 Task: Create a magazine about sustainable development.
Action: Mouse pressed left at (367, 351)
Screenshot: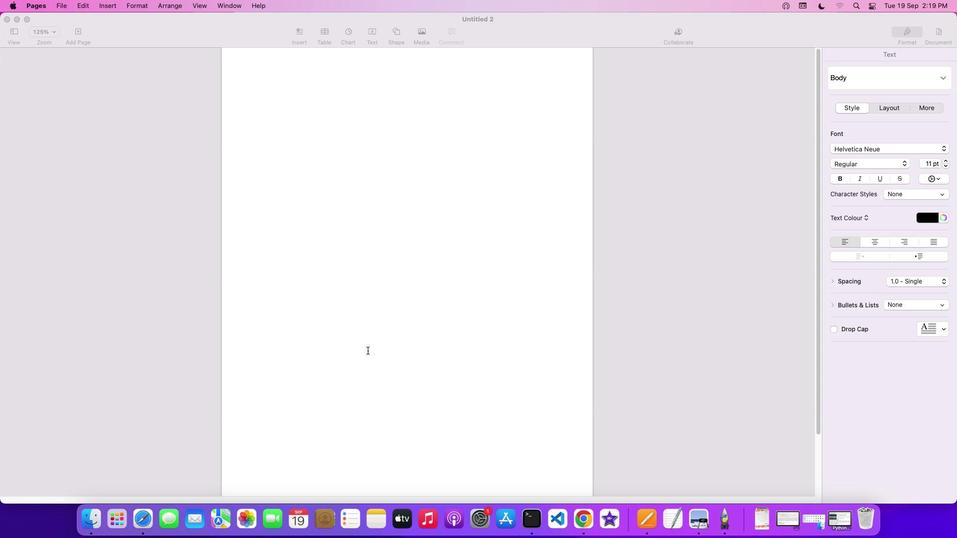 
Action: Mouse moved to (934, 29)
Screenshot: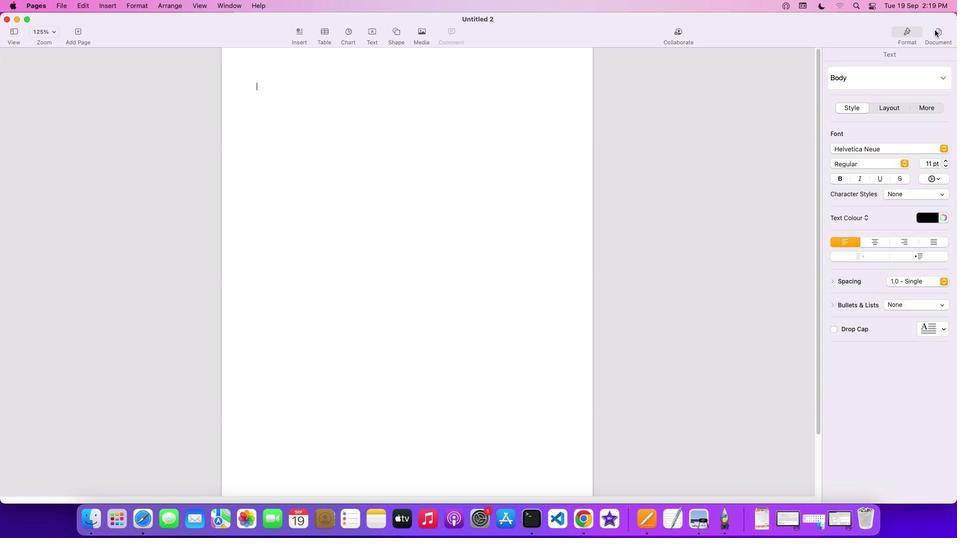 
Action: Mouse pressed left at (934, 29)
Screenshot: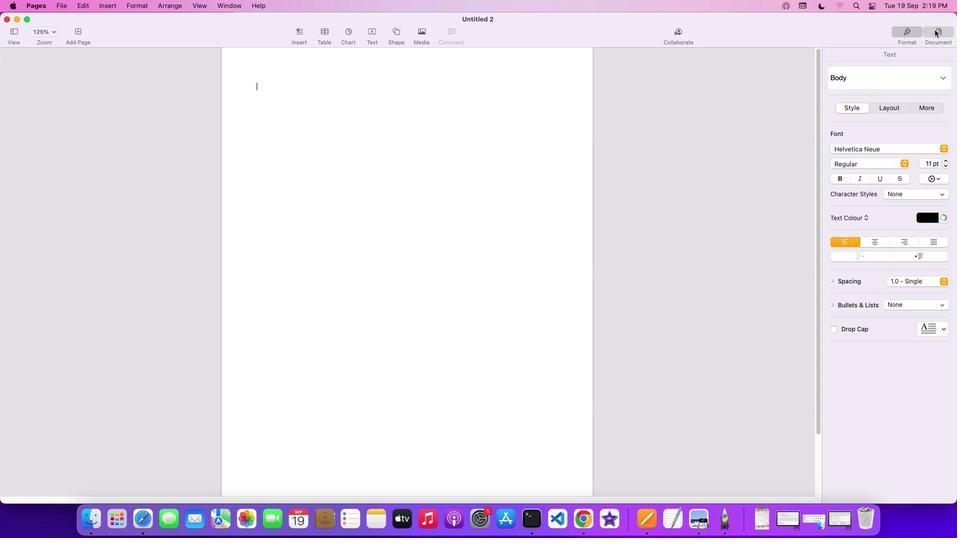
Action: Mouse moved to (945, 102)
Screenshot: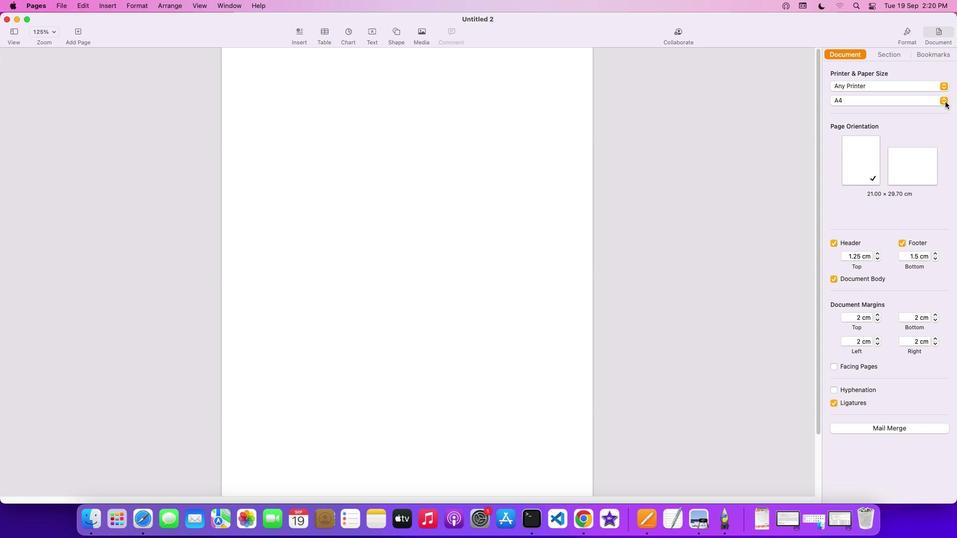 
Action: Mouse pressed left at (945, 102)
Screenshot: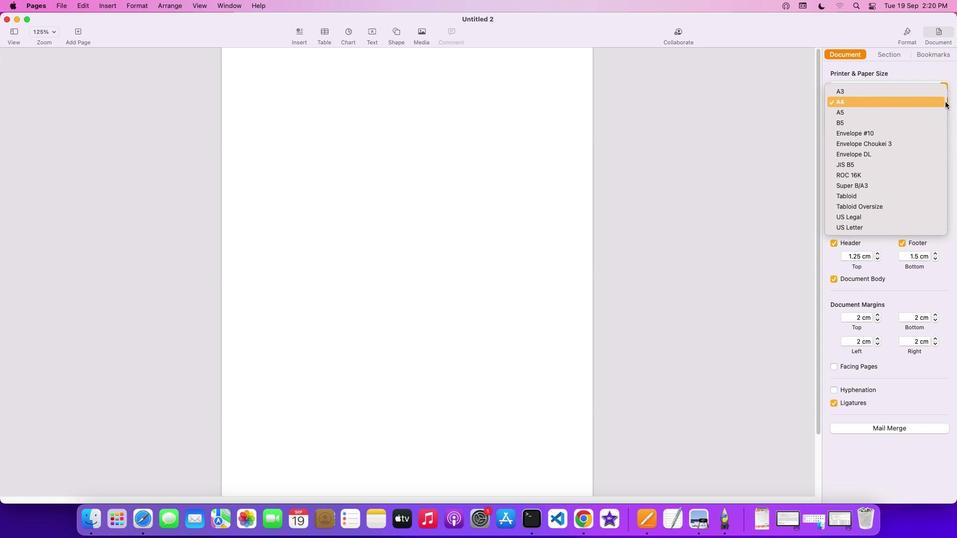 
Action: Mouse moved to (895, 91)
Screenshot: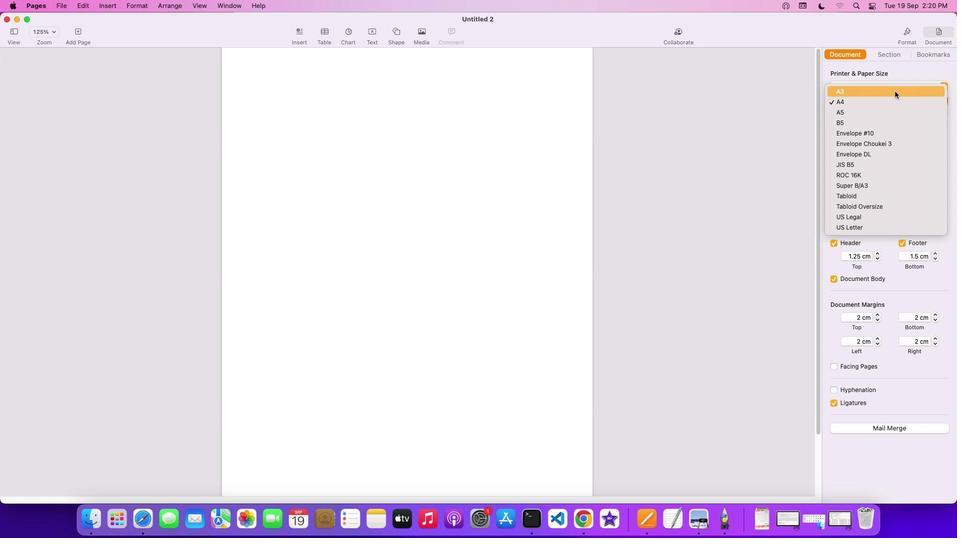 
Action: Mouse pressed left at (895, 91)
Screenshot: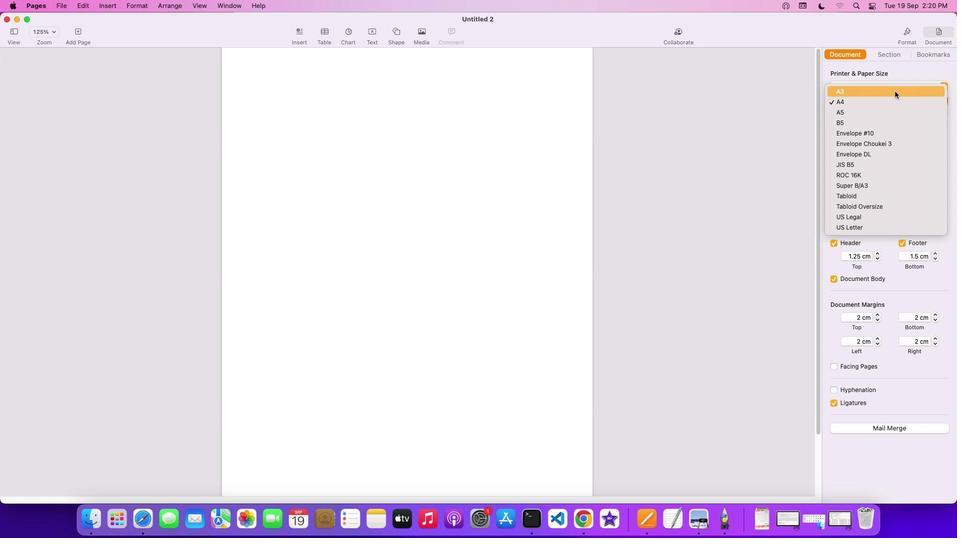
Action: Mouse moved to (531, 170)
Screenshot: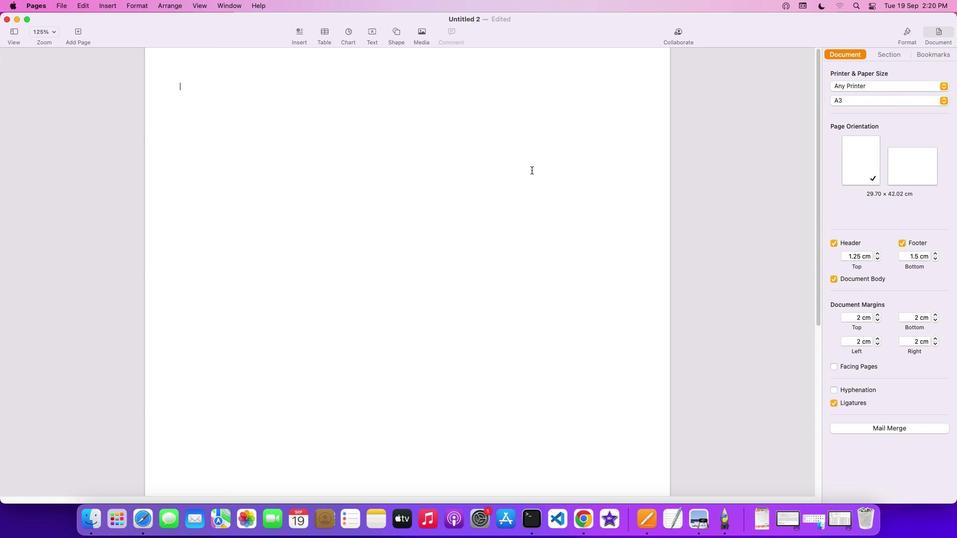 
Action: Mouse pressed left at (531, 170)
Screenshot: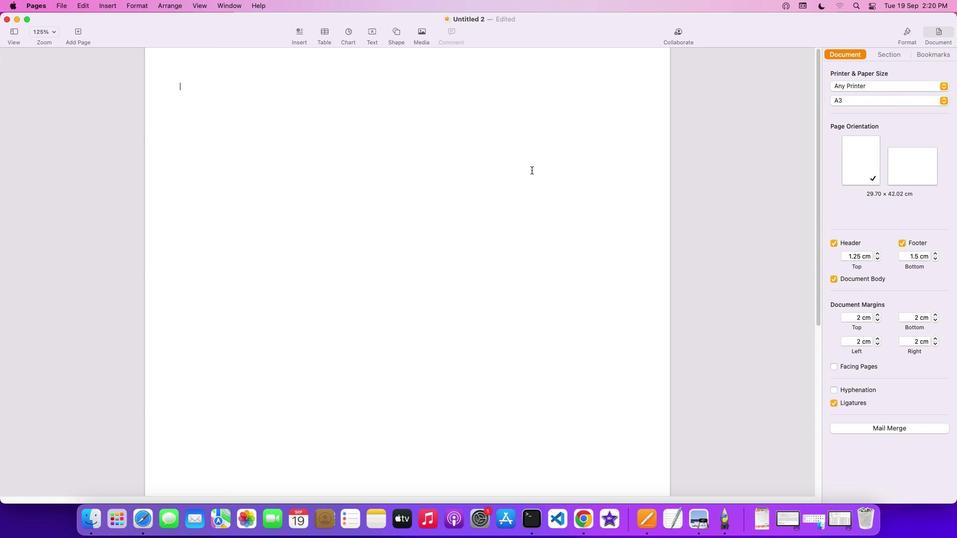 
Action: Mouse moved to (371, 31)
Screenshot: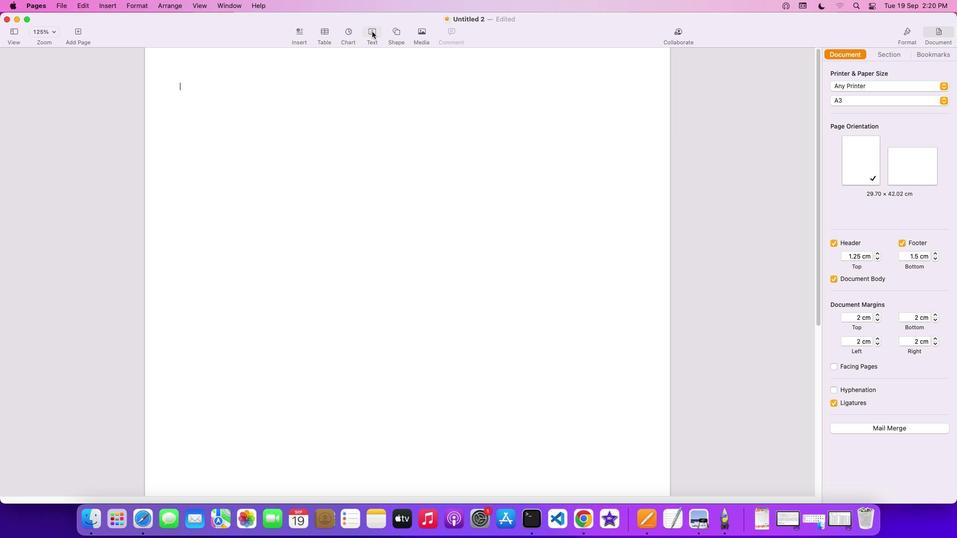 
Action: Mouse pressed left at (371, 31)
Screenshot: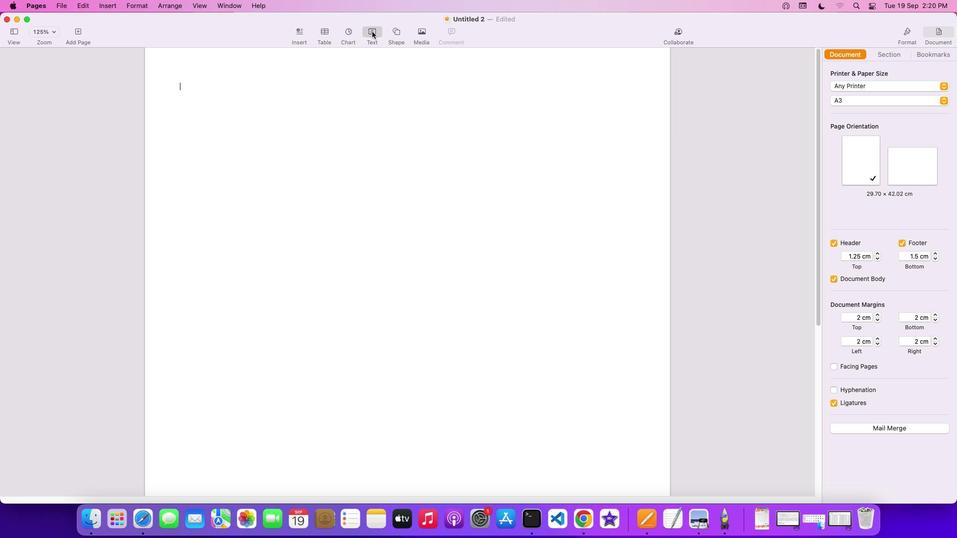 
Action: Mouse moved to (382, 89)
Screenshot: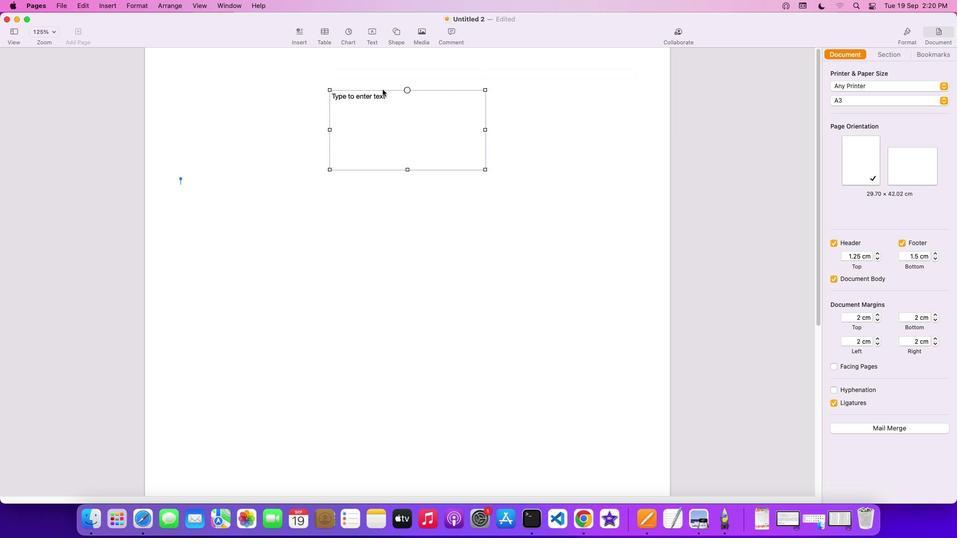 
Action: Key pressed Key.backspace
Screenshot: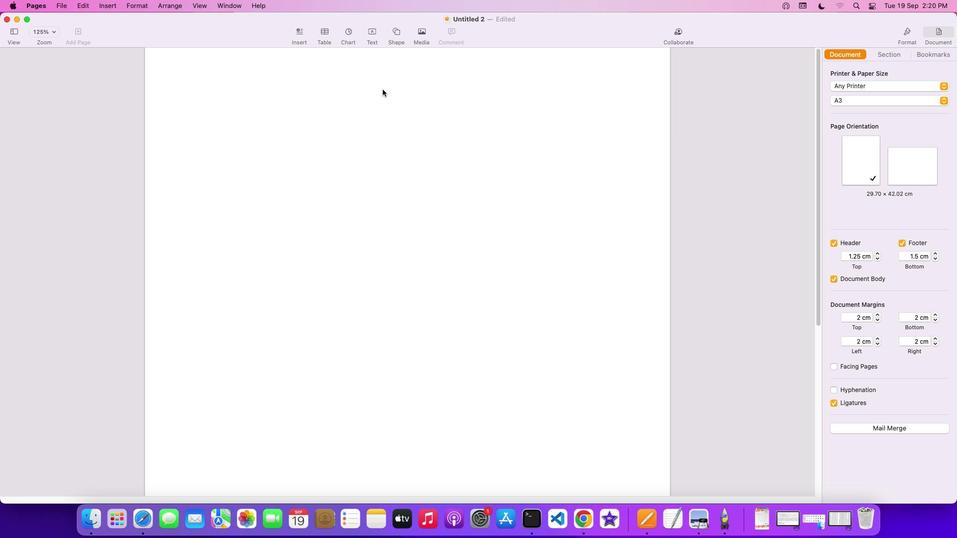 
Action: Mouse moved to (393, 38)
Screenshot: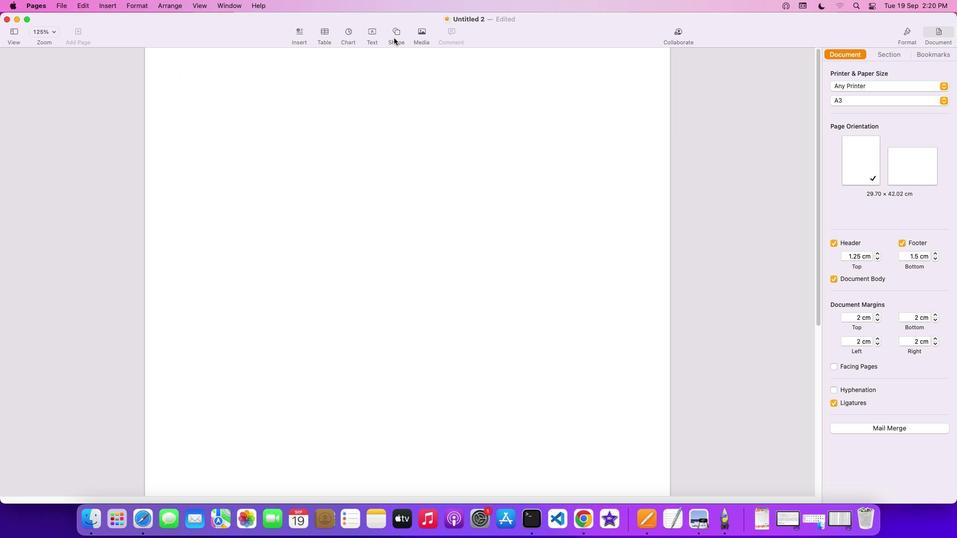 
Action: Mouse pressed left at (393, 38)
Screenshot: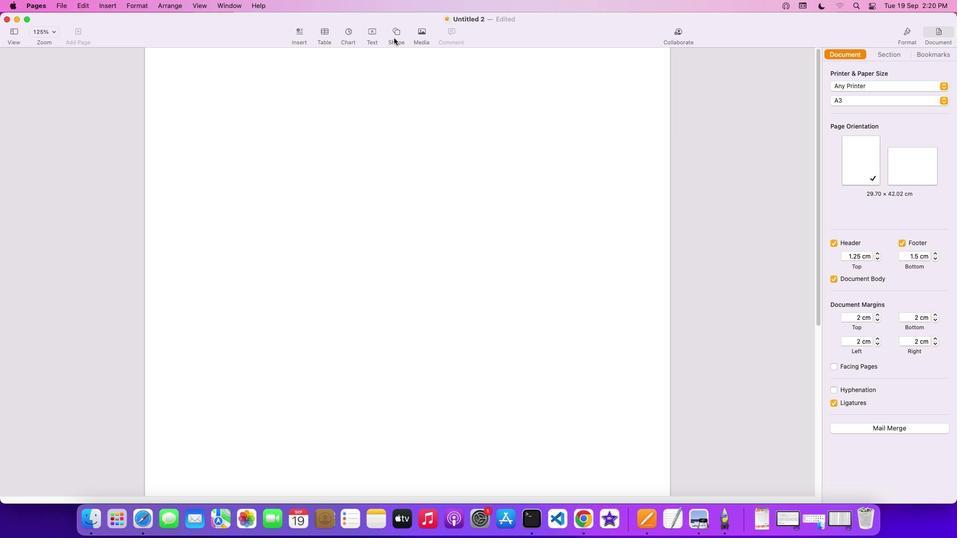 
Action: Mouse moved to (397, 34)
Screenshot: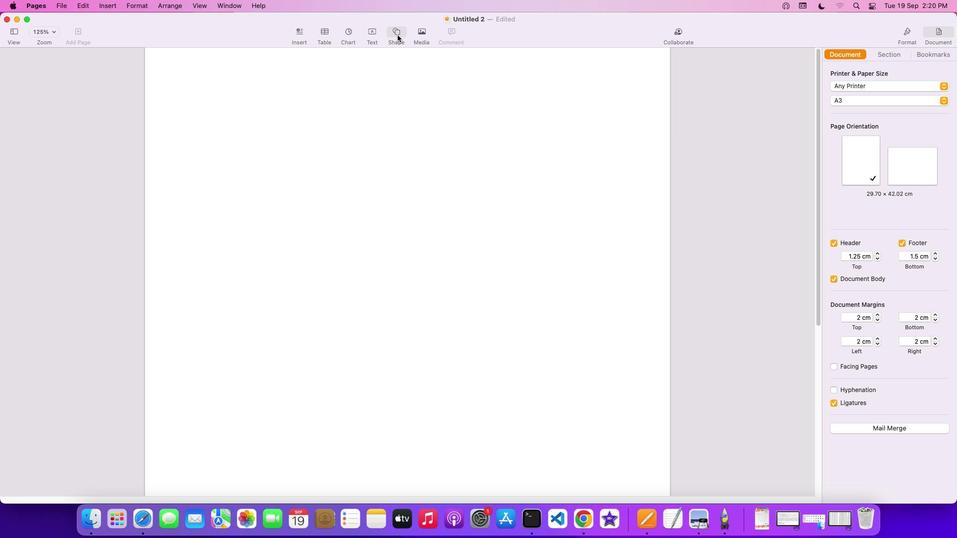 
Action: Mouse pressed left at (397, 34)
Screenshot: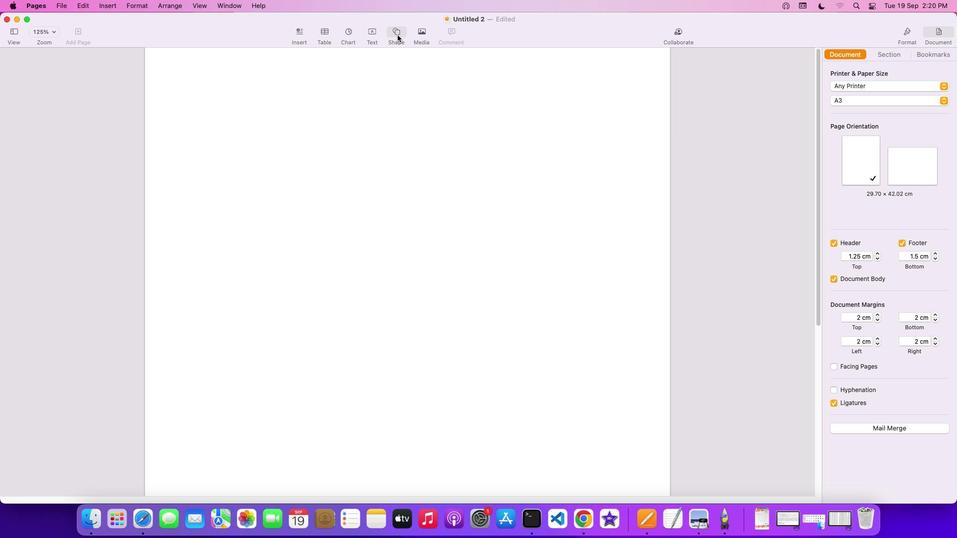 
Action: Mouse moved to (438, 112)
Screenshot: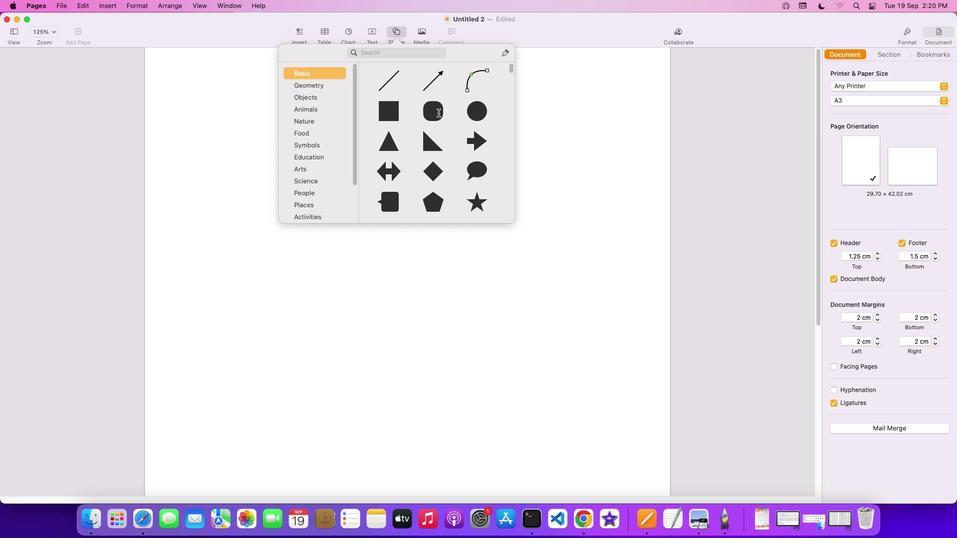 
Action: Mouse pressed left at (438, 112)
Screenshot: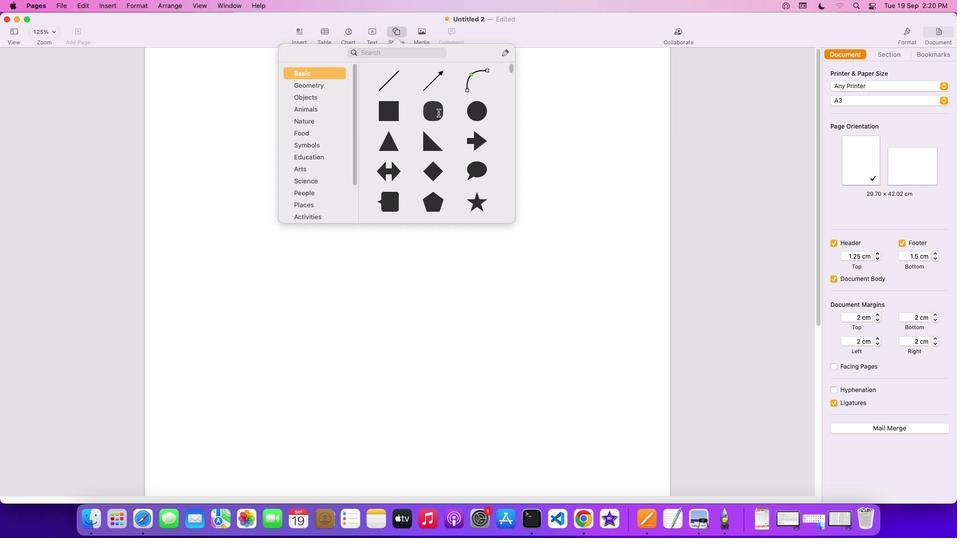 
Action: Mouse moved to (438, 240)
Screenshot: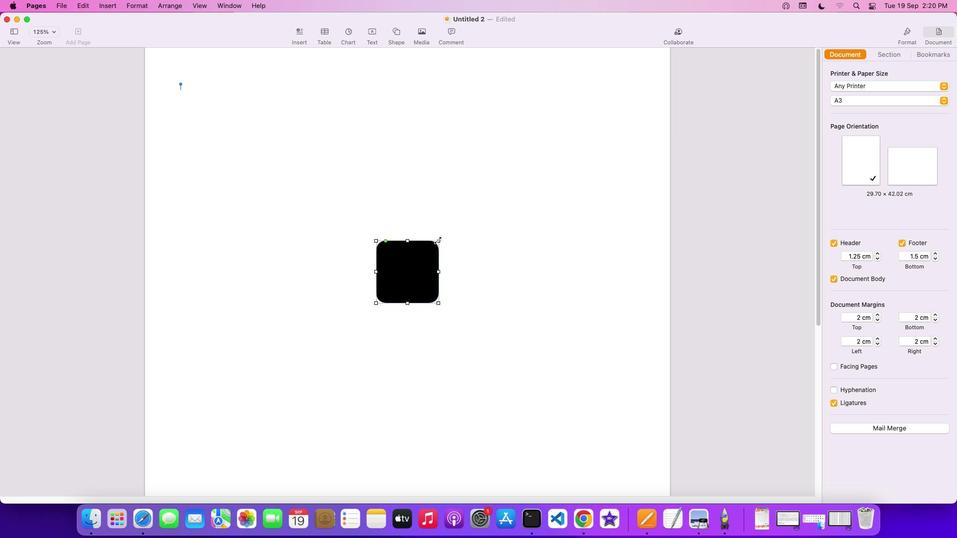 
Action: Mouse pressed left at (438, 240)
Screenshot: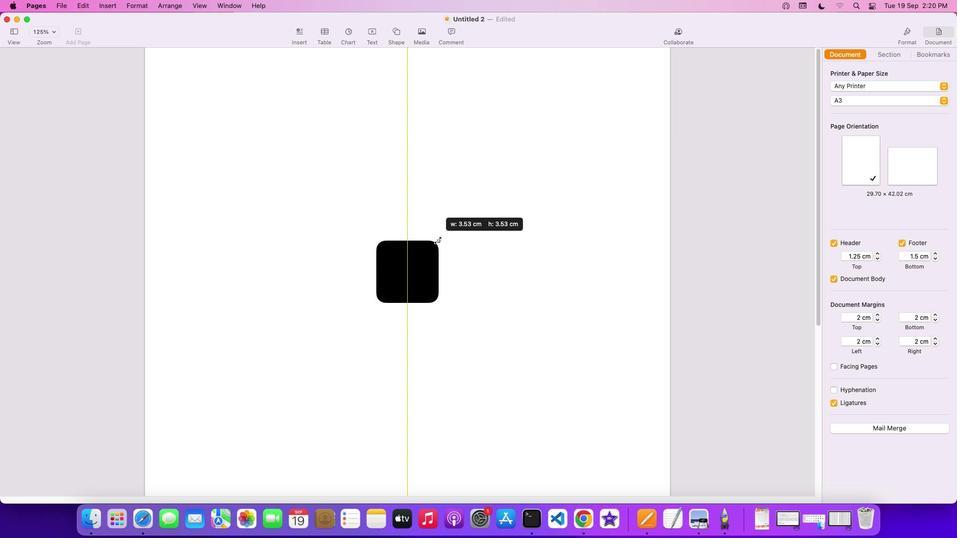 
Action: Mouse moved to (516, 164)
Screenshot: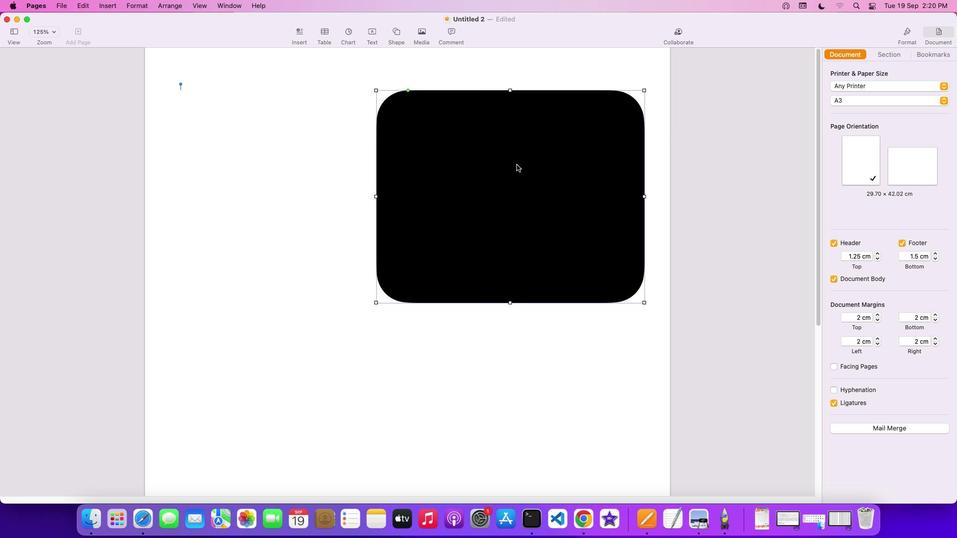 
Action: Mouse pressed left at (516, 164)
Screenshot: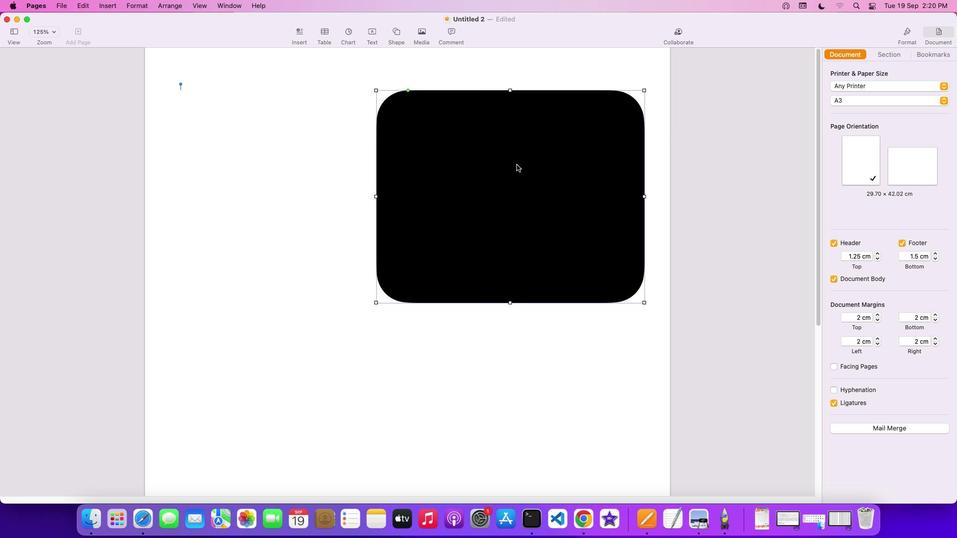 
Action: Mouse moved to (613, 245)
Screenshot: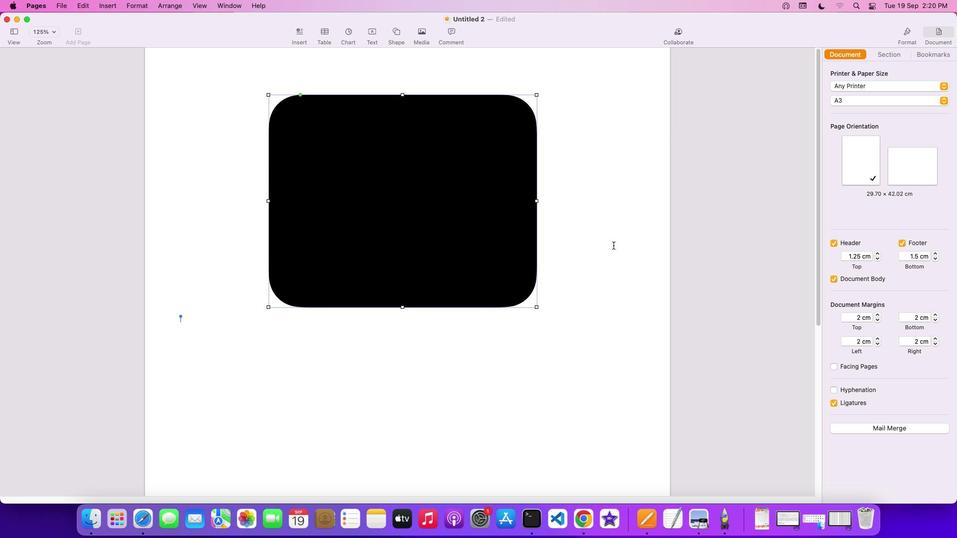 
Action: Mouse pressed left at (613, 245)
Screenshot: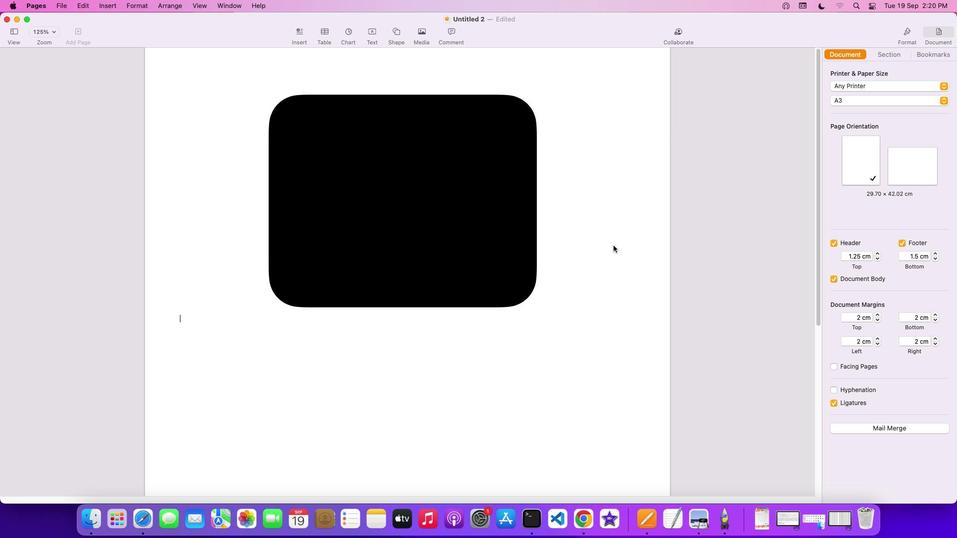 
Action: Mouse moved to (73, 31)
Screenshot: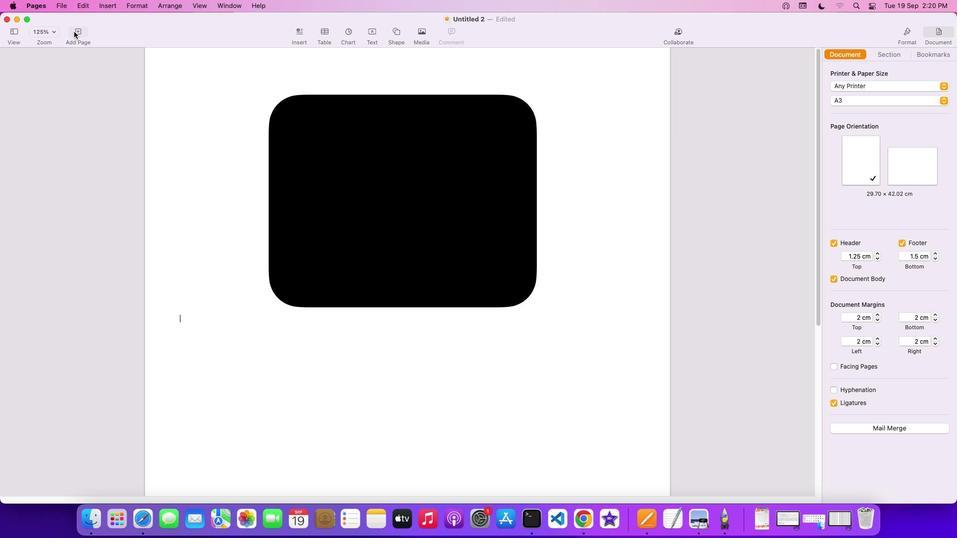 
Action: Mouse pressed left at (73, 31)
Screenshot: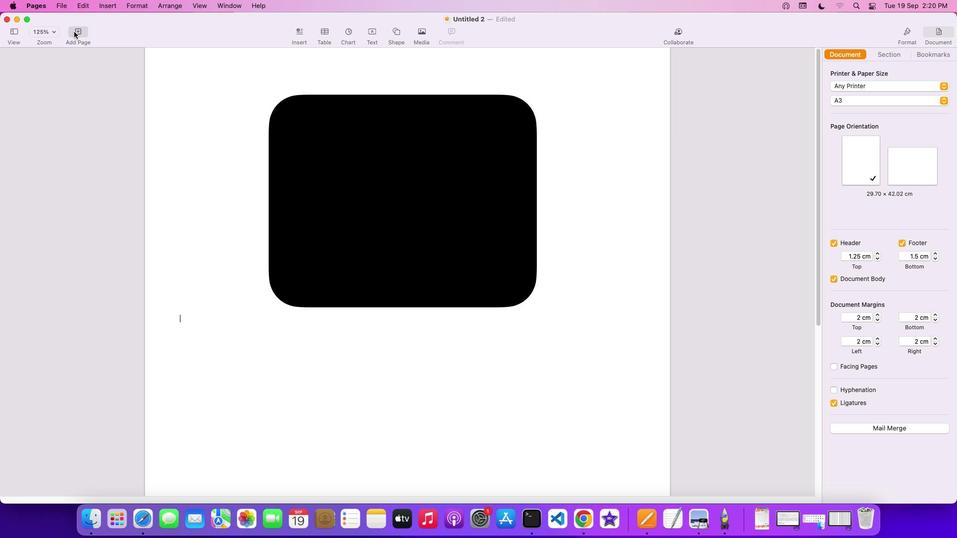 
Action: Mouse pressed left at (73, 31)
Screenshot: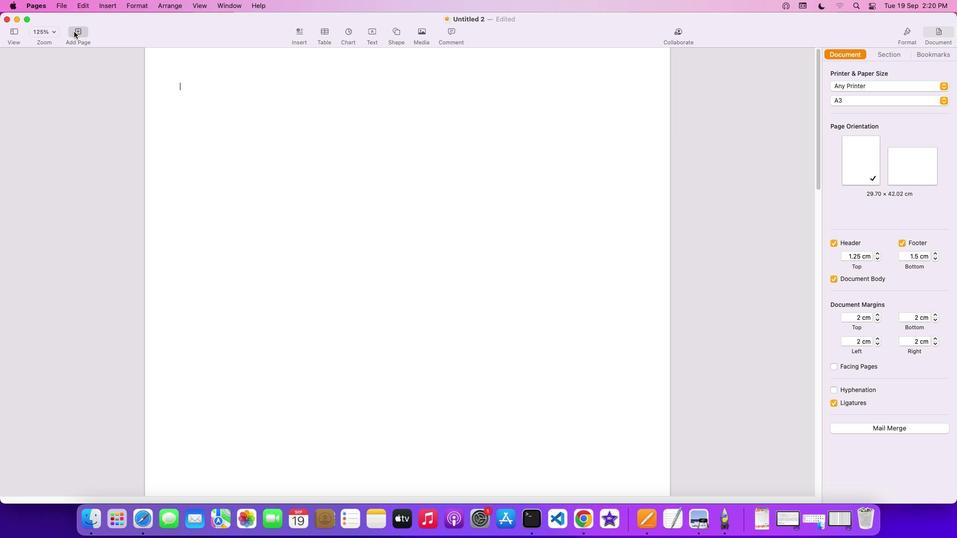 
Action: Mouse pressed left at (73, 31)
Screenshot: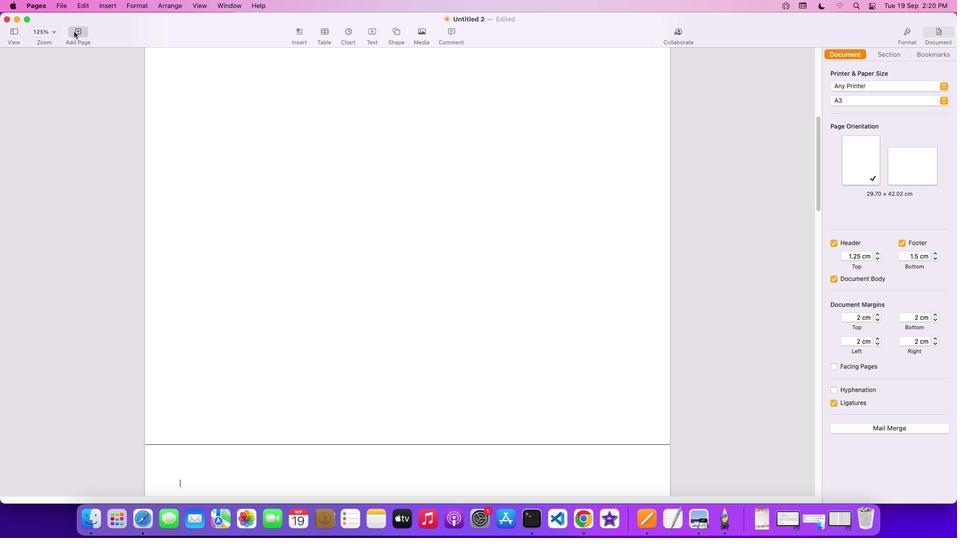 
Action: Mouse pressed left at (73, 31)
Screenshot: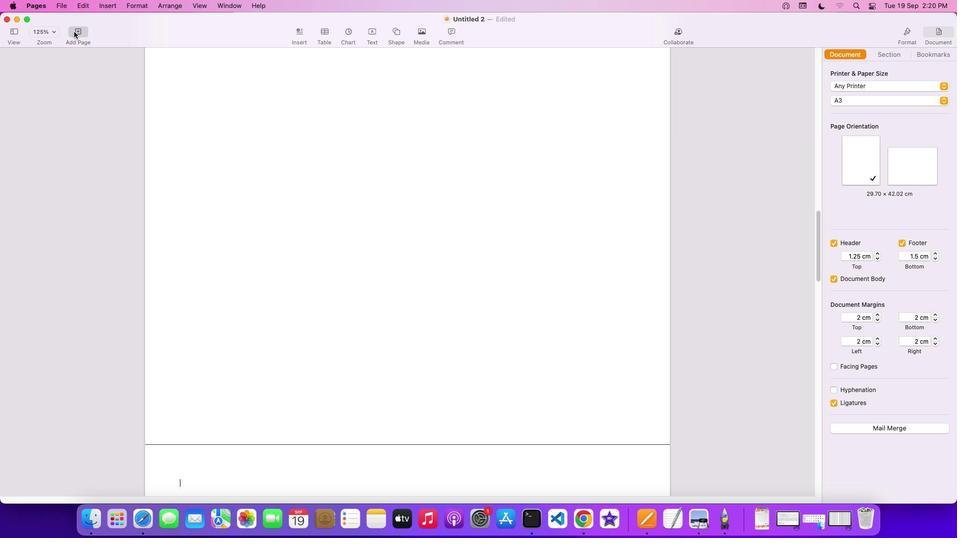 
Action: Mouse moved to (314, 241)
Screenshot: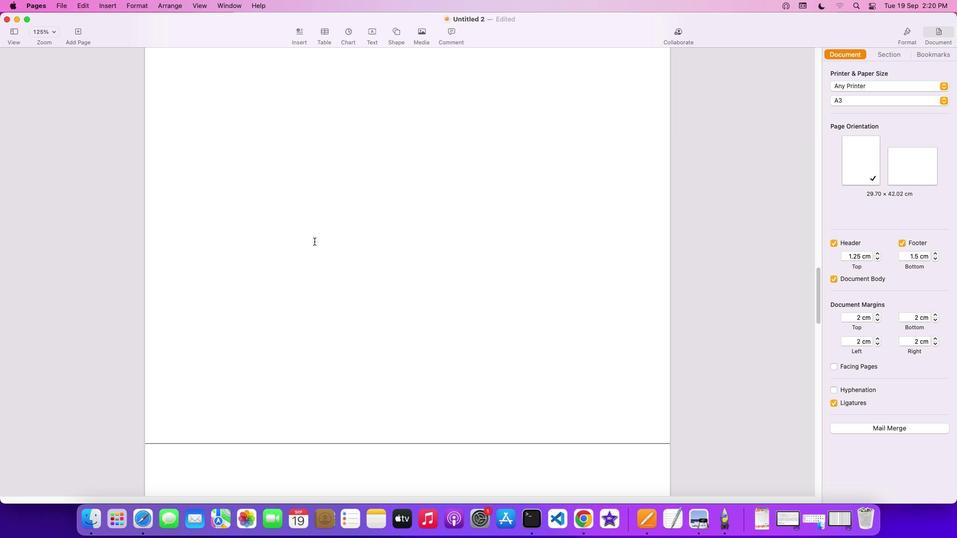 
Action: Mouse scrolled (314, 241) with delta (0, 0)
Screenshot: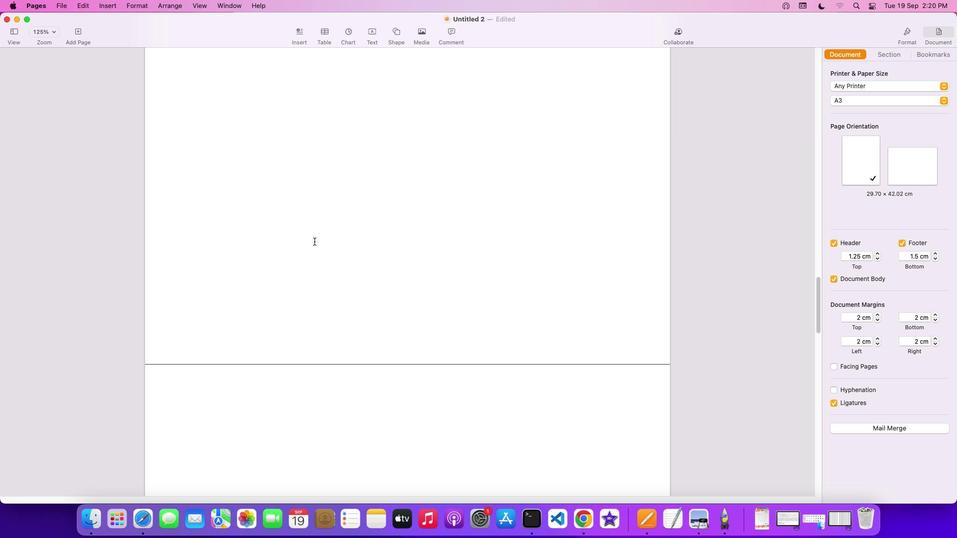 
Action: Mouse scrolled (314, 241) with delta (0, 0)
Screenshot: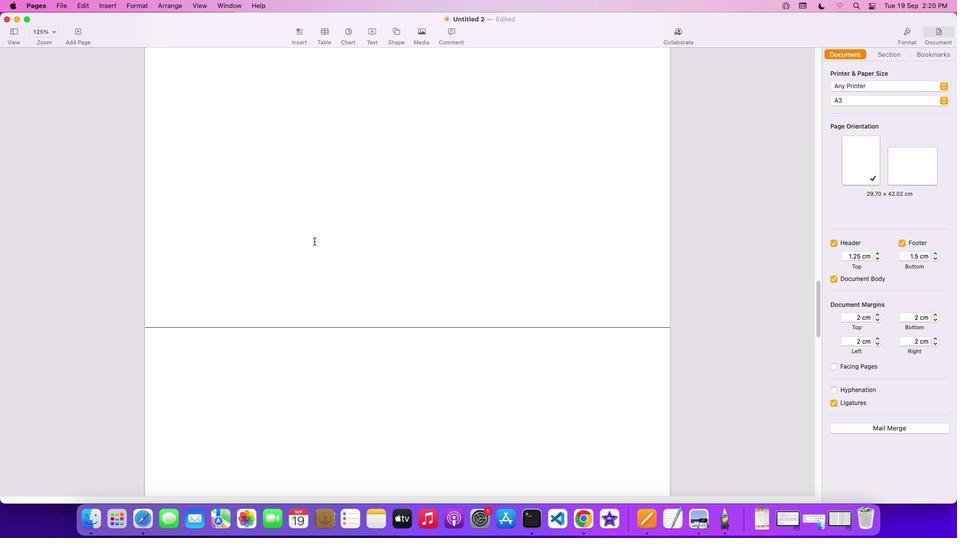 
Action: Mouse moved to (314, 241)
Screenshot: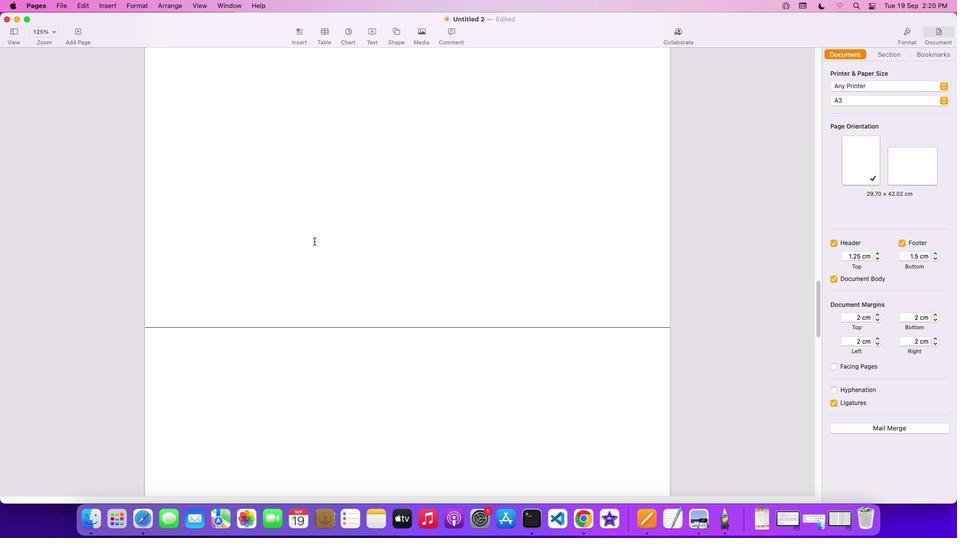
Action: Mouse scrolled (314, 241) with delta (0, -1)
Screenshot: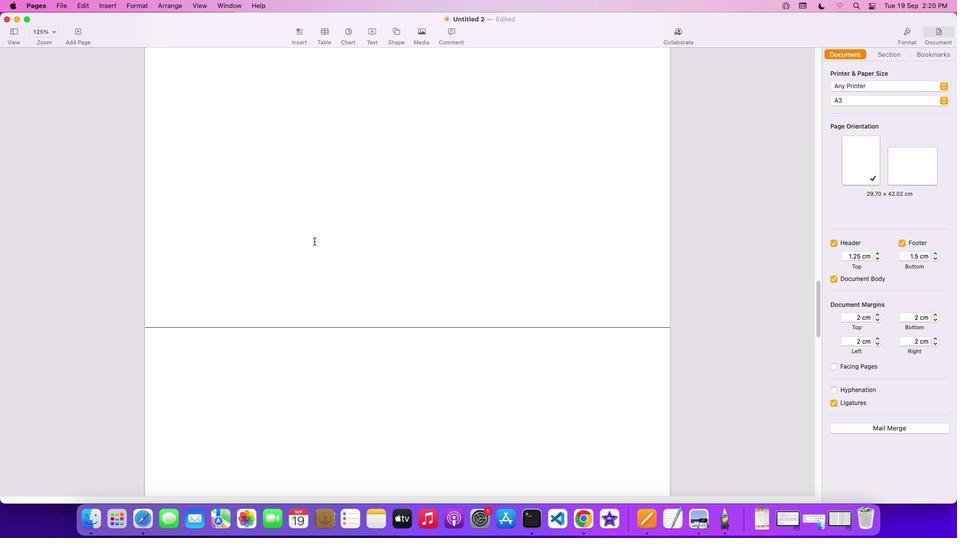 
Action: Mouse scrolled (314, 241) with delta (0, -2)
Screenshot: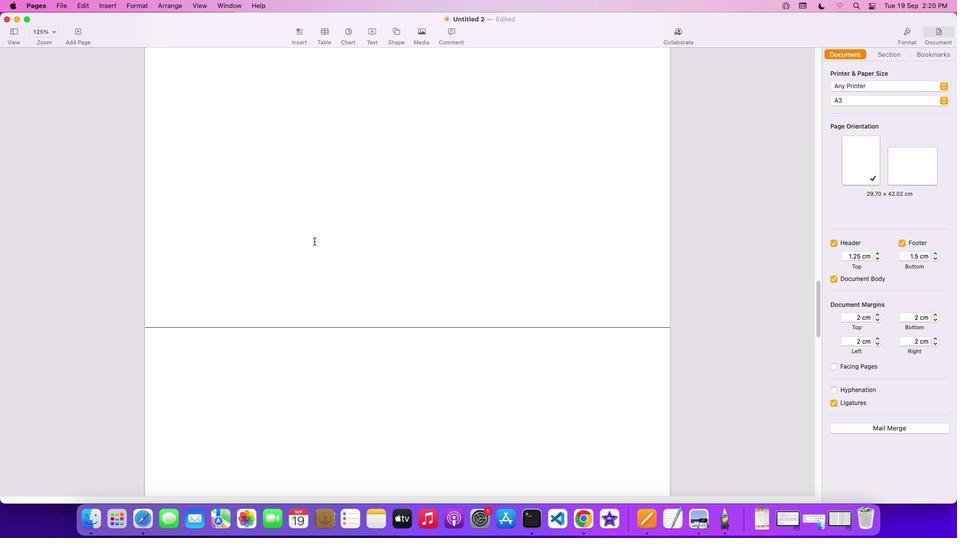 
Action: Mouse scrolled (314, 241) with delta (0, -2)
Screenshot: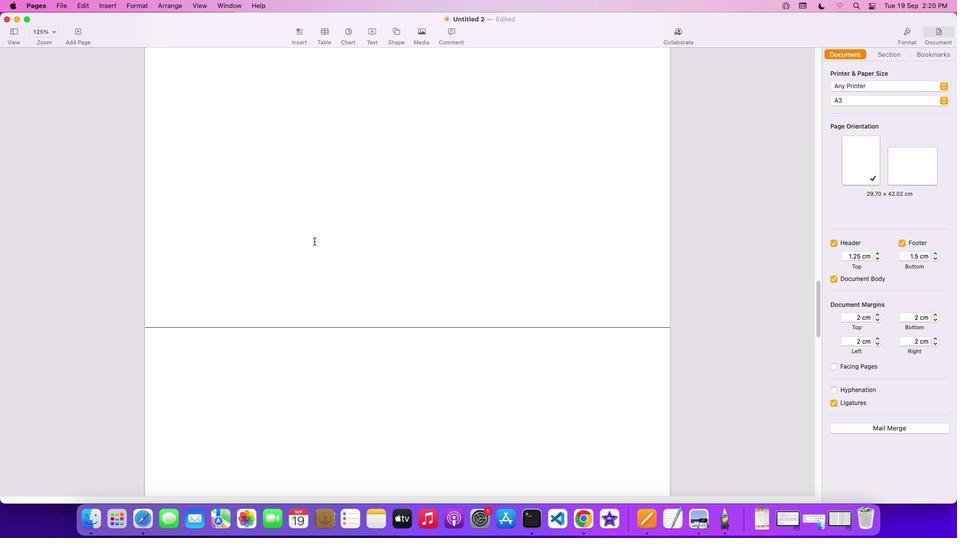 
Action: Mouse scrolled (314, 241) with delta (0, -3)
Screenshot: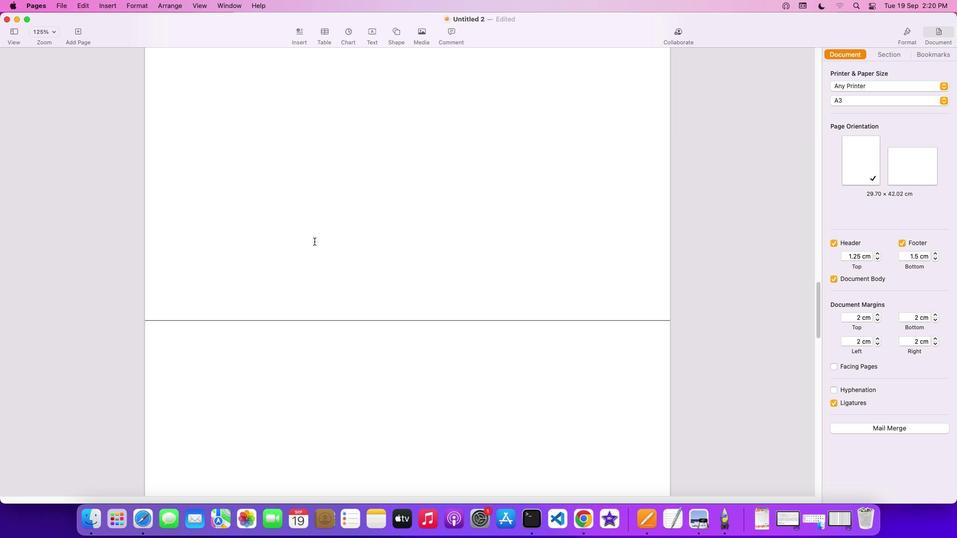 
Action: Mouse moved to (313, 242)
Screenshot: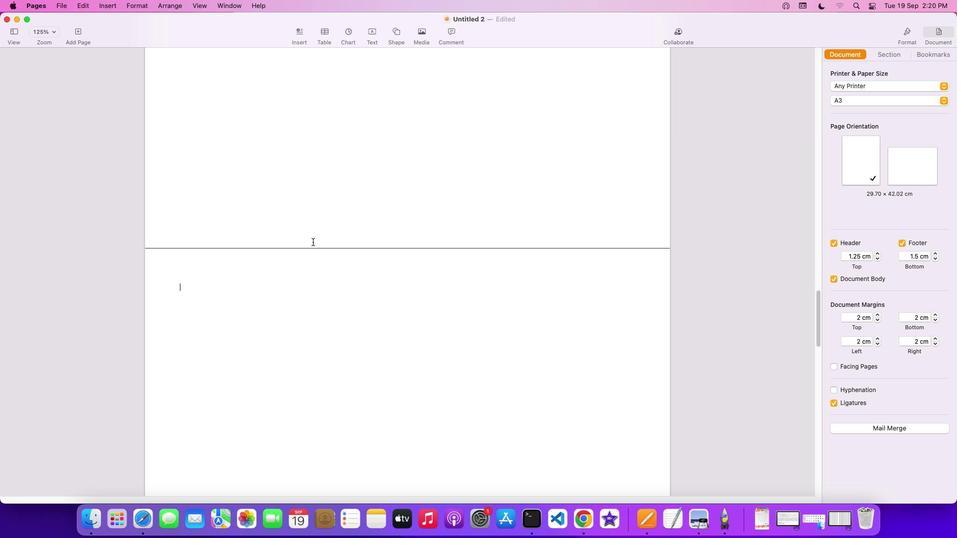 
Action: Mouse scrolled (313, 242) with delta (0, 0)
Screenshot: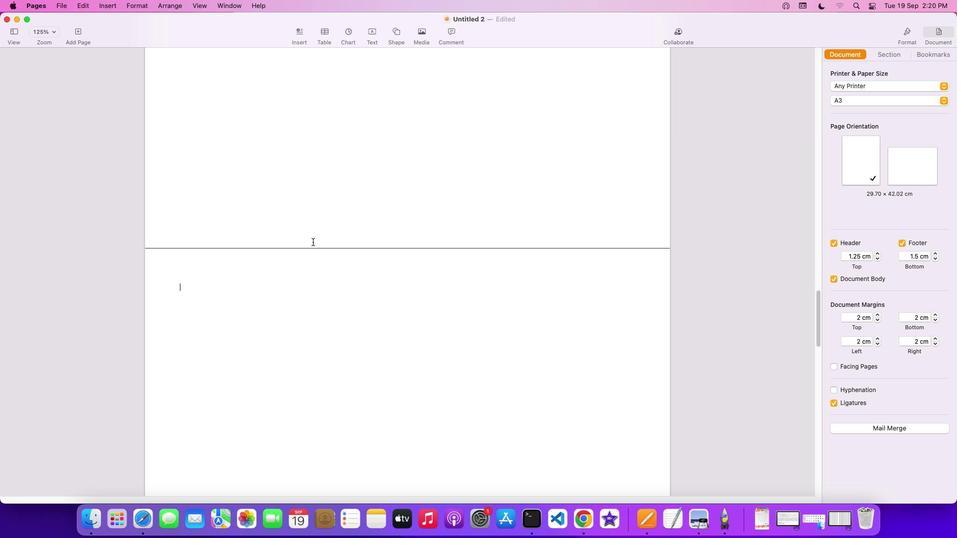 
Action: Mouse scrolled (313, 242) with delta (0, 0)
Screenshot: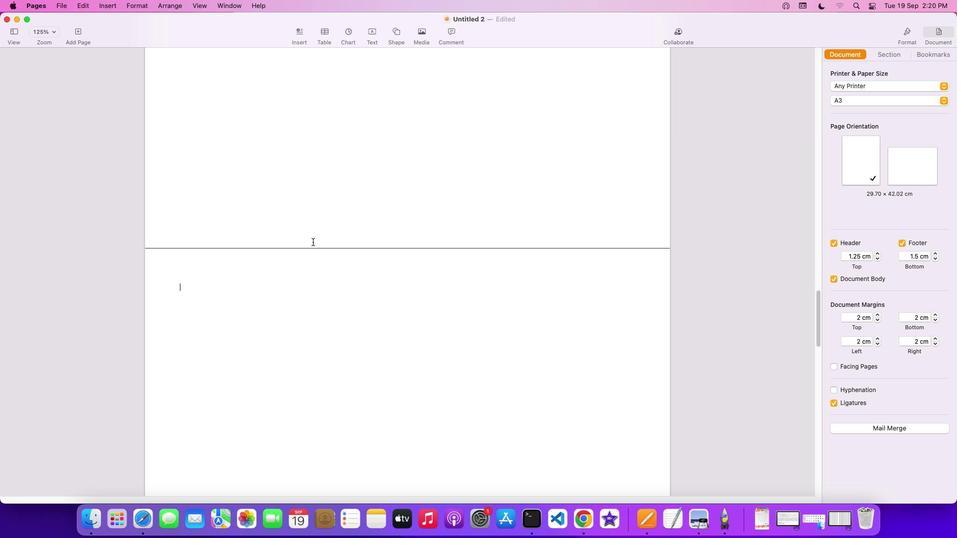
Action: Mouse scrolled (313, 242) with delta (0, -1)
Screenshot: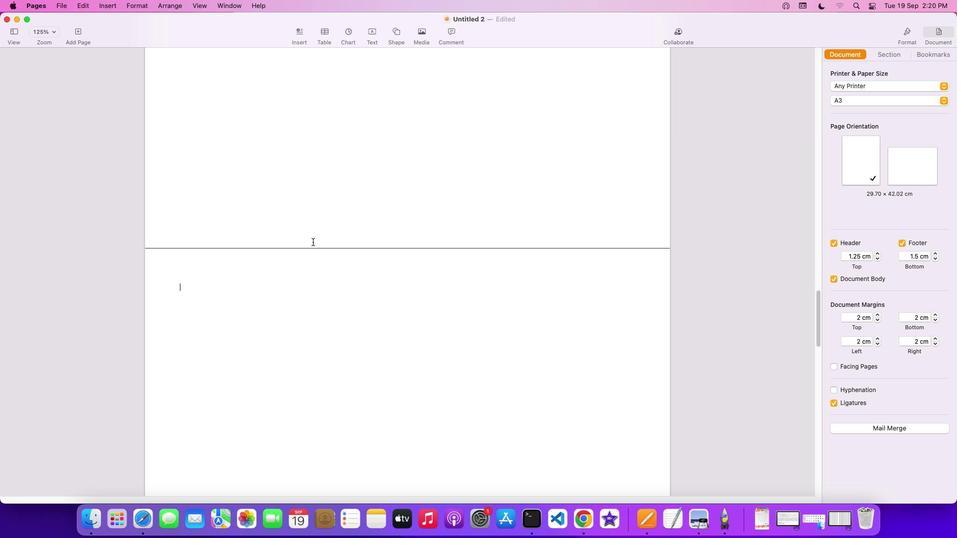 
Action: Mouse moved to (313, 242)
Screenshot: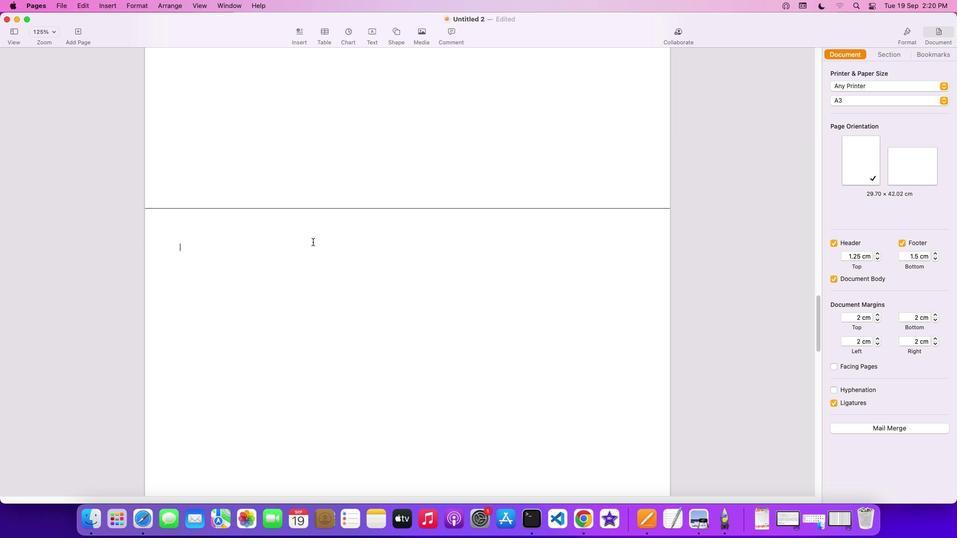 
Action: Mouse scrolled (313, 242) with delta (0, -2)
Screenshot: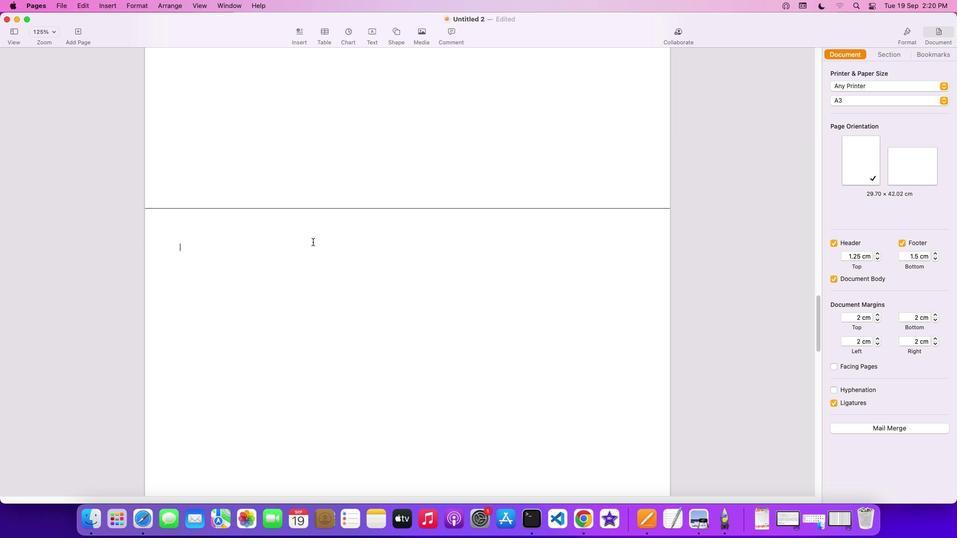 
Action: Mouse scrolled (313, 242) with delta (0, -2)
Screenshot: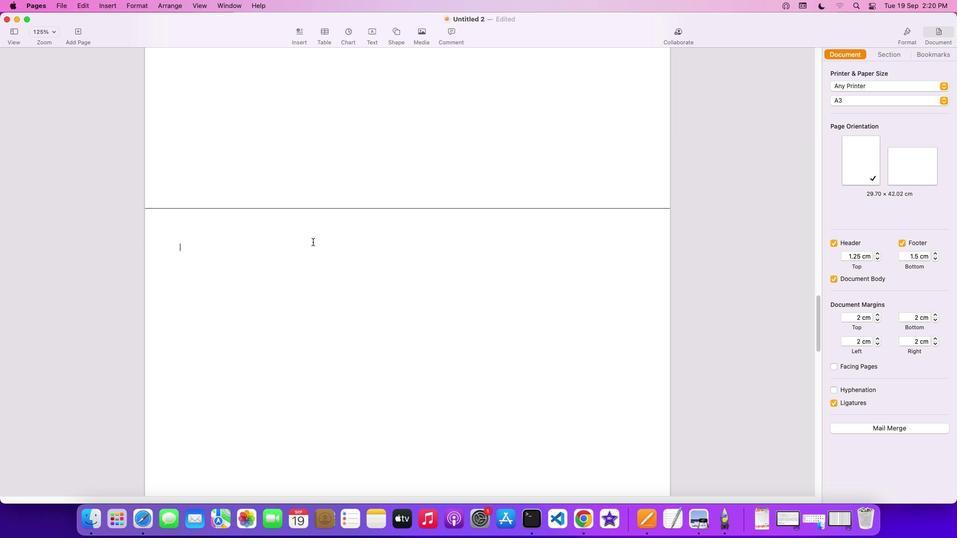 
Action: Mouse scrolled (313, 242) with delta (0, -3)
Screenshot: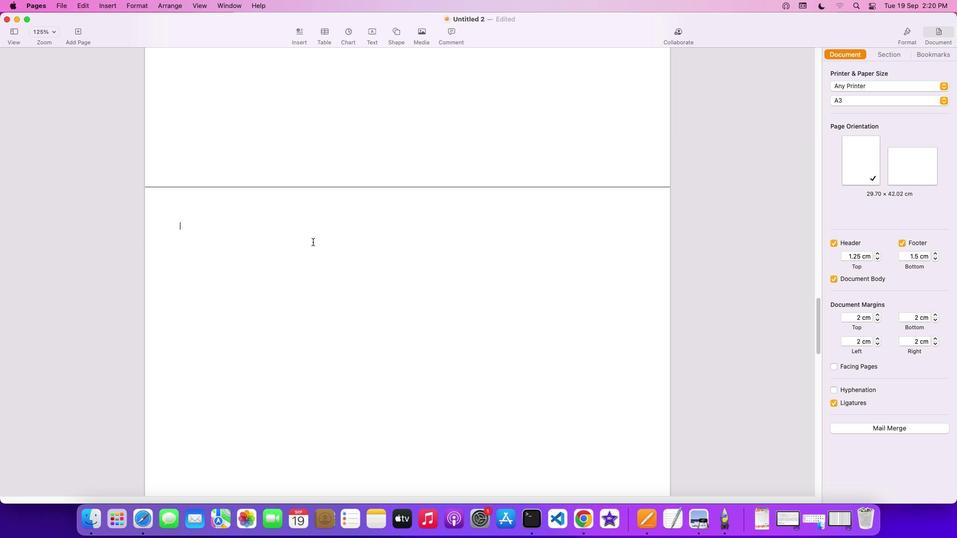 
Action: Mouse scrolled (313, 242) with delta (0, -3)
Screenshot: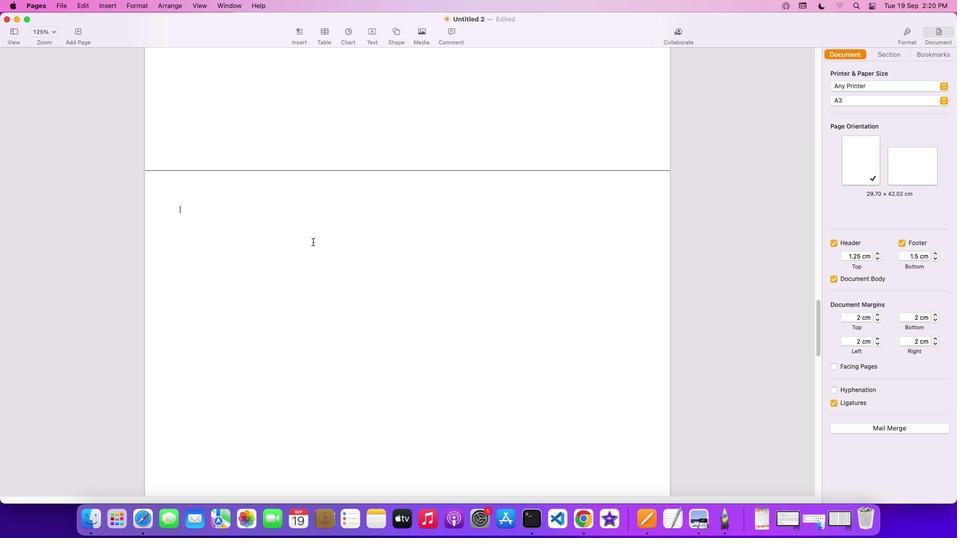 
Action: Mouse moved to (311, 243)
Screenshot: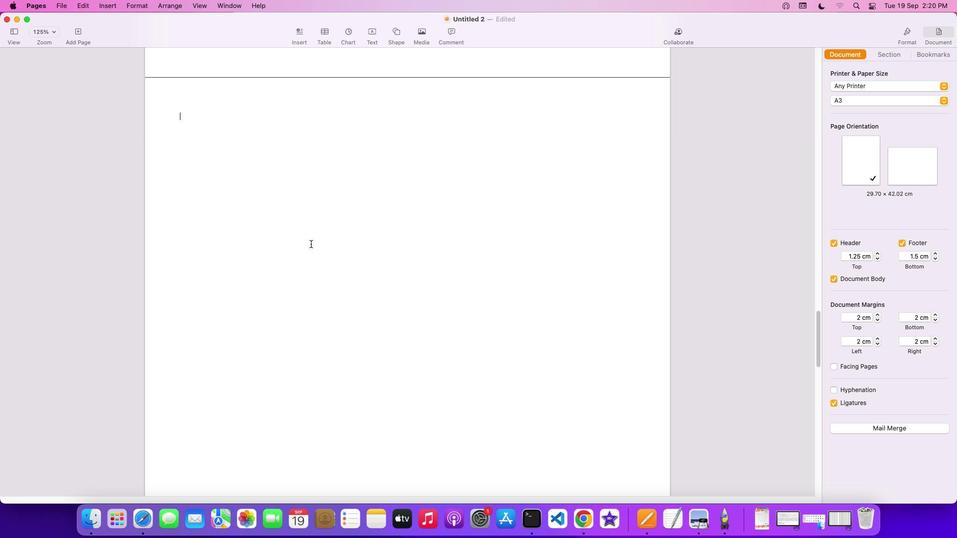 
Action: Mouse scrolled (311, 243) with delta (0, 0)
Screenshot: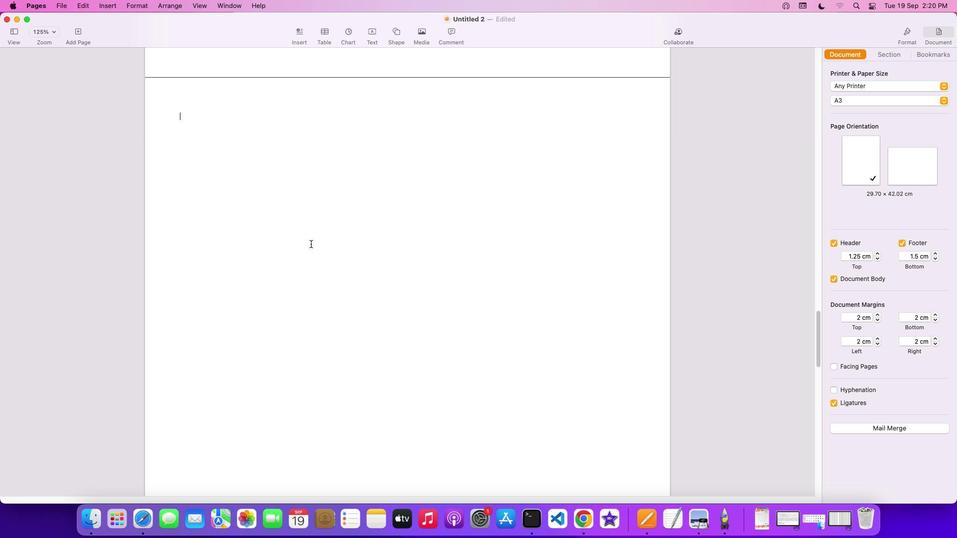 
Action: Mouse moved to (311, 243)
Screenshot: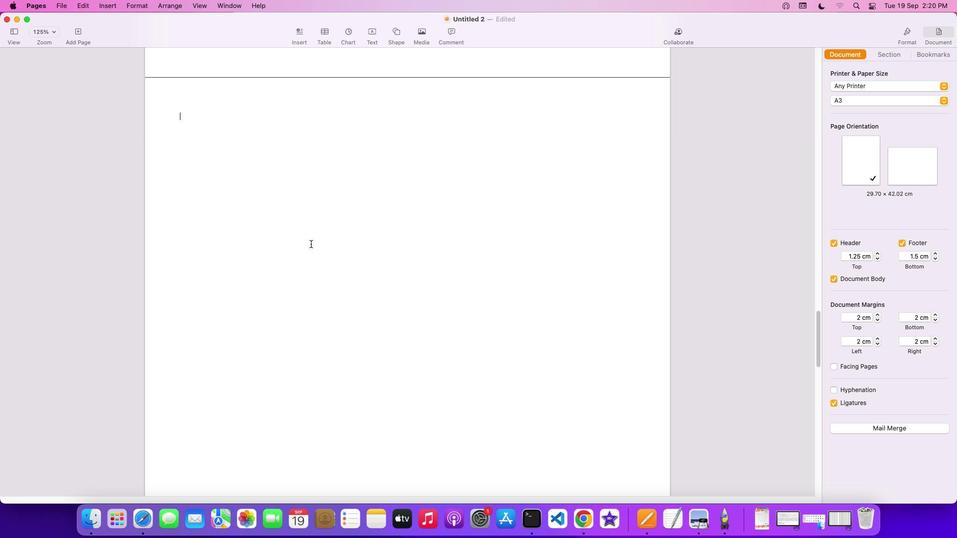 
Action: Mouse scrolled (311, 243) with delta (0, 0)
Screenshot: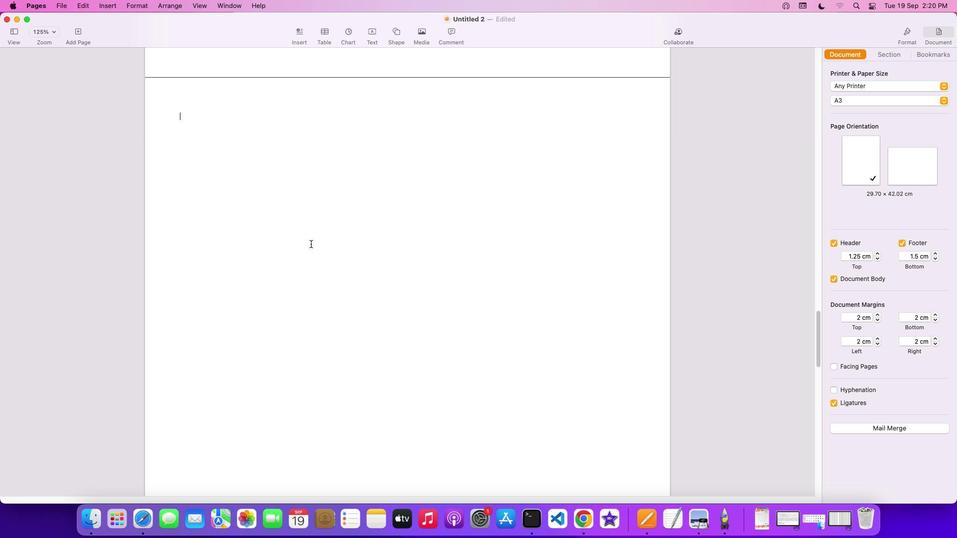 
Action: Mouse moved to (311, 243)
Screenshot: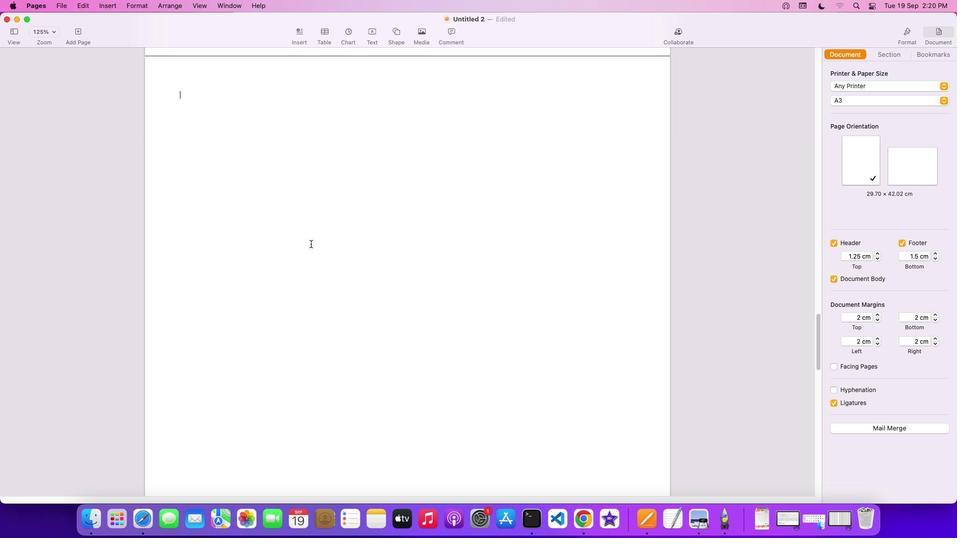 
Action: Mouse scrolled (311, 243) with delta (0, -1)
Screenshot: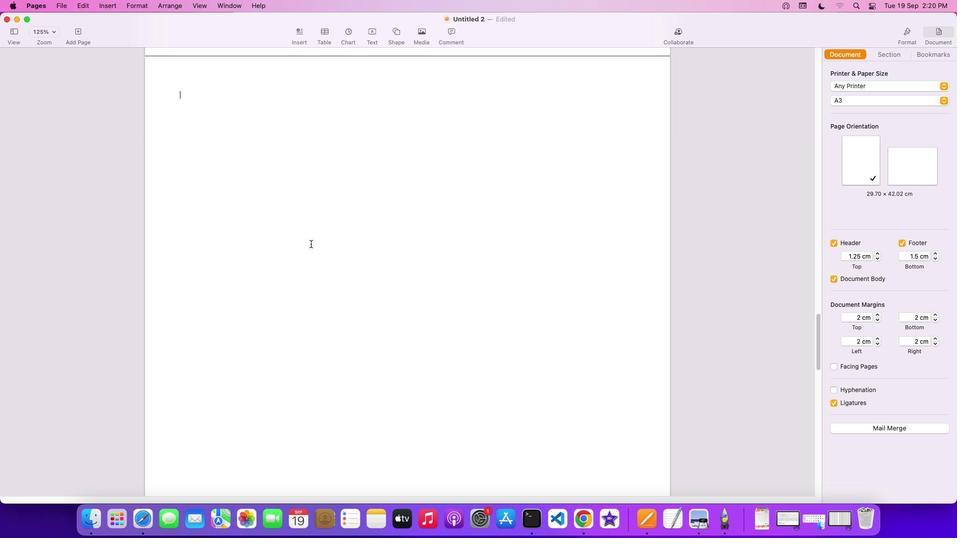 
Action: Mouse moved to (310, 243)
Screenshot: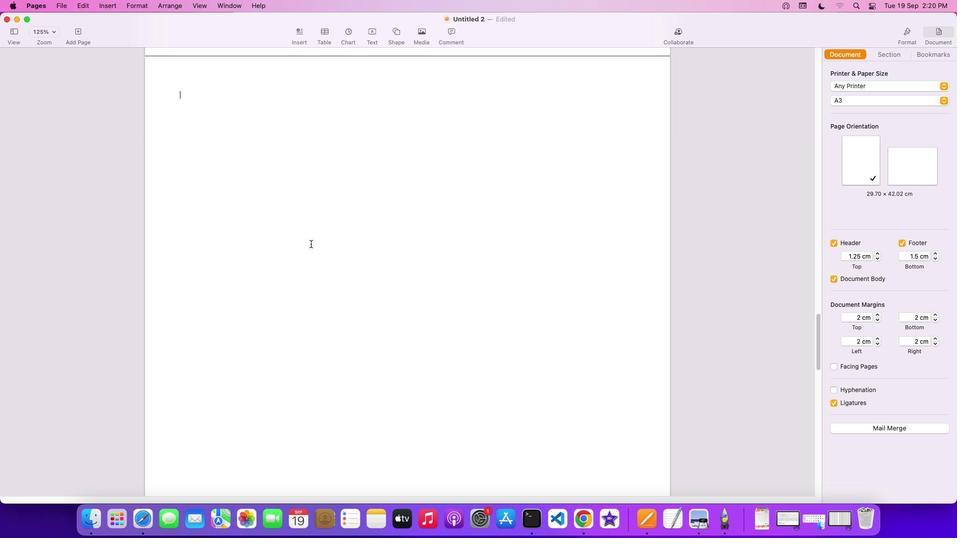 
Action: Mouse scrolled (310, 243) with delta (0, -2)
Screenshot: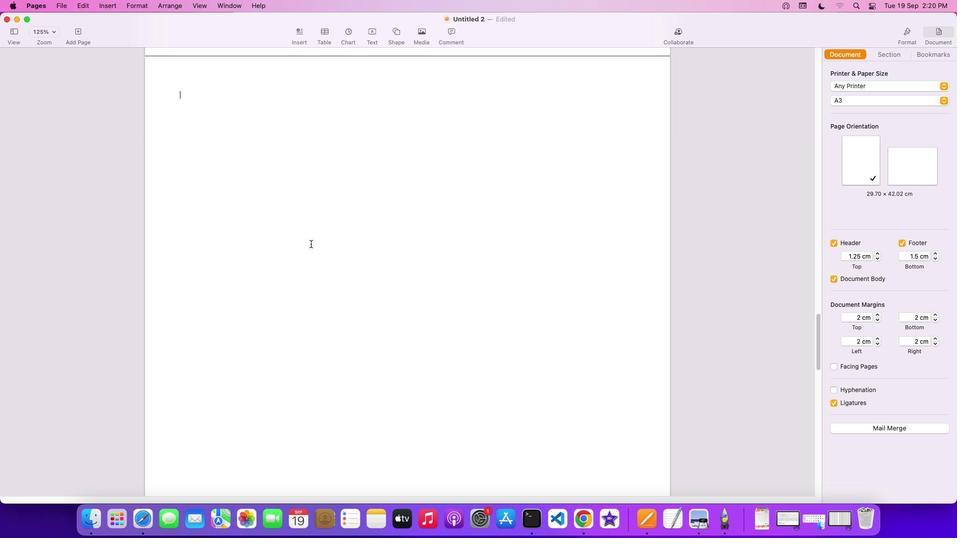 
Action: Mouse moved to (310, 243)
Screenshot: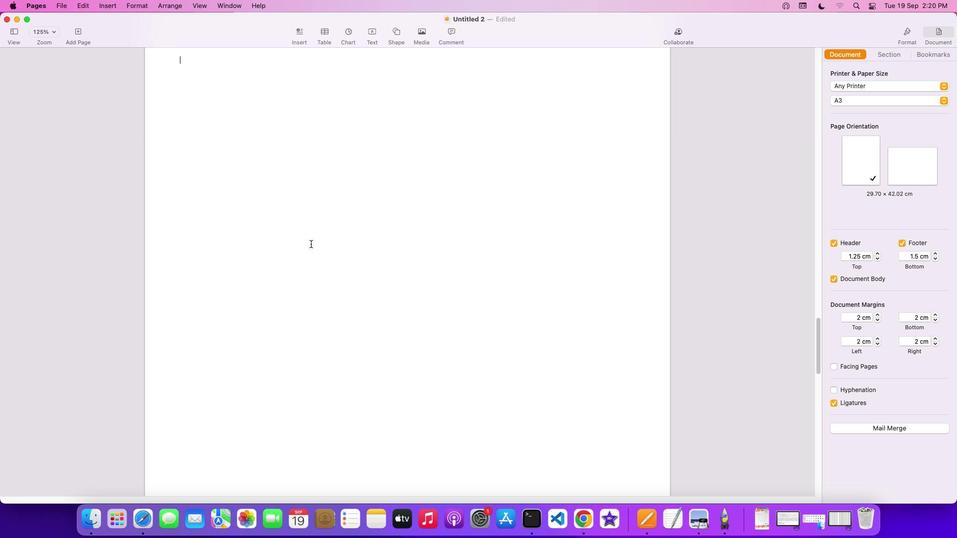 
Action: Mouse scrolled (310, 243) with delta (0, -2)
Screenshot: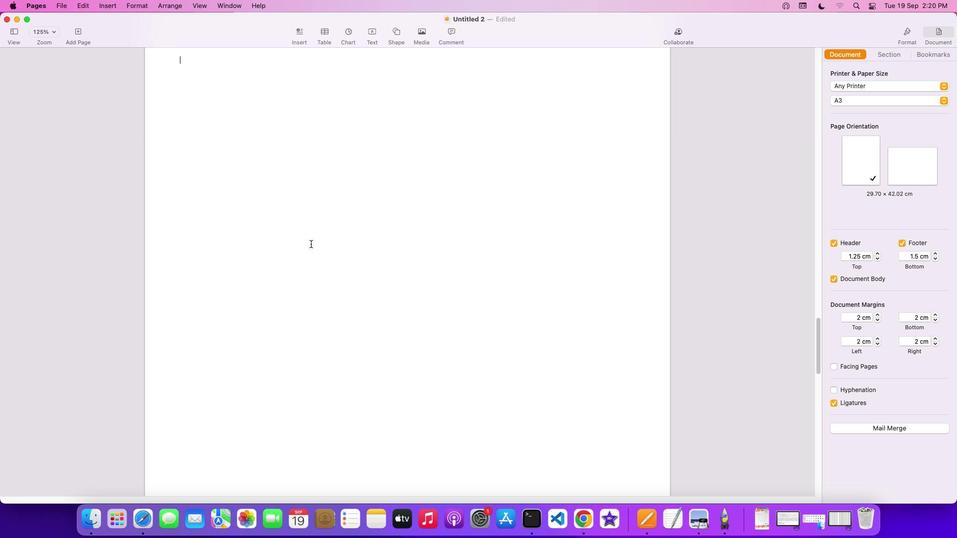 
Action: Mouse scrolled (310, 243) with delta (0, -3)
Screenshot: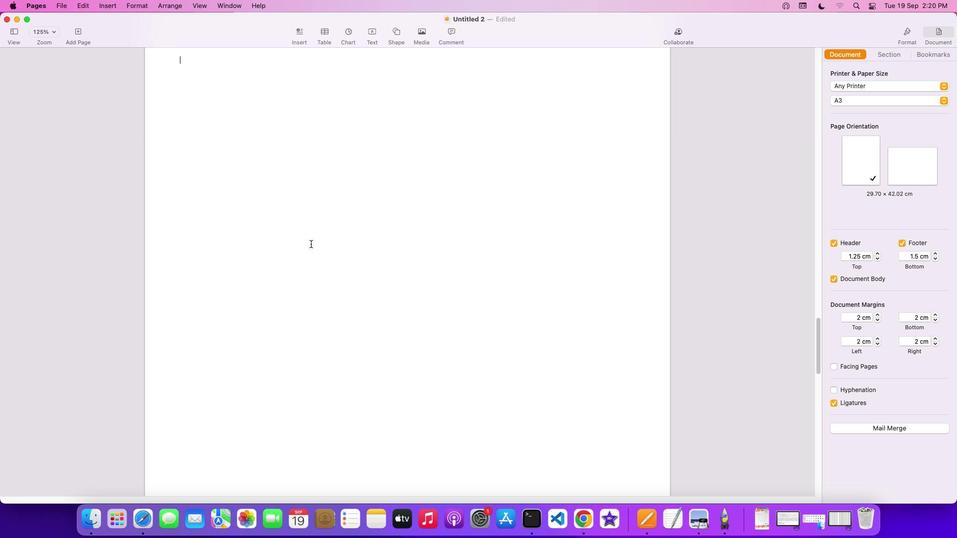 
Action: Mouse scrolled (310, 243) with delta (0, -3)
Screenshot: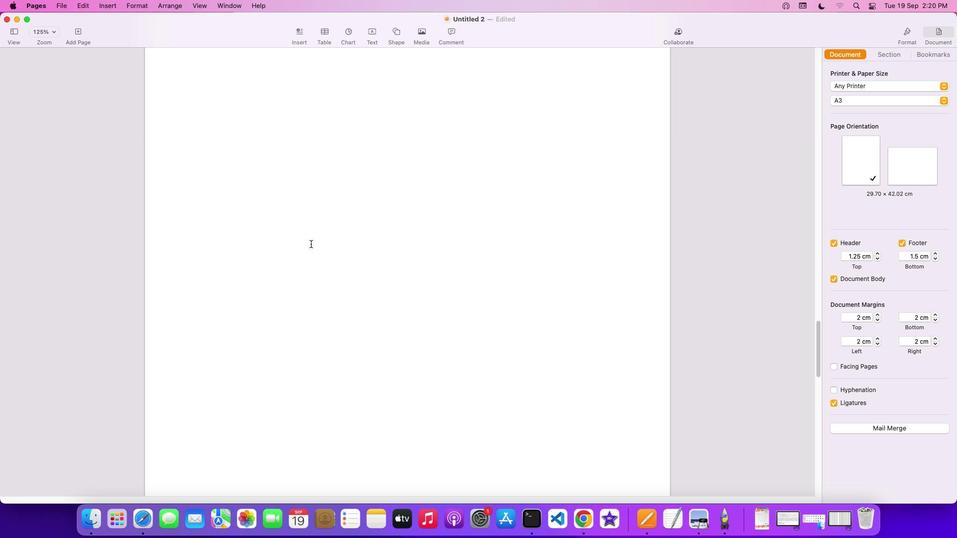 
Action: Mouse moved to (310, 244)
Screenshot: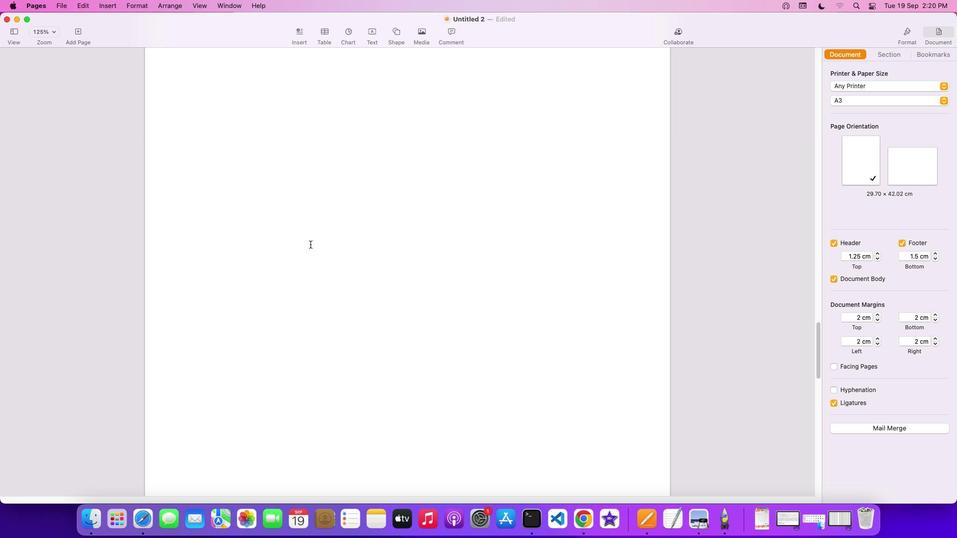 
Action: Mouse scrolled (310, 244) with delta (0, 0)
Screenshot: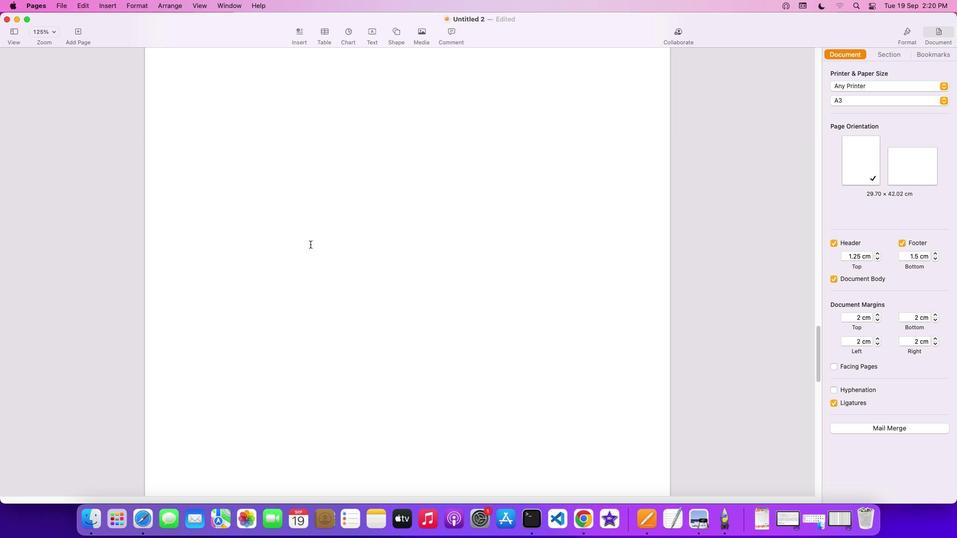 
Action: Mouse moved to (310, 244)
Screenshot: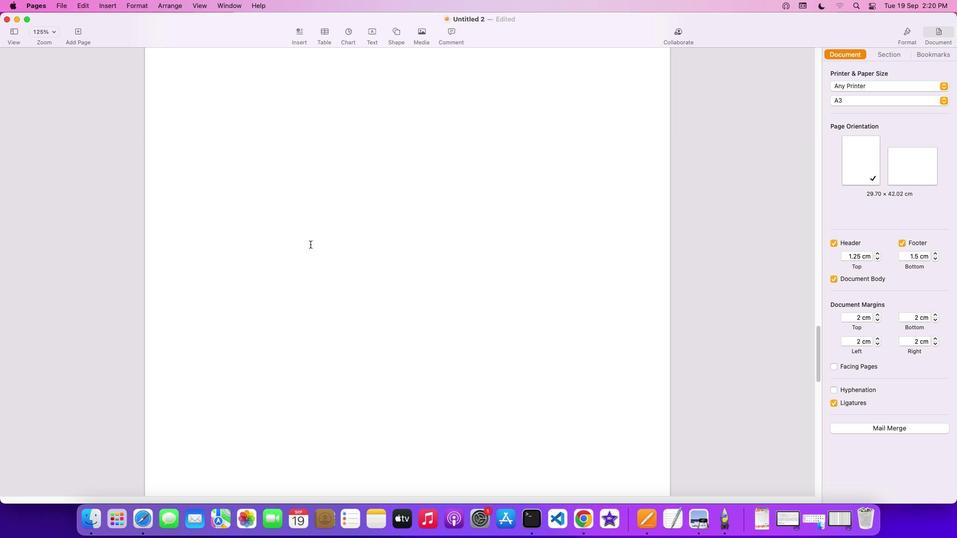 
Action: Mouse scrolled (310, 244) with delta (0, 0)
Screenshot: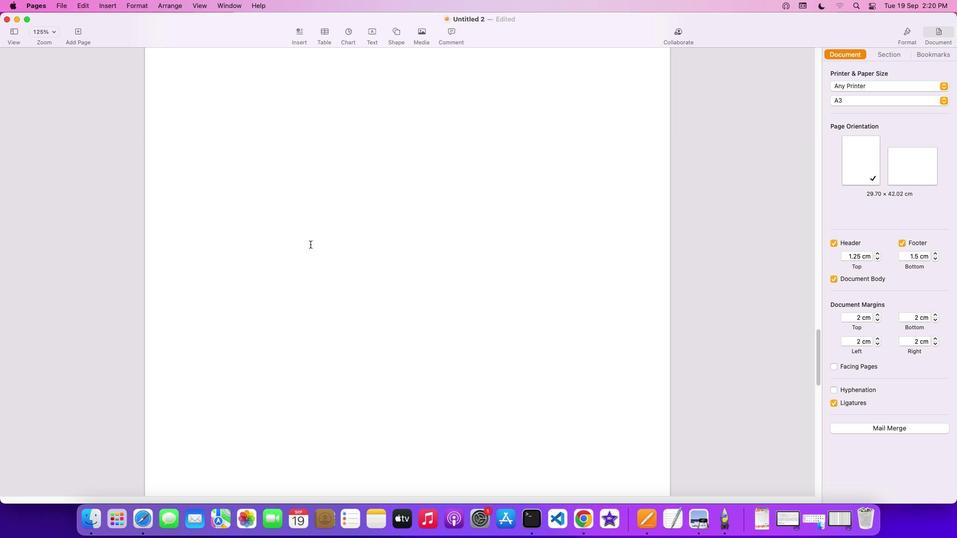 
Action: Mouse scrolled (310, 244) with delta (0, -1)
Screenshot: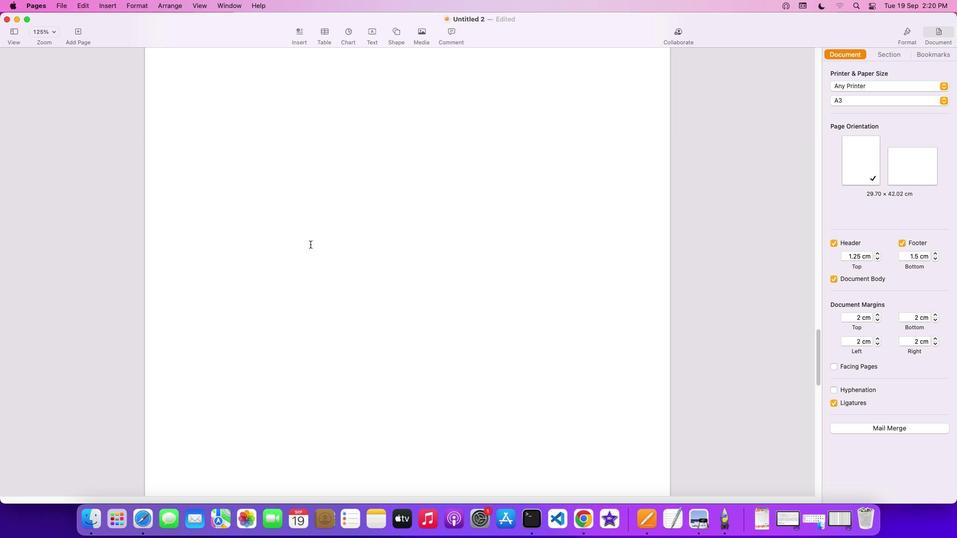 
Action: Mouse scrolled (310, 244) with delta (0, -2)
Screenshot: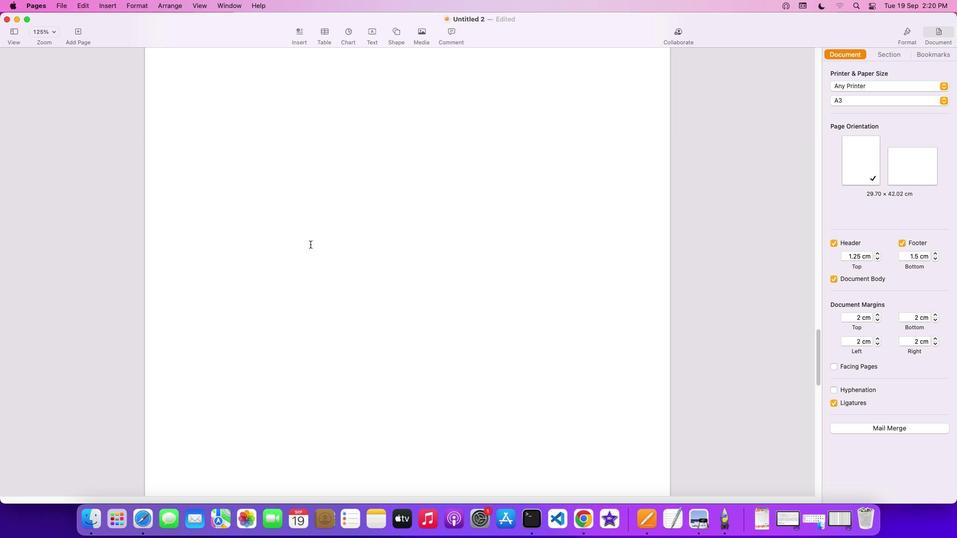 
Action: Mouse scrolled (310, 244) with delta (0, -2)
Screenshot: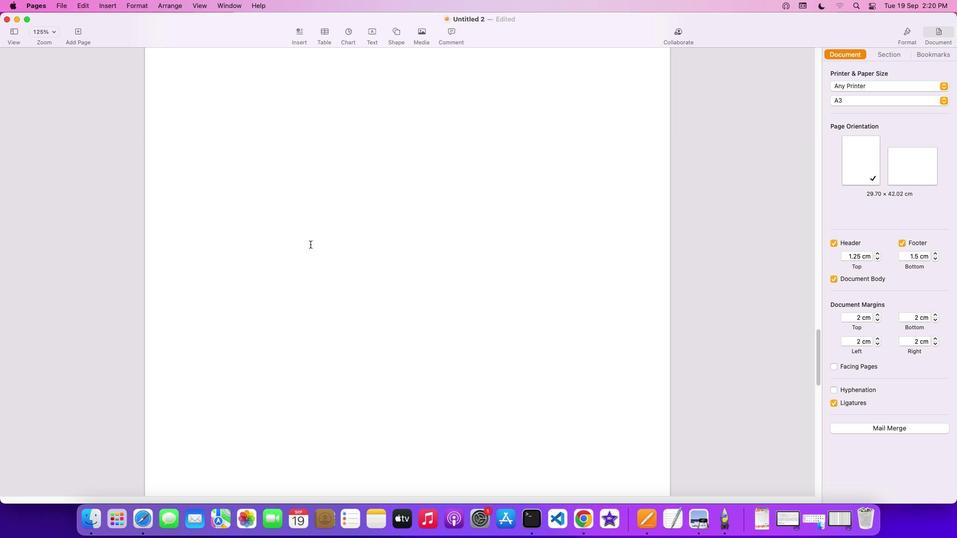 
Action: Mouse scrolled (310, 244) with delta (0, -3)
Screenshot: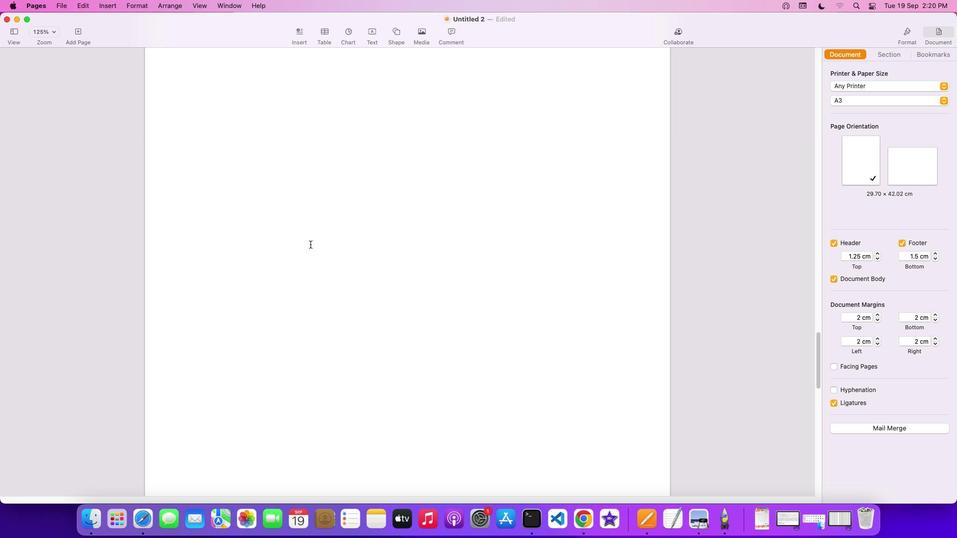 
Action: Mouse scrolled (310, 244) with delta (0, 0)
Screenshot: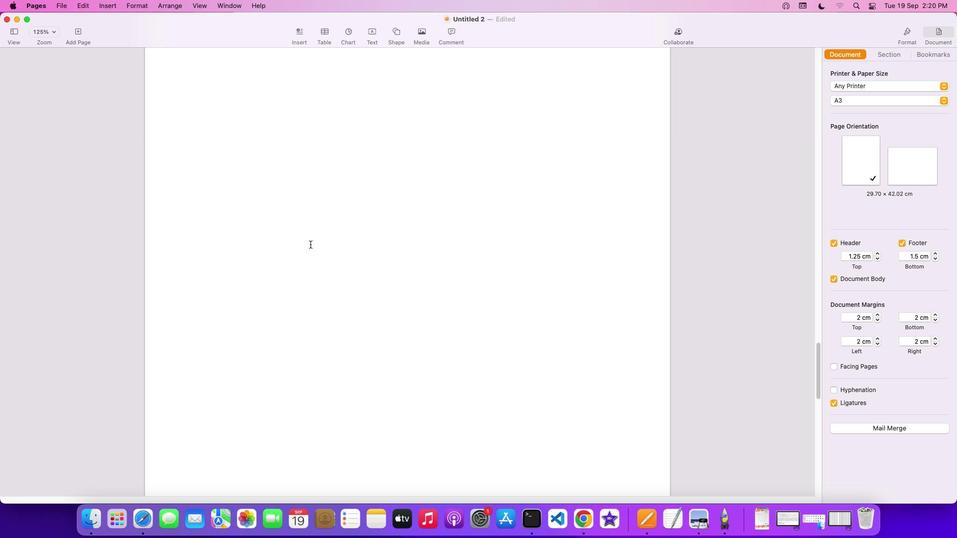 
Action: Mouse scrolled (310, 244) with delta (0, 0)
Screenshot: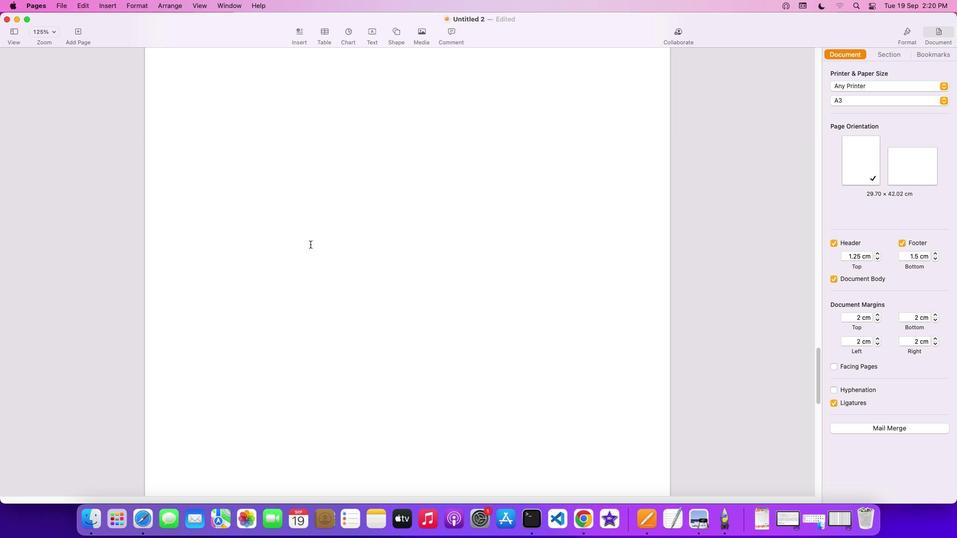
Action: Mouse scrolled (310, 244) with delta (0, -1)
Screenshot: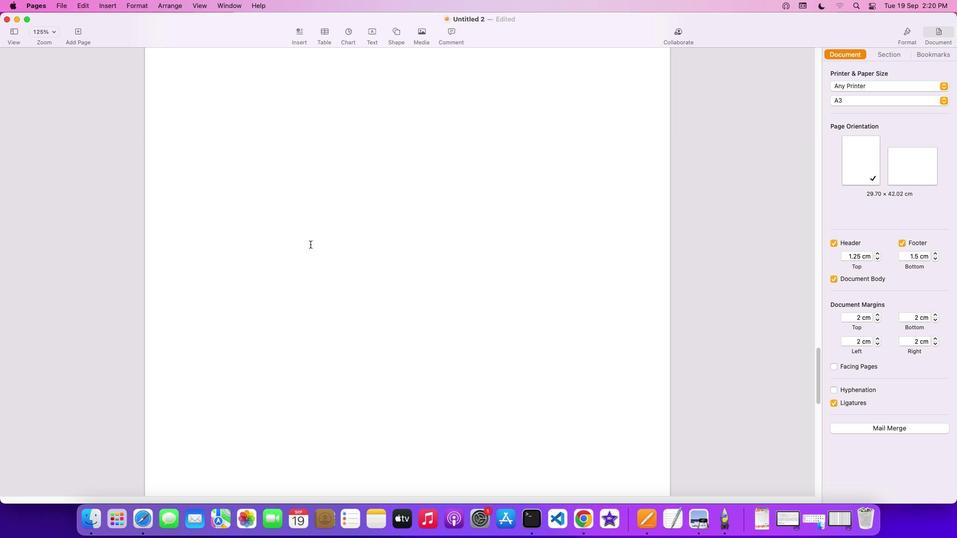 
Action: Mouse scrolled (310, 244) with delta (0, -2)
Screenshot: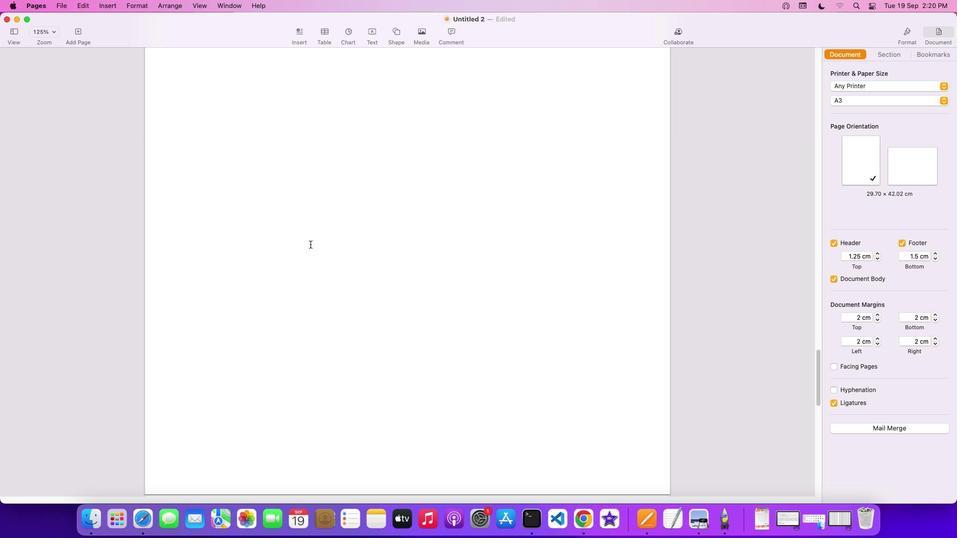 
Action: Mouse scrolled (310, 244) with delta (0, -2)
Screenshot: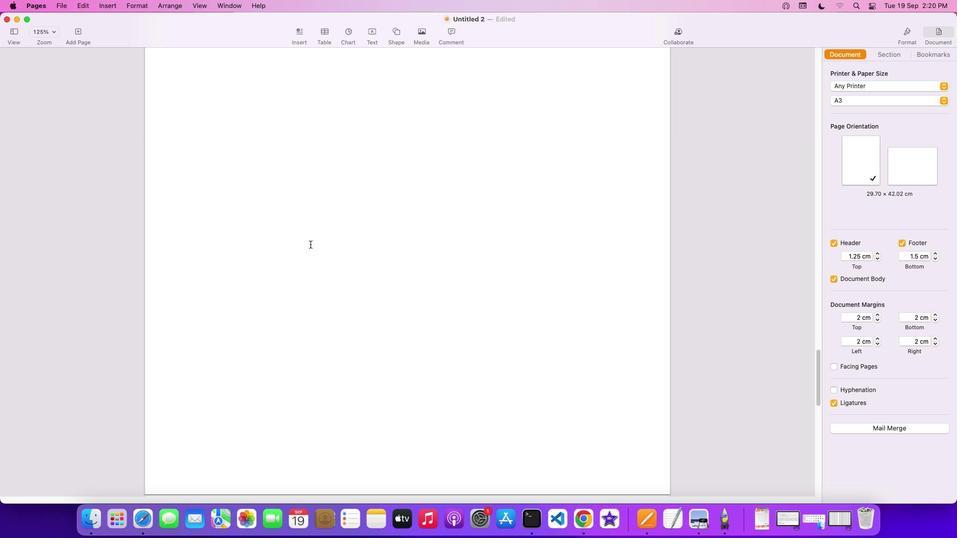 
Action: Mouse scrolled (310, 244) with delta (0, -3)
Screenshot: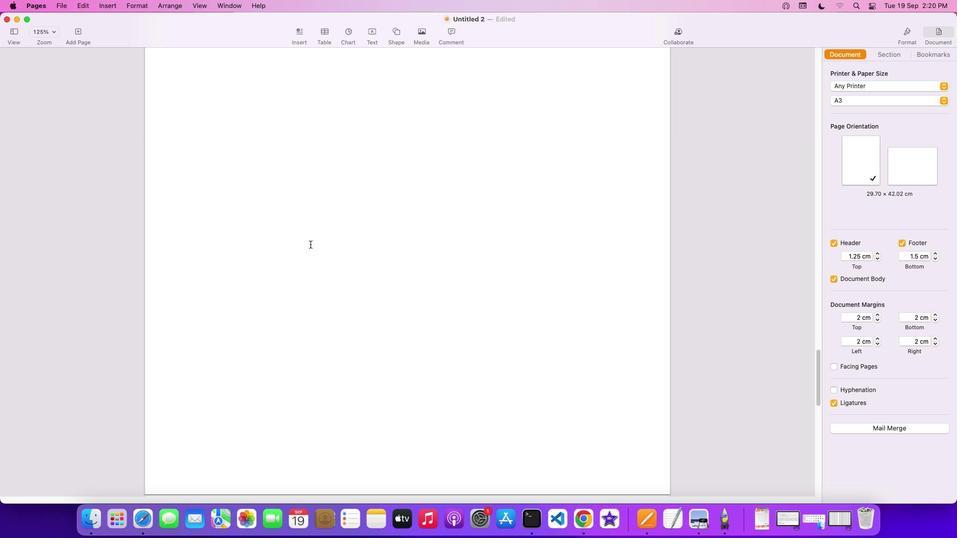 
Action: Mouse scrolled (310, 244) with delta (0, 0)
Screenshot: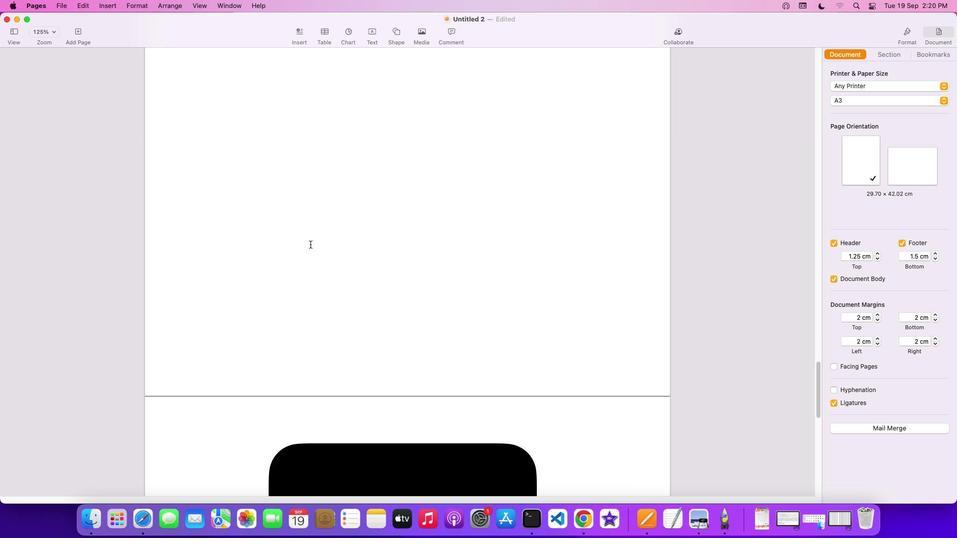 
Action: Mouse scrolled (310, 244) with delta (0, 0)
Screenshot: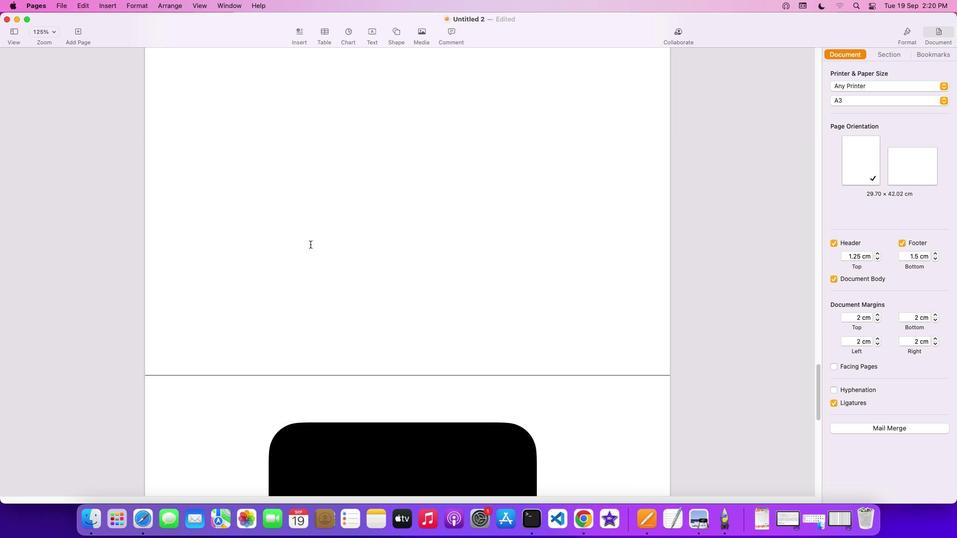 
Action: Mouse scrolled (310, 244) with delta (0, -1)
Screenshot: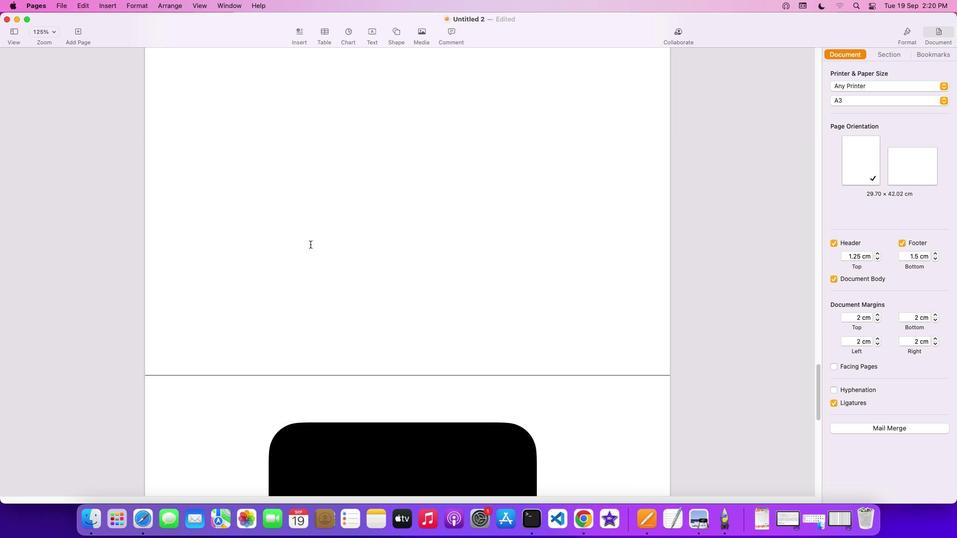 
Action: Mouse scrolled (310, 244) with delta (0, -2)
Screenshot: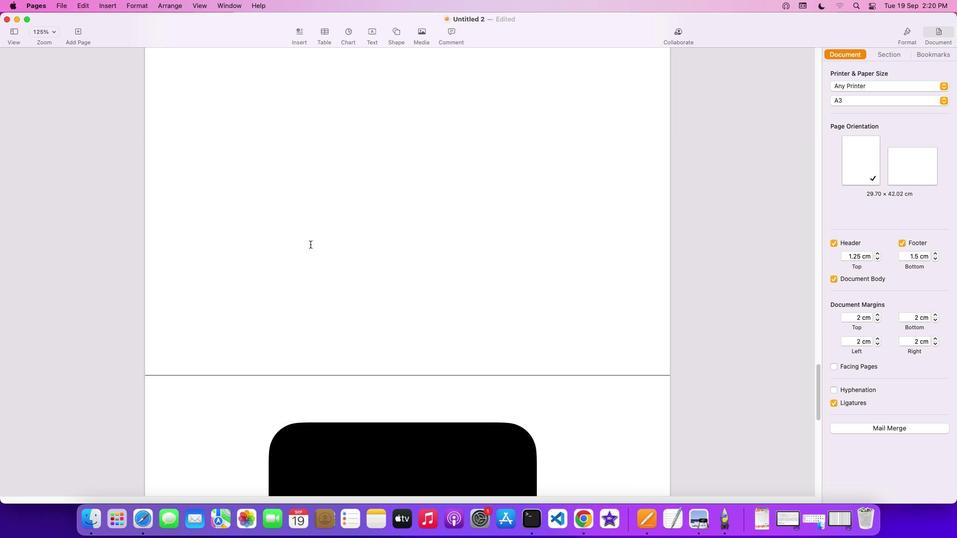
Action: Mouse scrolled (310, 244) with delta (0, -2)
Screenshot: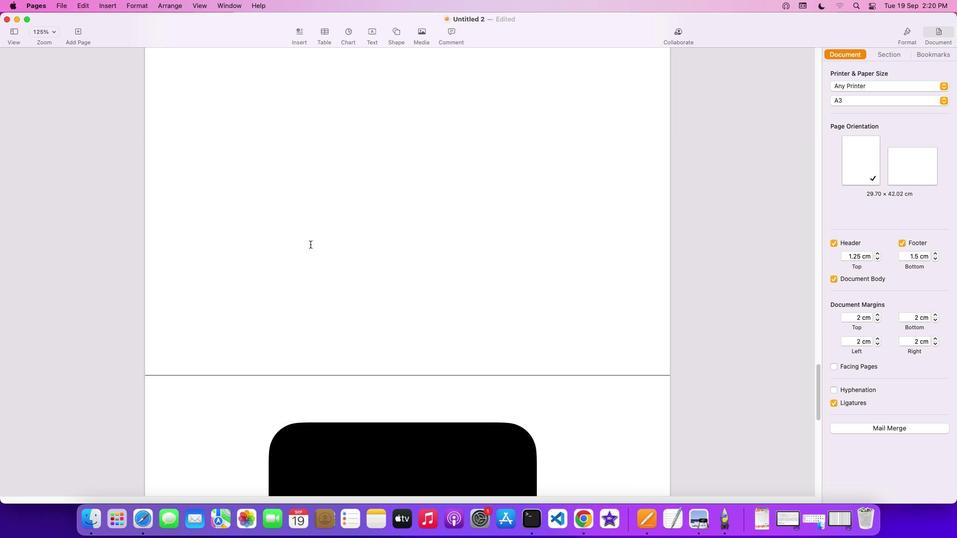 
Action: Mouse scrolled (310, 244) with delta (0, -3)
Screenshot: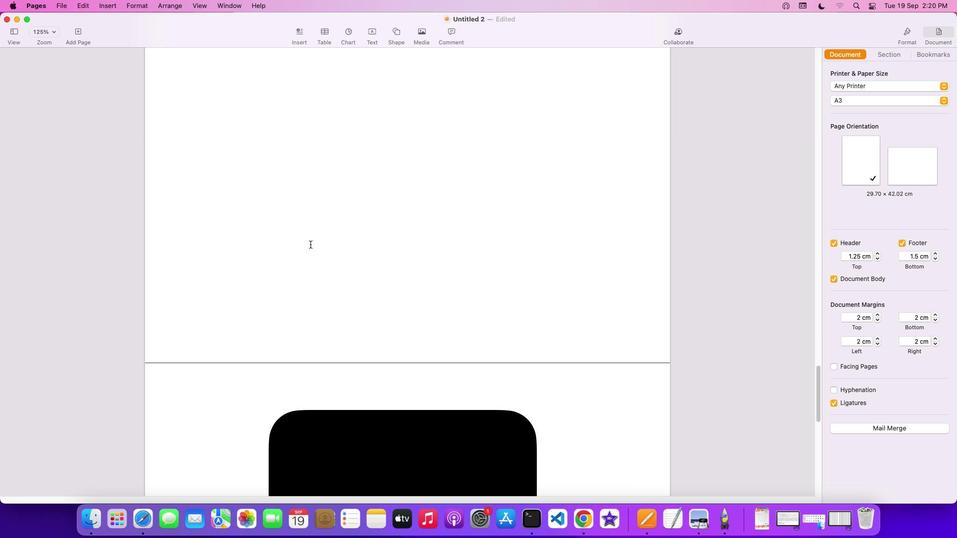
Action: Mouse scrolled (310, 244) with delta (0, 0)
Screenshot: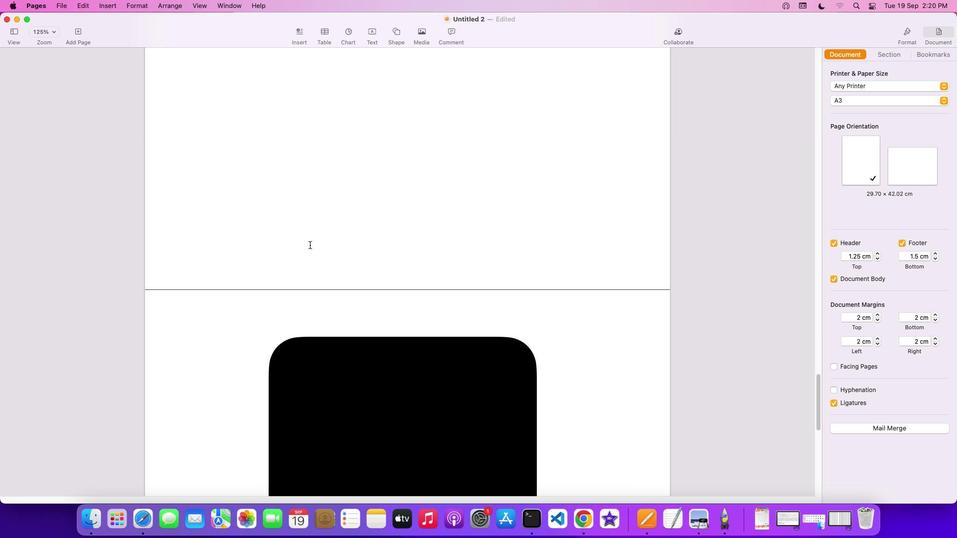 
Action: Mouse scrolled (310, 244) with delta (0, 0)
Screenshot: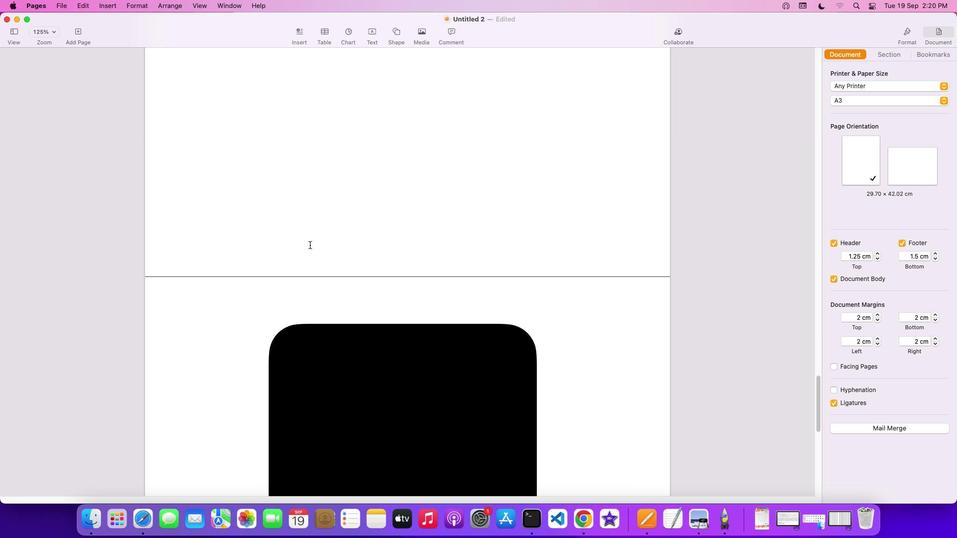 
Action: Mouse scrolled (310, 244) with delta (0, -1)
Screenshot: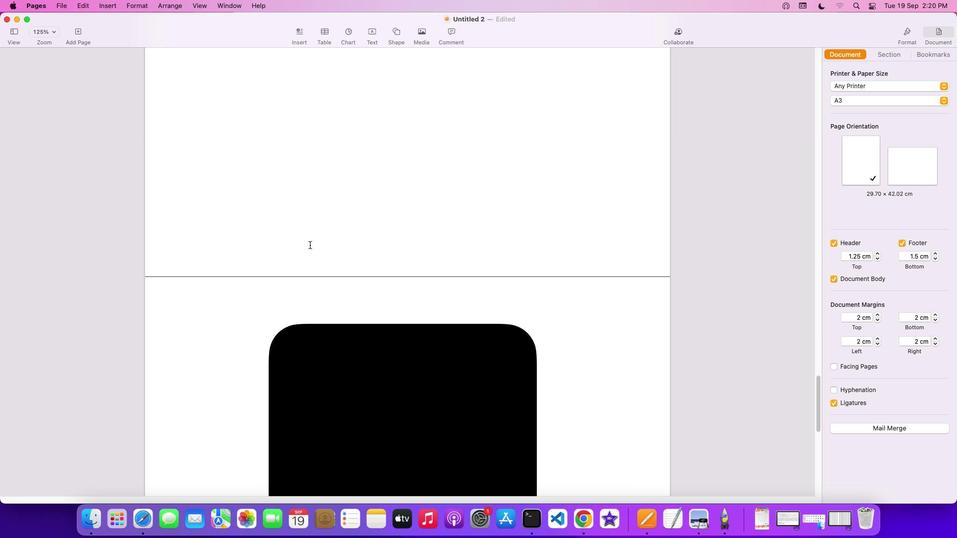 
Action: Mouse scrolled (310, 244) with delta (0, -2)
Screenshot: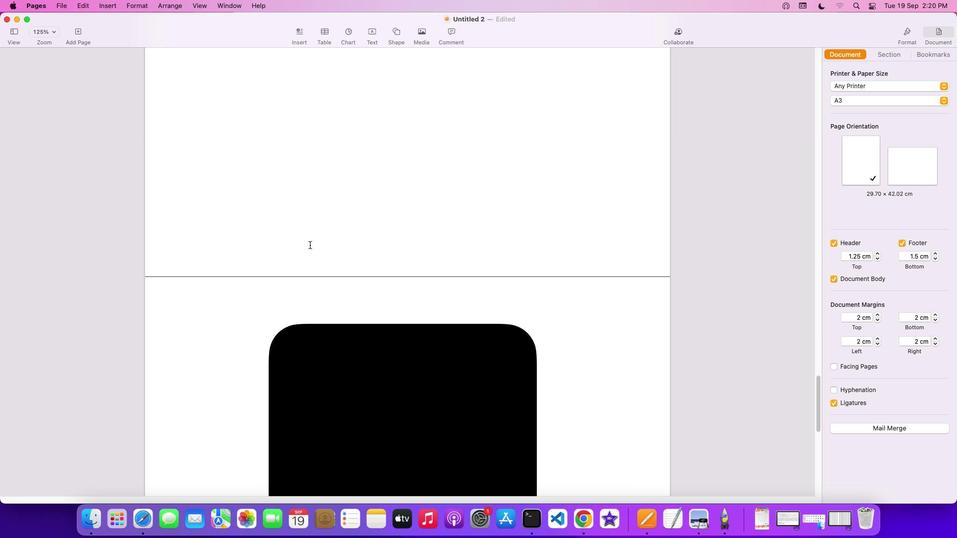 
Action: Mouse moved to (310, 244)
Screenshot: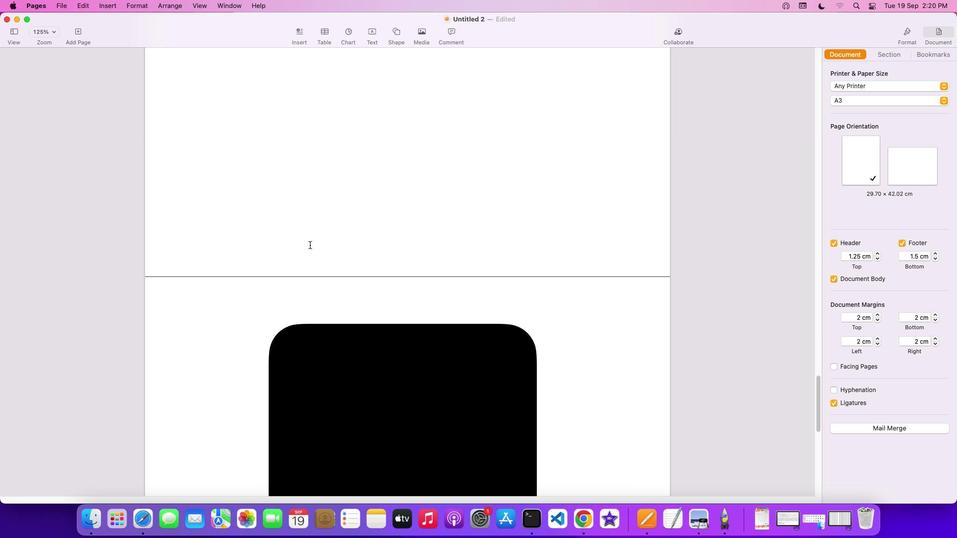 
Action: Mouse scrolled (310, 244) with delta (0, -2)
Screenshot: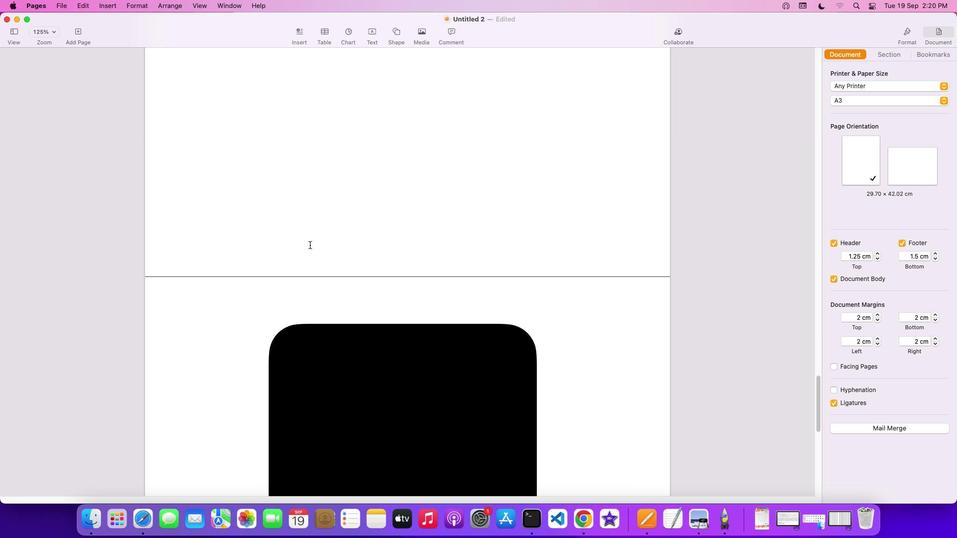 
Action: Mouse moved to (336, 411)
Screenshot: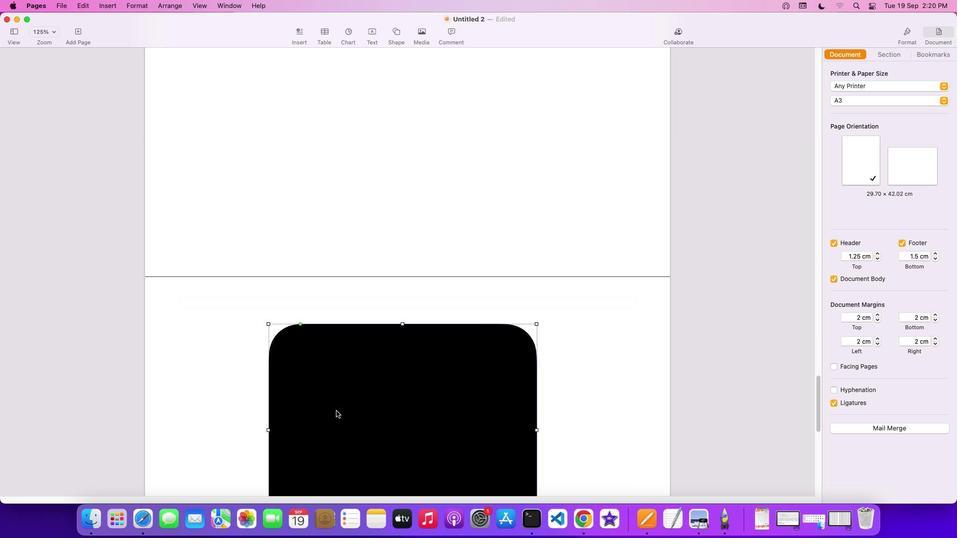 
Action: Mouse pressed left at (336, 411)
Screenshot: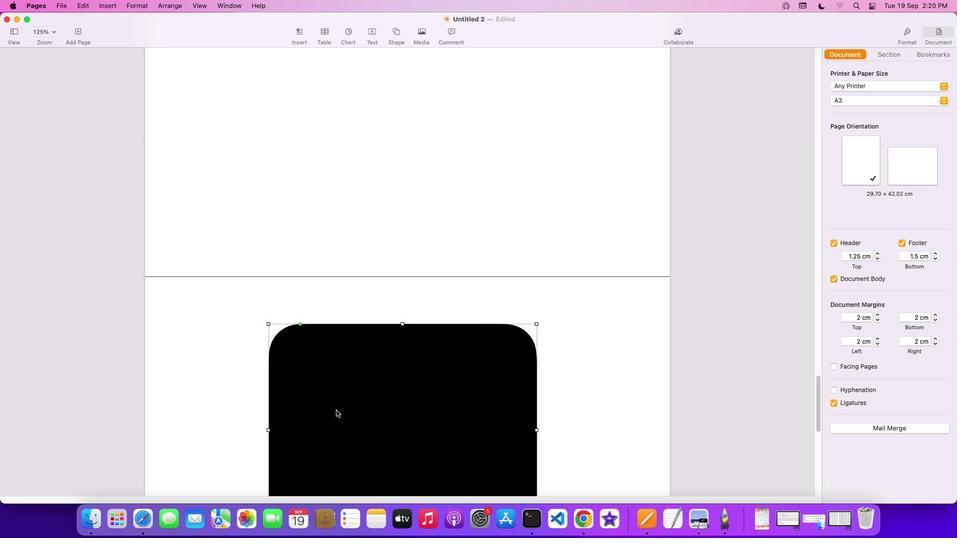 
Action: Mouse moved to (601, 292)
Screenshot: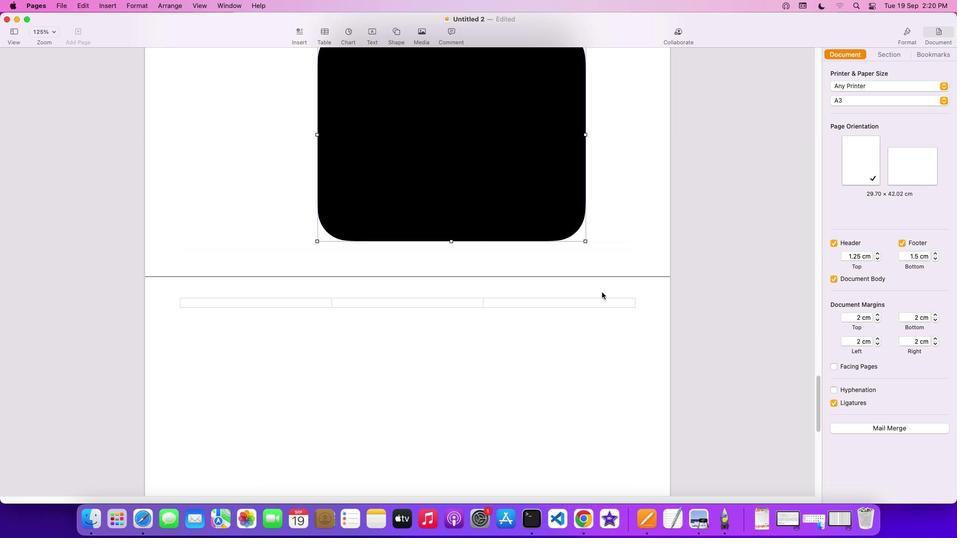
Action: Mouse scrolled (601, 292) with delta (0, 0)
Screenshot: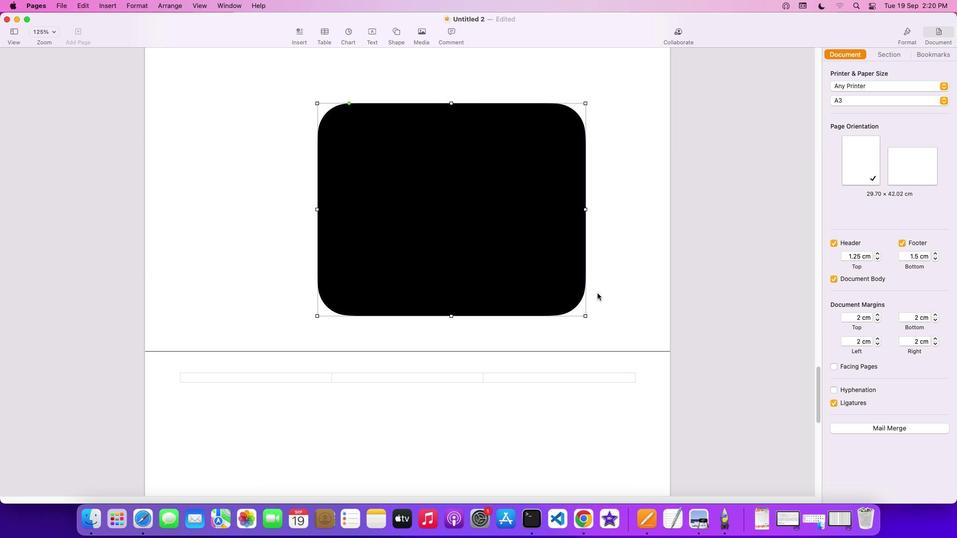 
Action: Mouse scrolled (601, 292) with delta (0, 0)
Screenshot: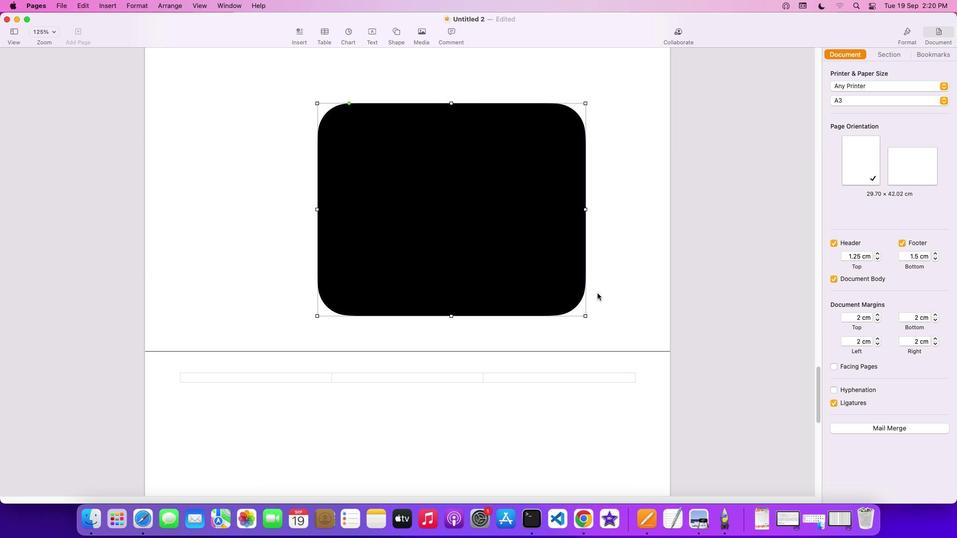 
Action: Mouse scrolled (601, 292) with delta (0, 1)
Screenshot: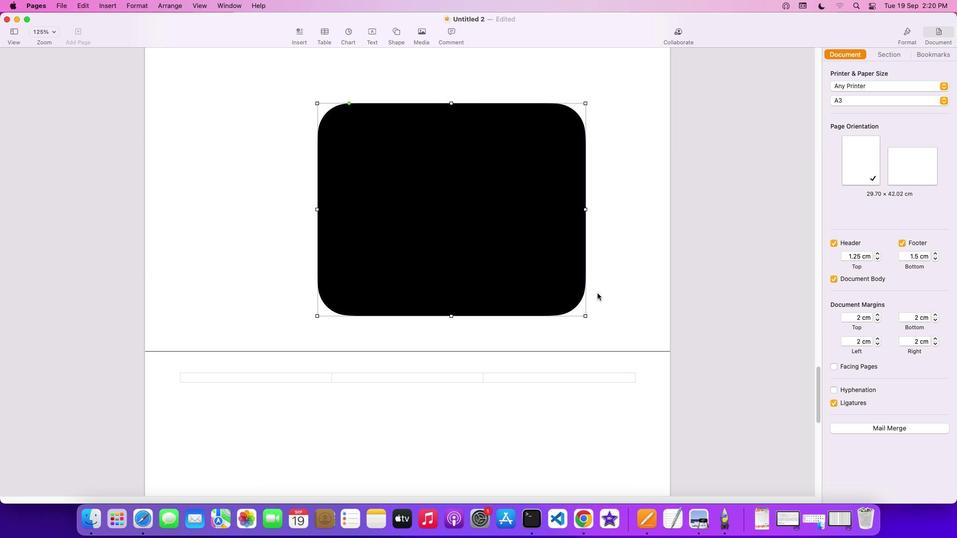 
Action: Mouse scrolled (601, 292) with delta (0, 2)
Screenshot: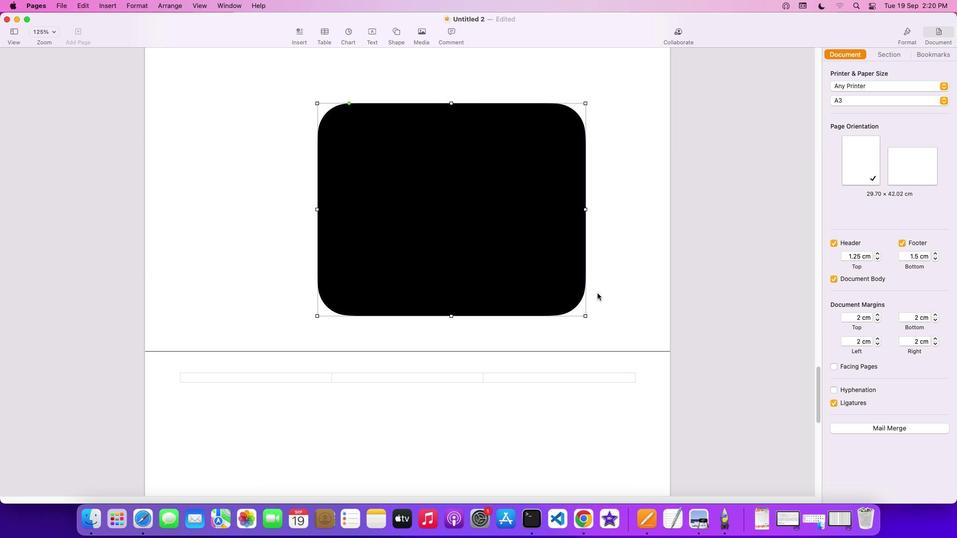 
Action: Mouse scrolled (601, 292) with delta (0, 2)
Screenshot: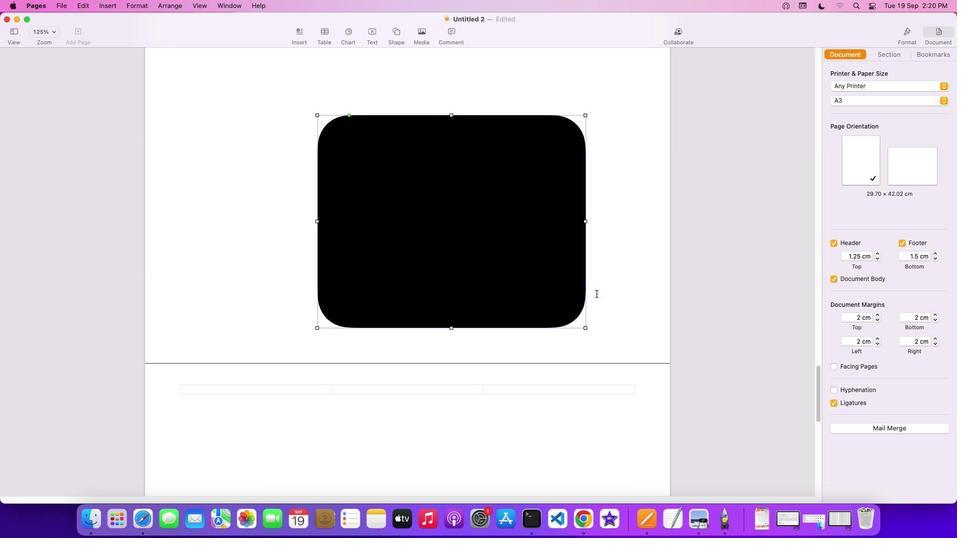 
Action: Mouse moved to (596, 293)
Screenshot: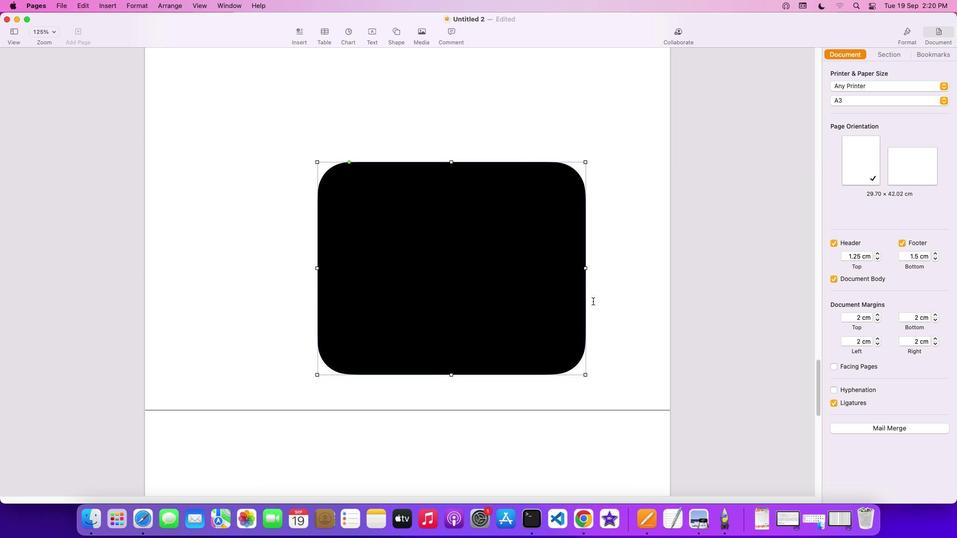 
Action: Mouse scrolled (596, 293) with delta (0, 0)
Screenshot: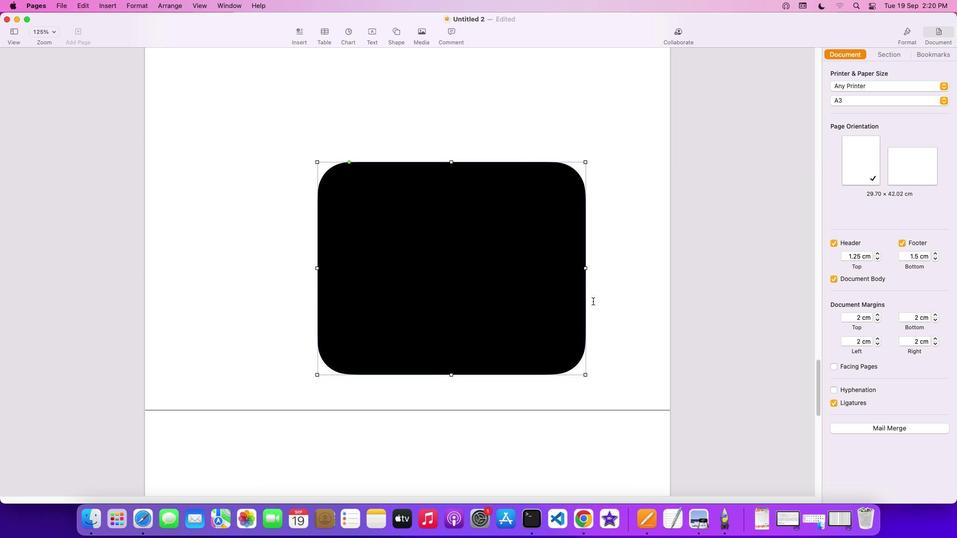 
Action: Mouse moved to (595, 295)
Screenshot: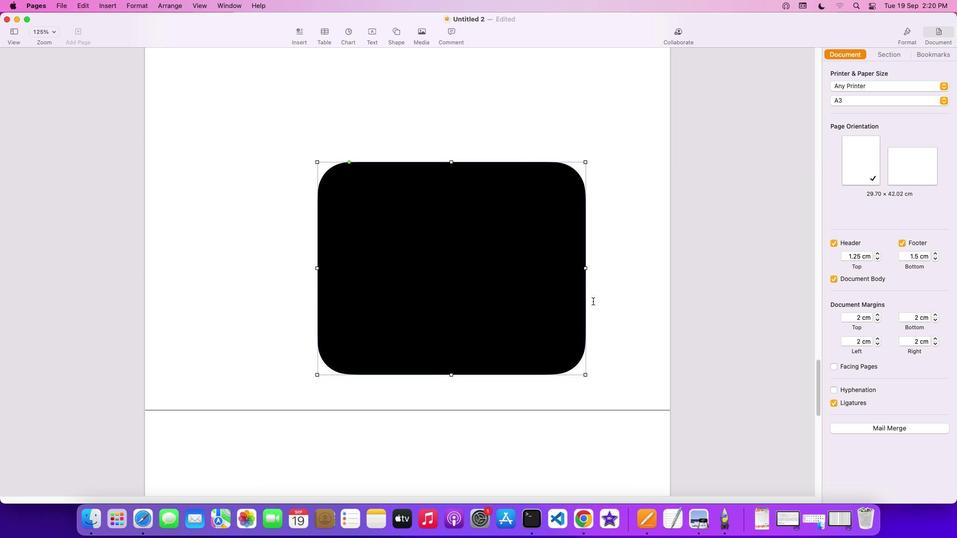 
Action: Mouse scrolled (595, 295) with delta (0, 0)
Screenshot: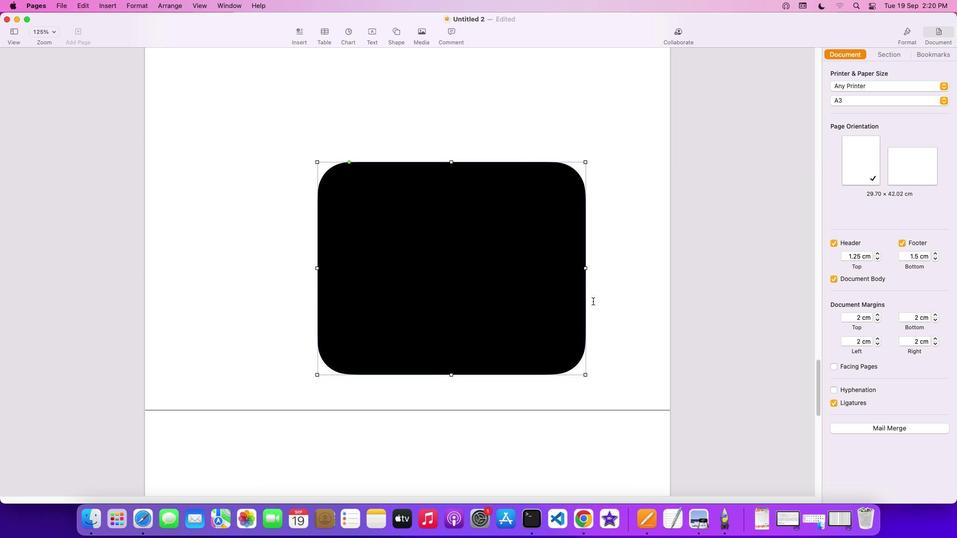 
Action: Mouse moved to (595, 297)
Screenshot: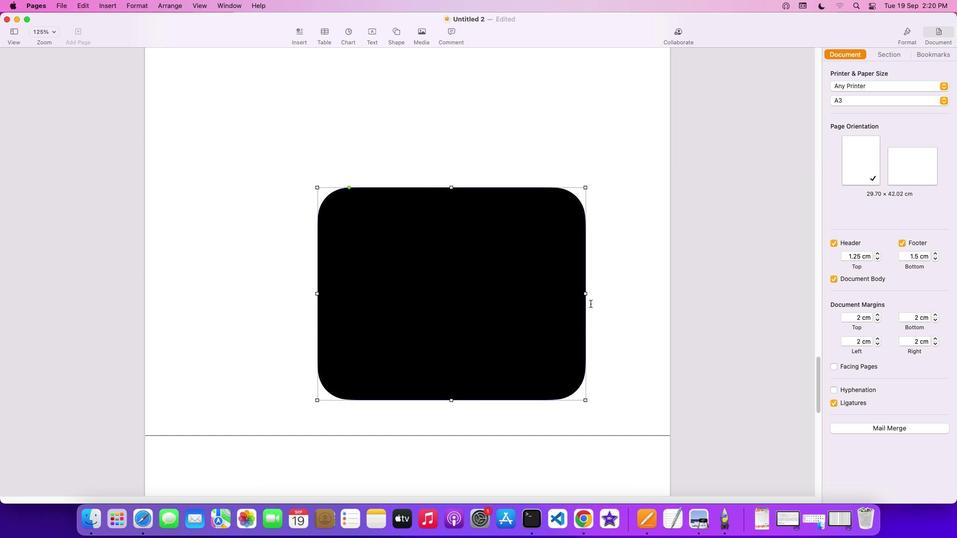 
Action: Mouse scrolled (595, 297) with delta (0, 1)
Screenshot: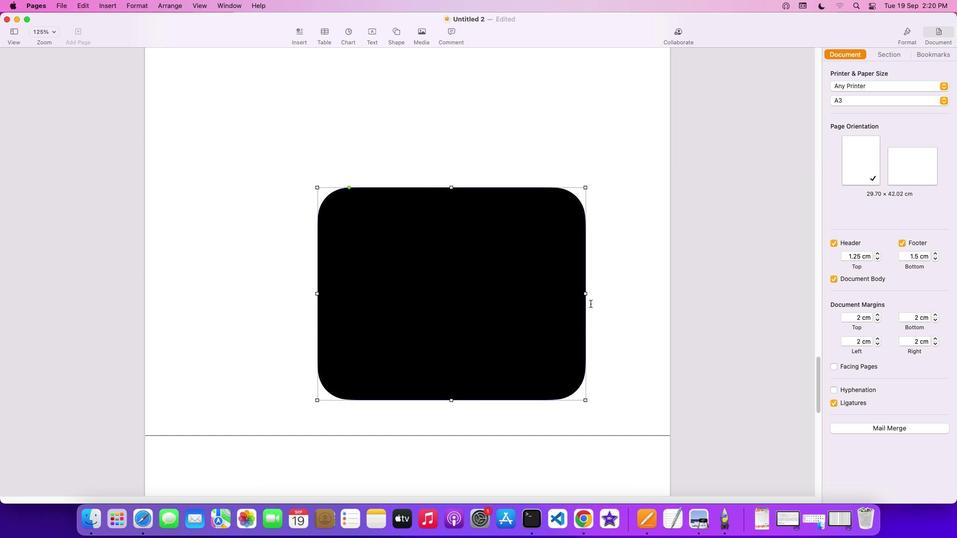 
Action: Mouse moved to (594, 297)
Screenshot: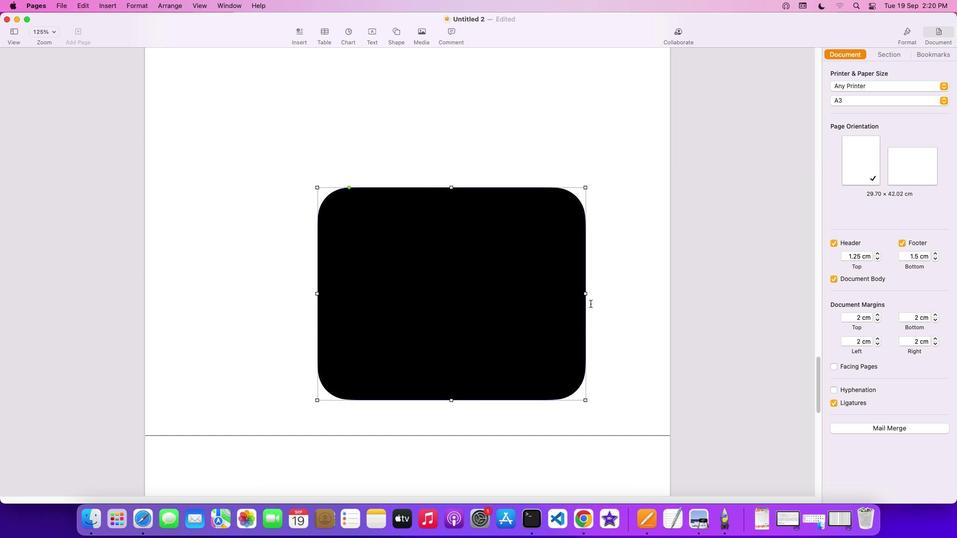 
Action: Mouse scrolled (594, 297) with delta (0, 2)
Screenshot: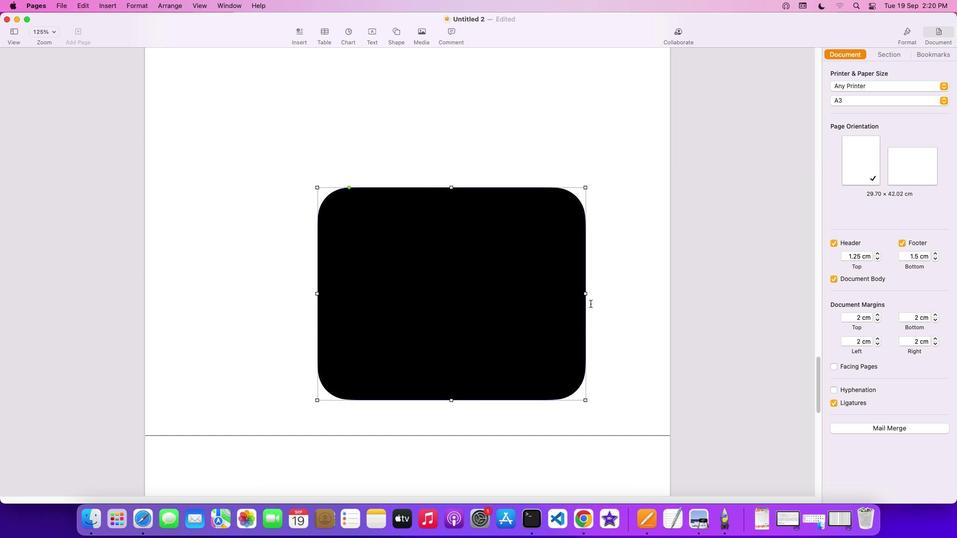 
Action: Mouse moved to (594, 297)
Screenshot: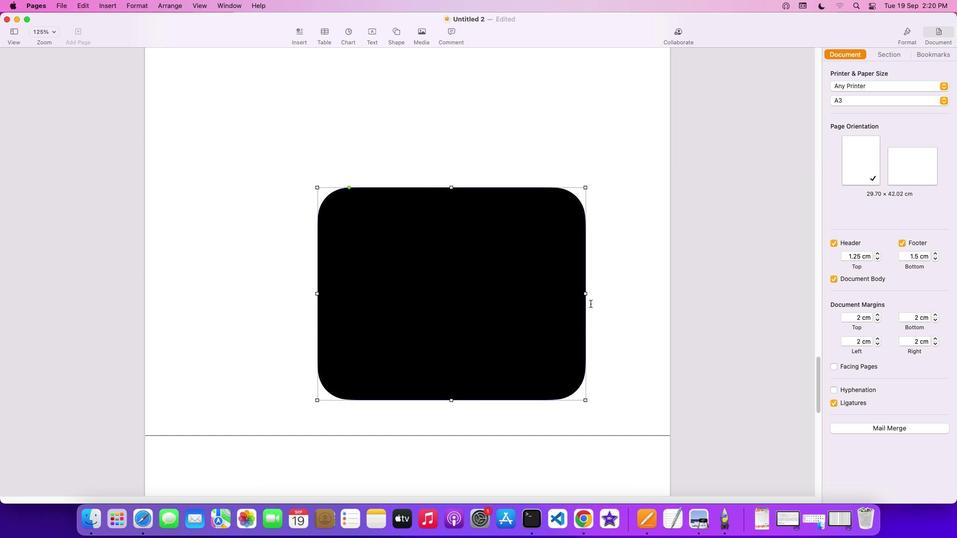 
Action: Mouse scrolled (594, 297) with delta (0, 2)
Screenshot: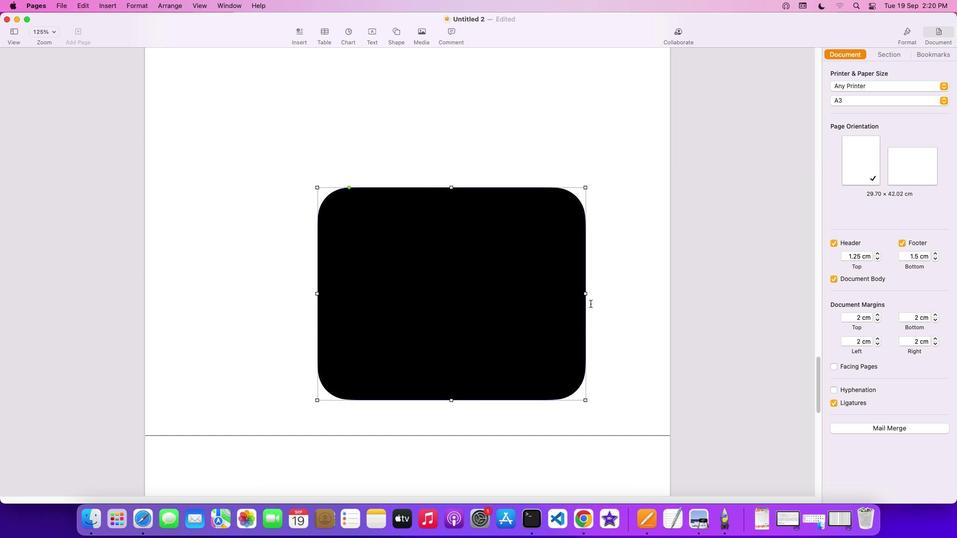 
Action: Mouse moved to (594, 297)
Screenshot: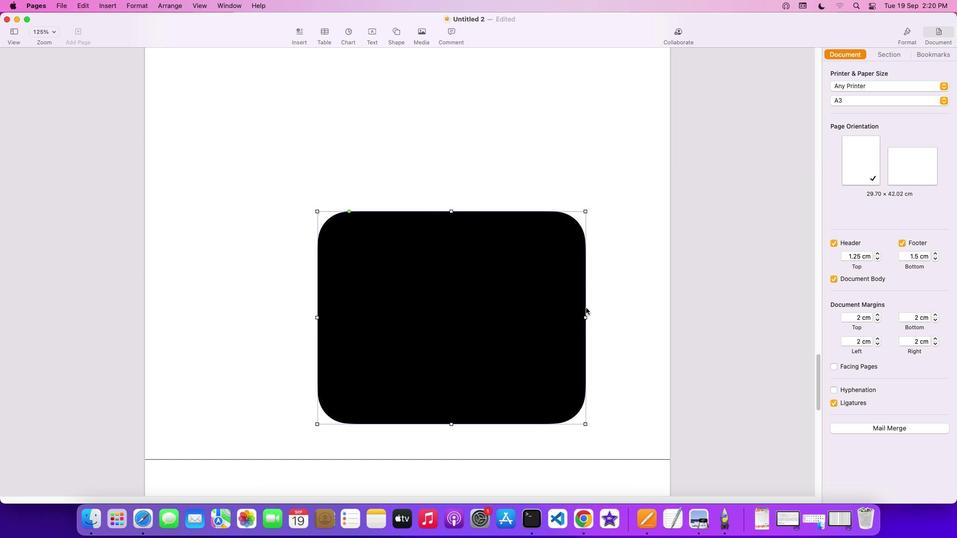
Action: Mouse scrolled (594, 297) with delta (0, 3)
Screenshot: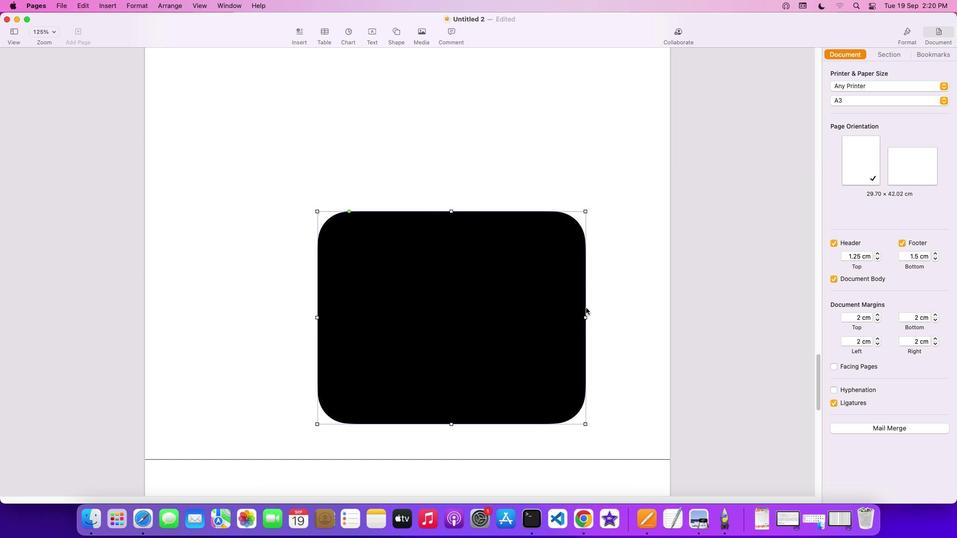 
Action: Mouse moved to (511, 314)
Screenshot: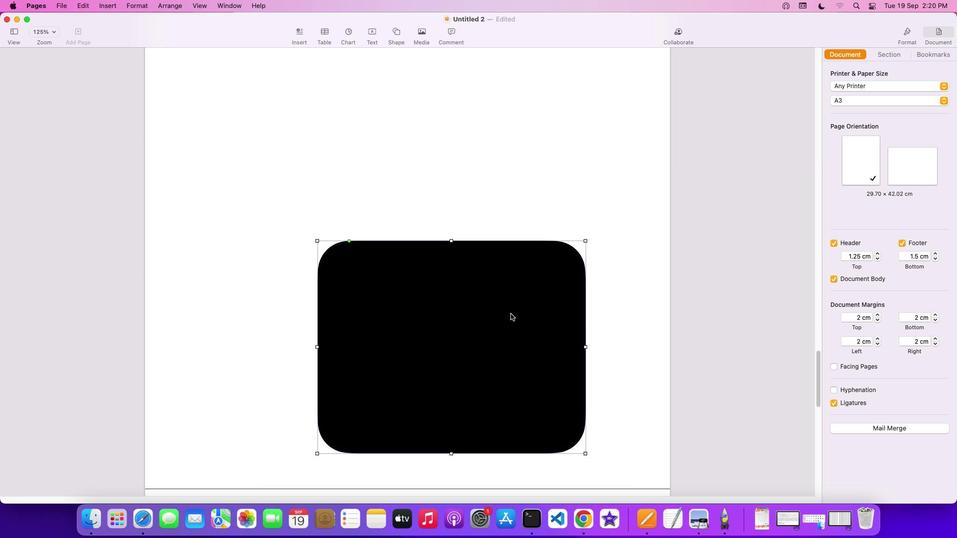 
Action: Mouse pressed left at (511, 314)
Screenshot: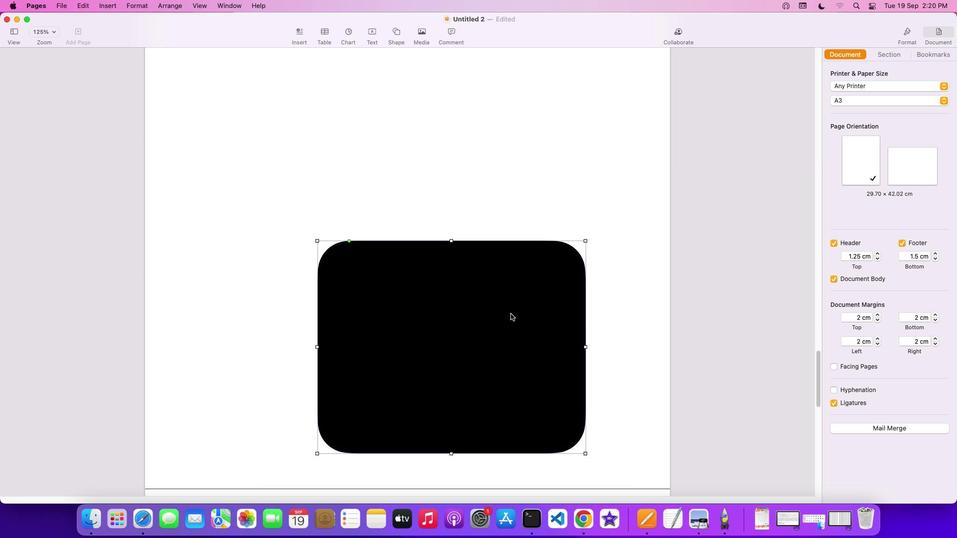 
Action: Mouse moved to (471, 228)
Screenshot: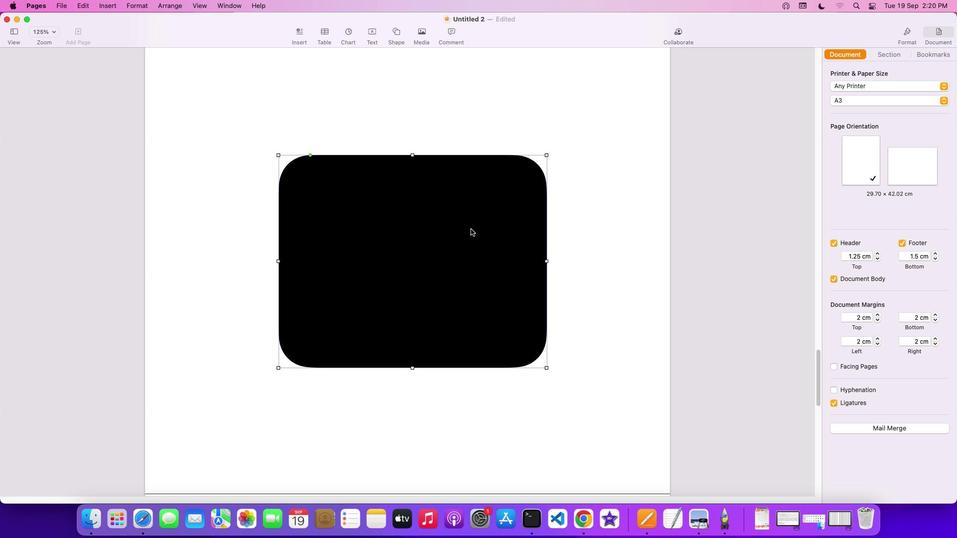 
Action: Key pressed Key.backspace
Screenshot: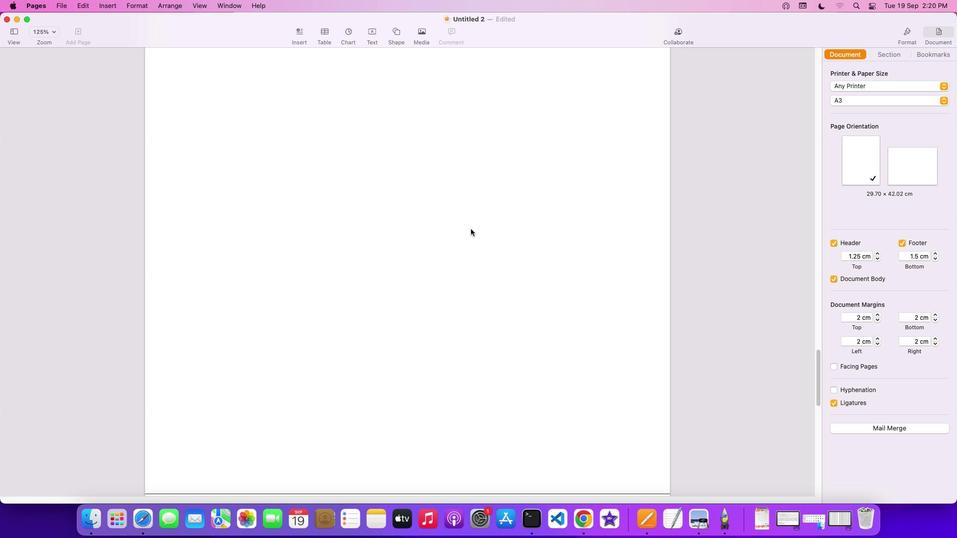 
Action: Mouse moved to (470, 229)
Screenshot: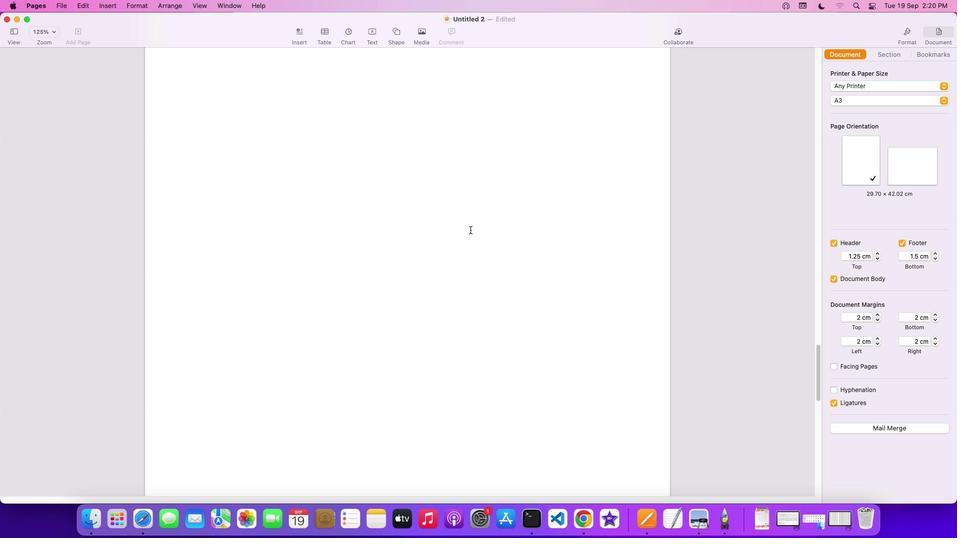 
Action: Mouse scrolled (470, 229) with delta (0, 0)
Screenshot: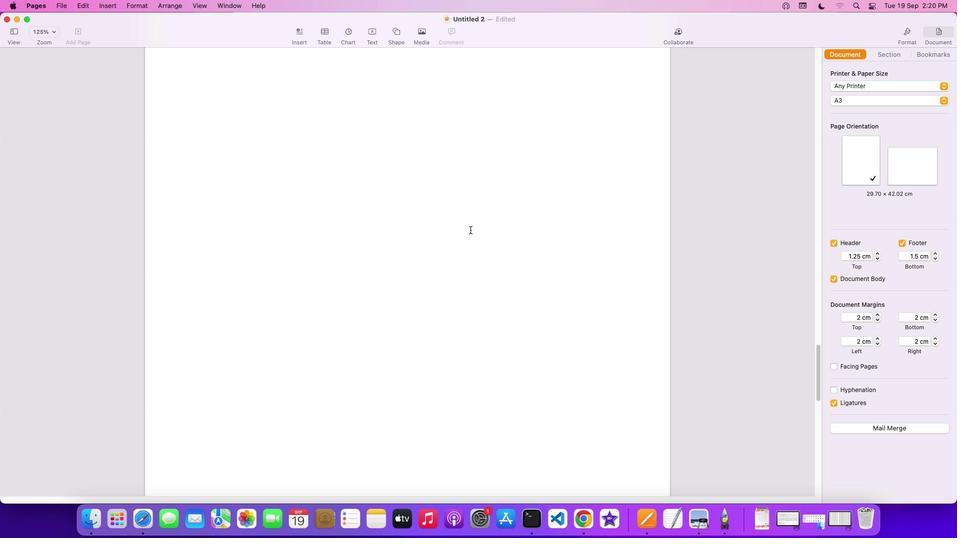 
Action: Mouse moved to (470, 229)
Screenshot: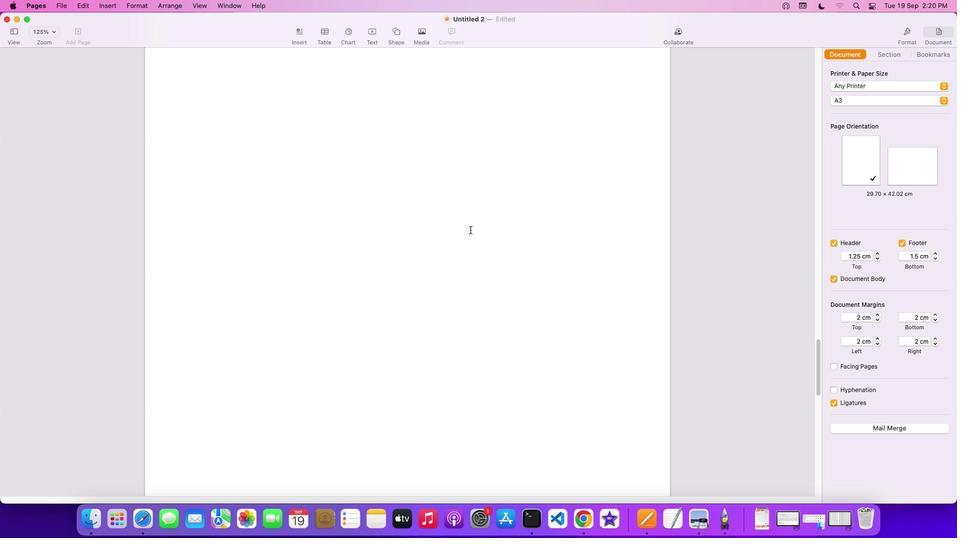
Action: Mouse scrolled (470, 229) with delta (0, 0)
Screenshot: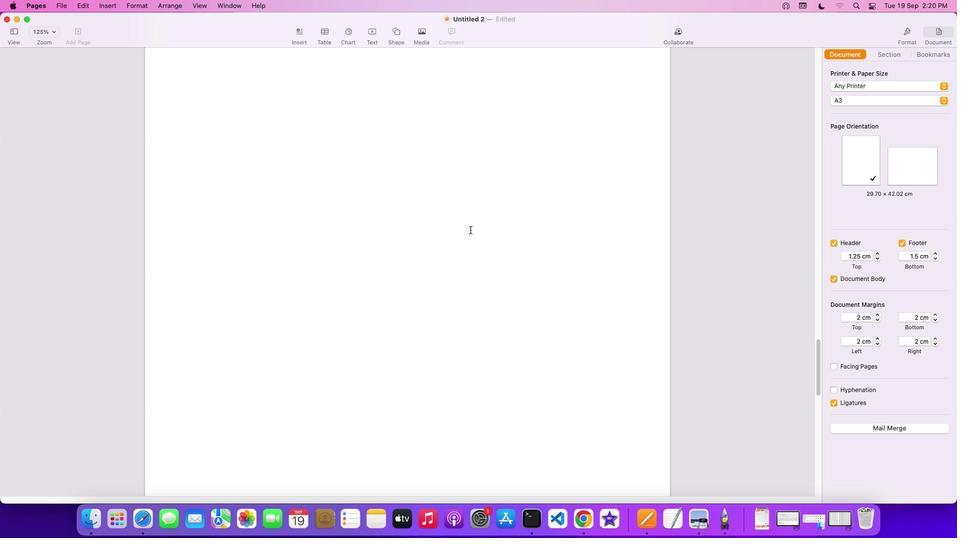 
Action: Mouse moved to (470, 229)
Screenshot: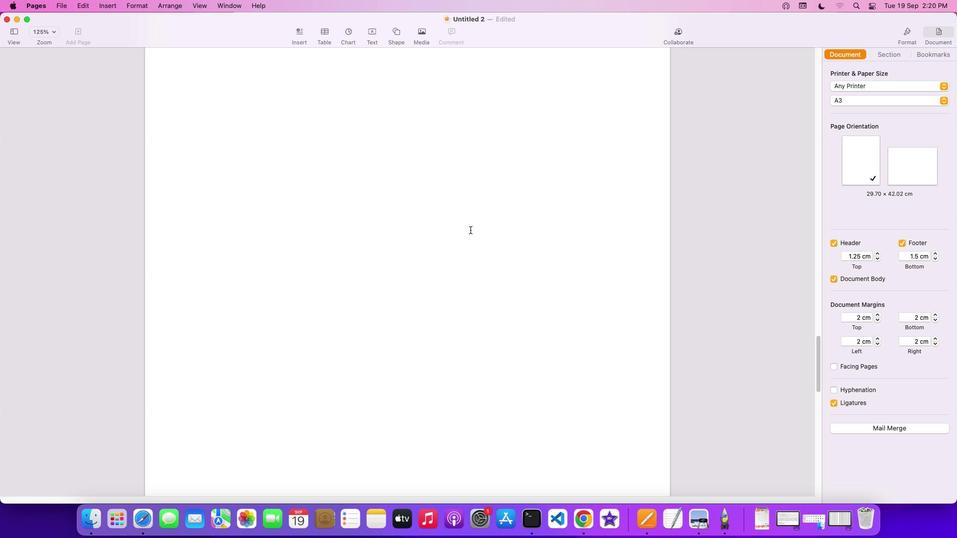 
Action: Mouse scrolled (470, 229) with delta (0, 1)
Screenshot: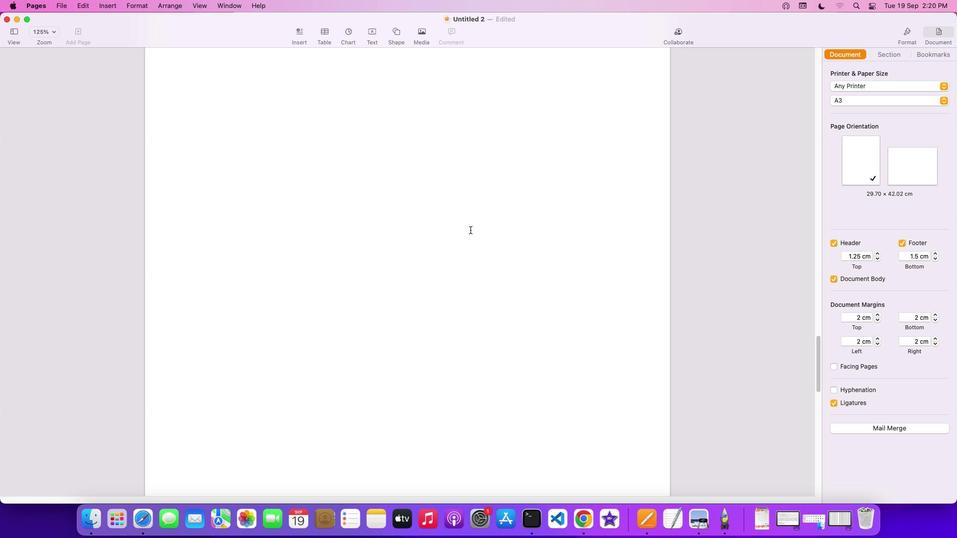 
Action: Mouse scrolled (470, 229) with delta (0, 2)
Screenshot: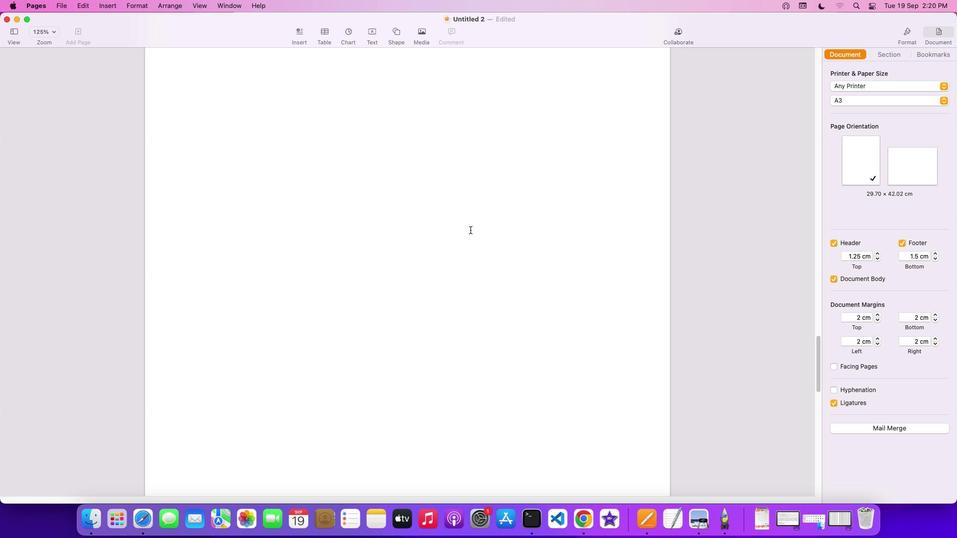 
Action: Mouse scrolled (470, 229) with delta (0, 2)
Screenshot: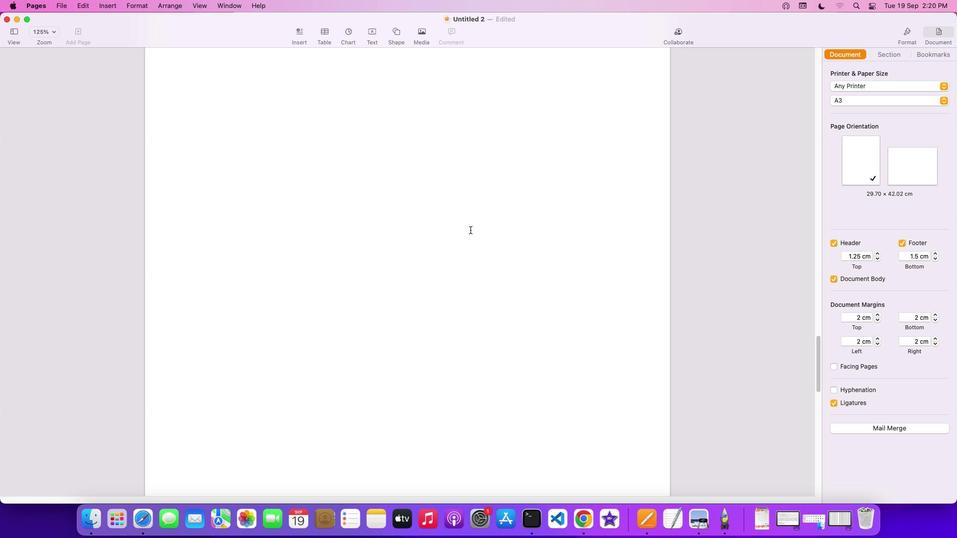 
Action: Mouse scrolled (470, 229) with delta (0, 3)
Screenshot: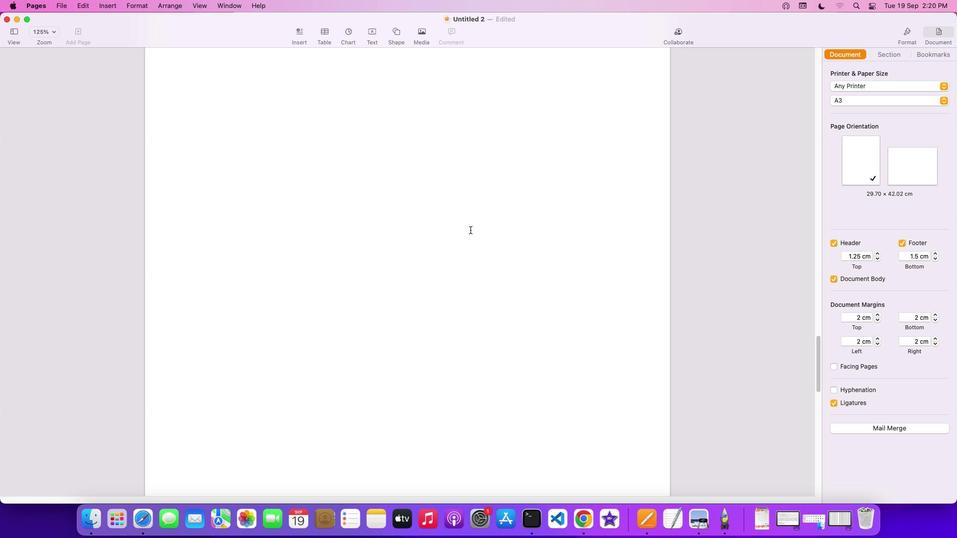 
Action: Mouse moved to (470, 229)
Screenshot: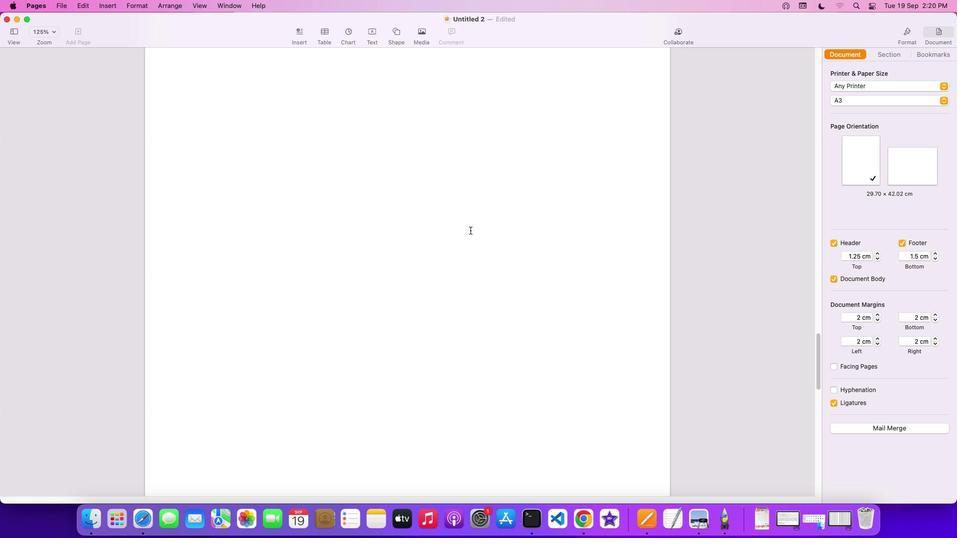 
Action: Mouse scrolled (470, 229) with delta (0, 3)
Screenshot: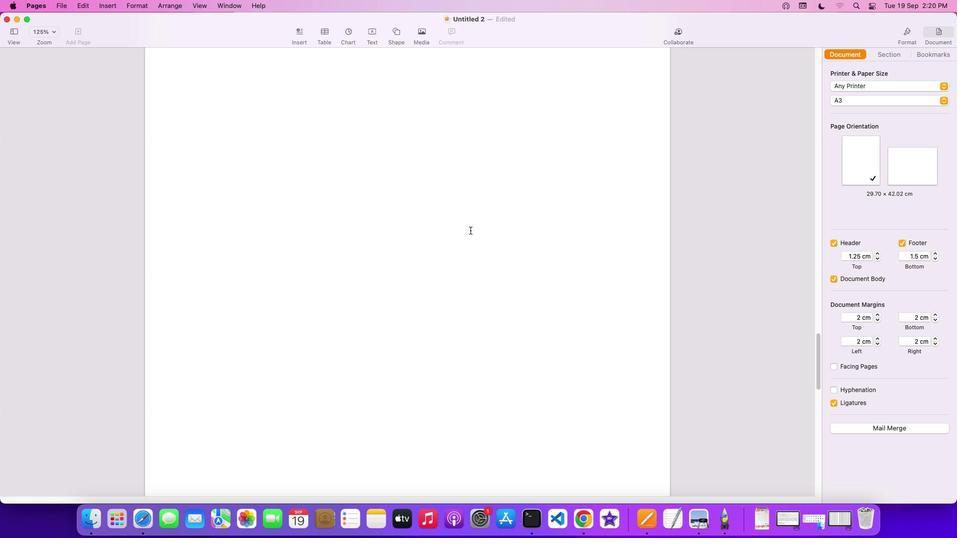 
Action: Mouse moved to (470, 230)
Screenshot: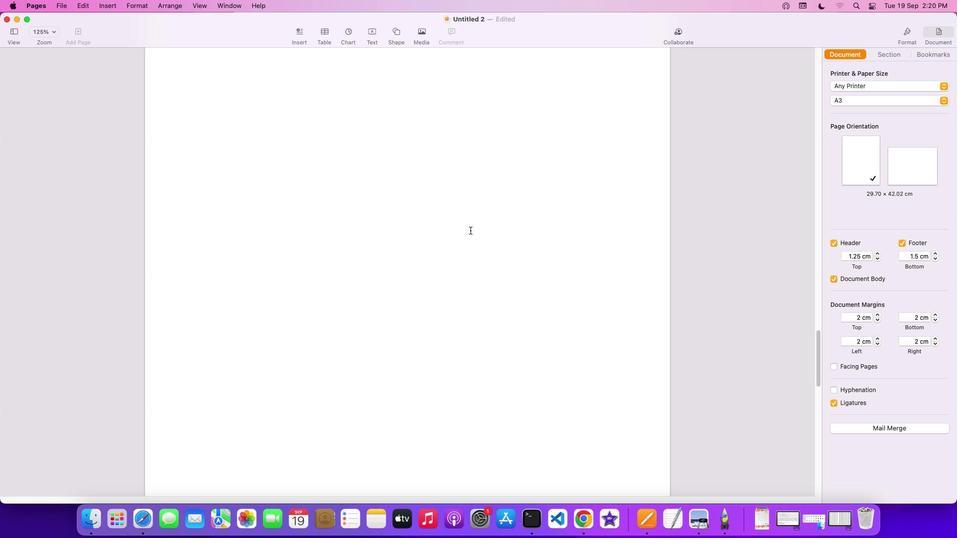 
Action: Mouse scrolled (470, 230) with delta (0, 0)
Screenshot: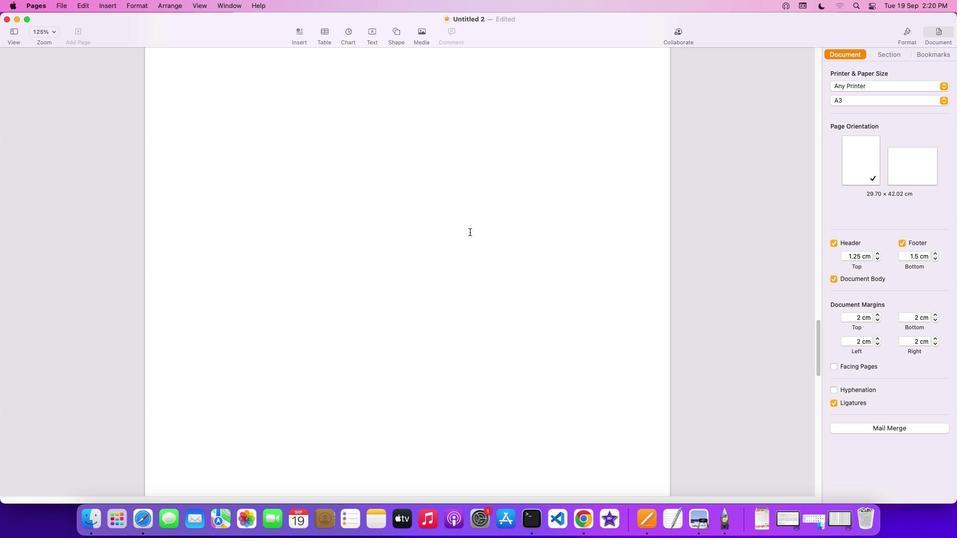 
Action: Mouse moved to (470, 230)
Screenshot: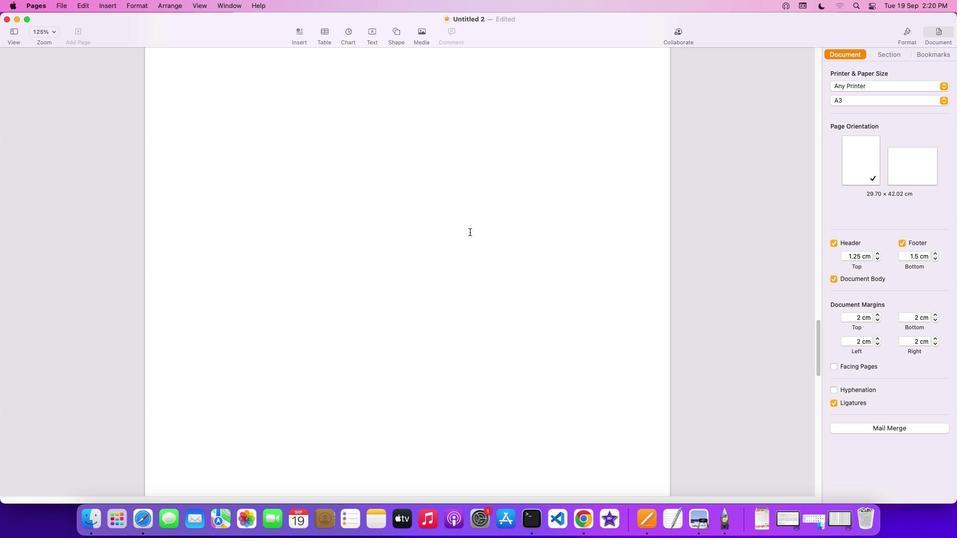 
Action: Mouse scrolled (470, 230) with delta (0, 0)
Screenshot: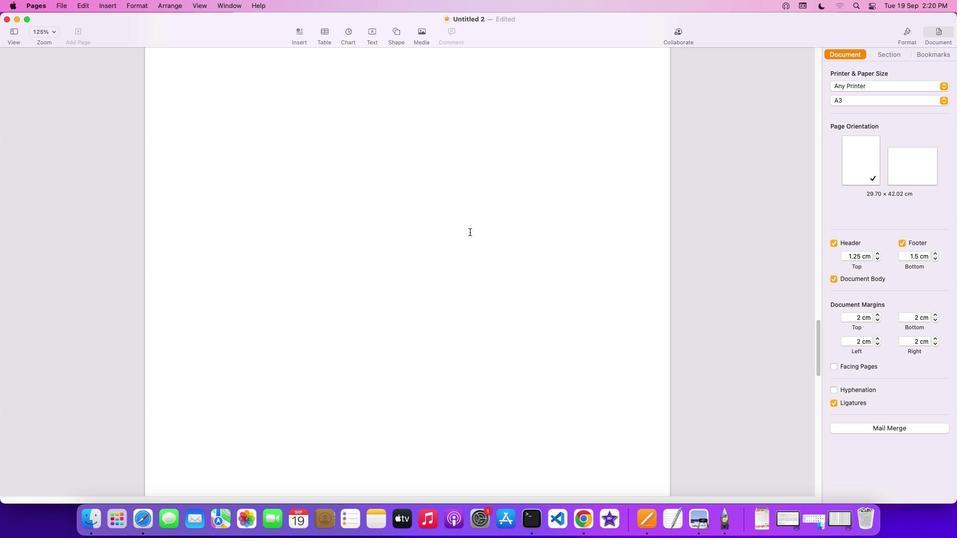 
Action: Mouse scrolled (470, 230) with delta (0, 1)
Screenshot: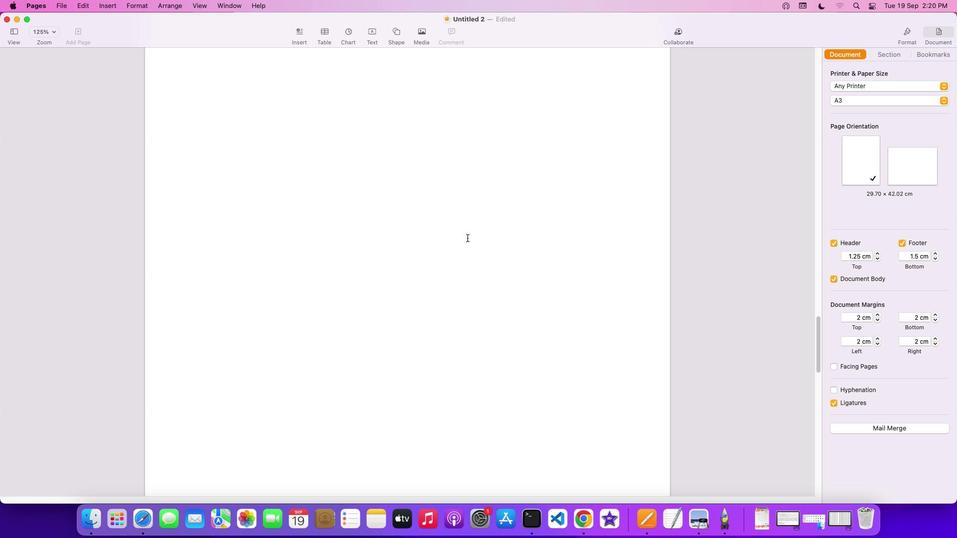 
Action: Mouse scrolled (470, 230) with delta (0, 2)
Screenshot: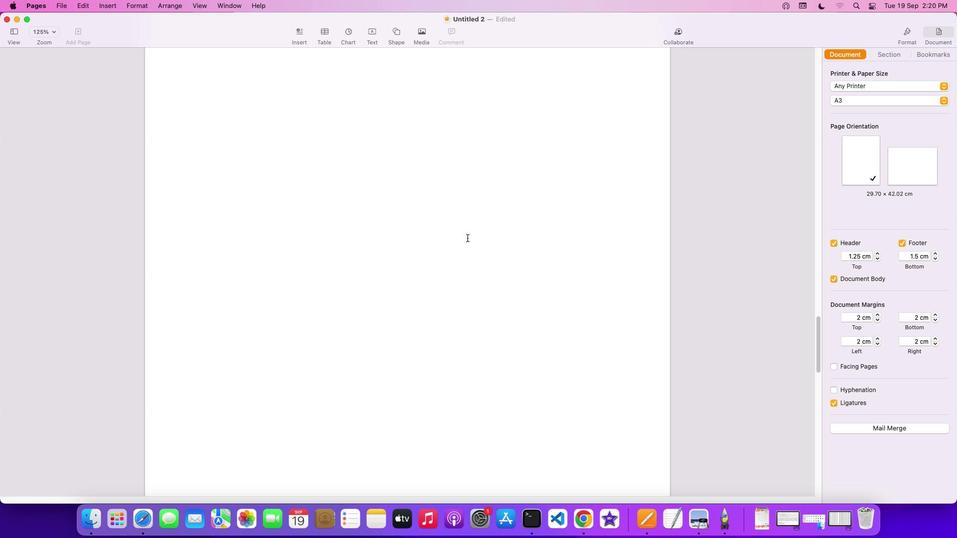 
Action: Mouse scrolled (470, 230) with delta (0, 2)
Screenshot: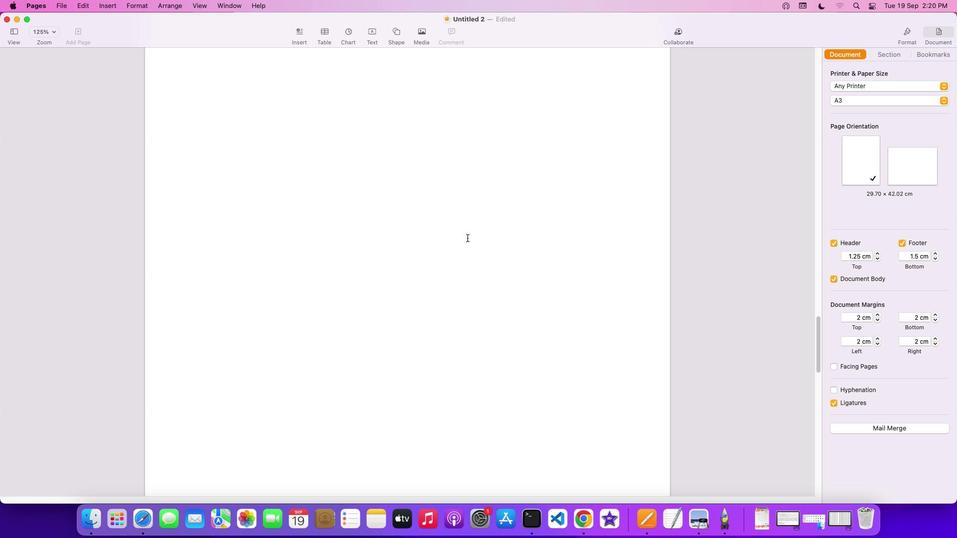 
Action: Mouse scrolled (470, 230) with delta (0, 3)
Screenshot: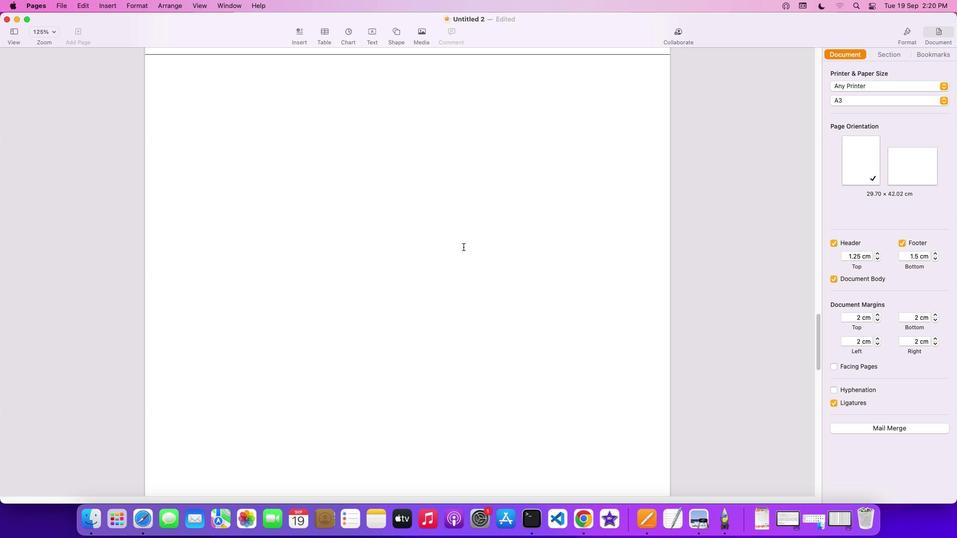 
Action: Mouse scrolled (470, 230) with delta (0, 3)
Screenshot: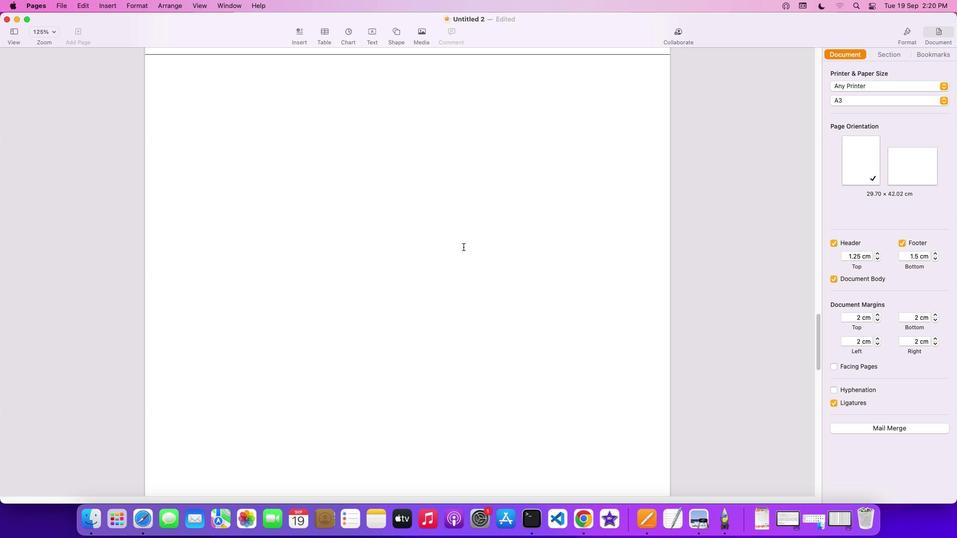 
Action: Mouse moved to (462, 248)
Screenshot: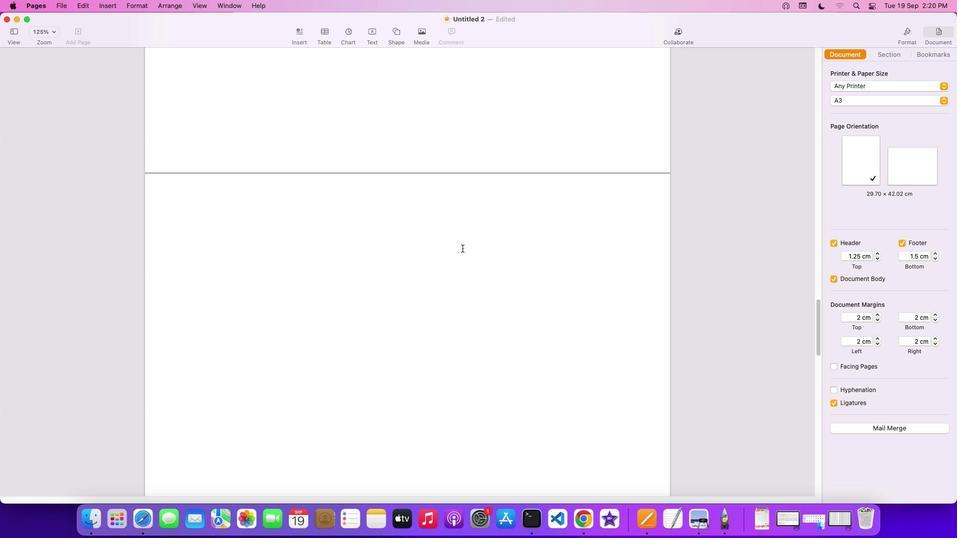 
Action: Mouse scrolled (462, 248) with delta (0, 0)
Screenshot: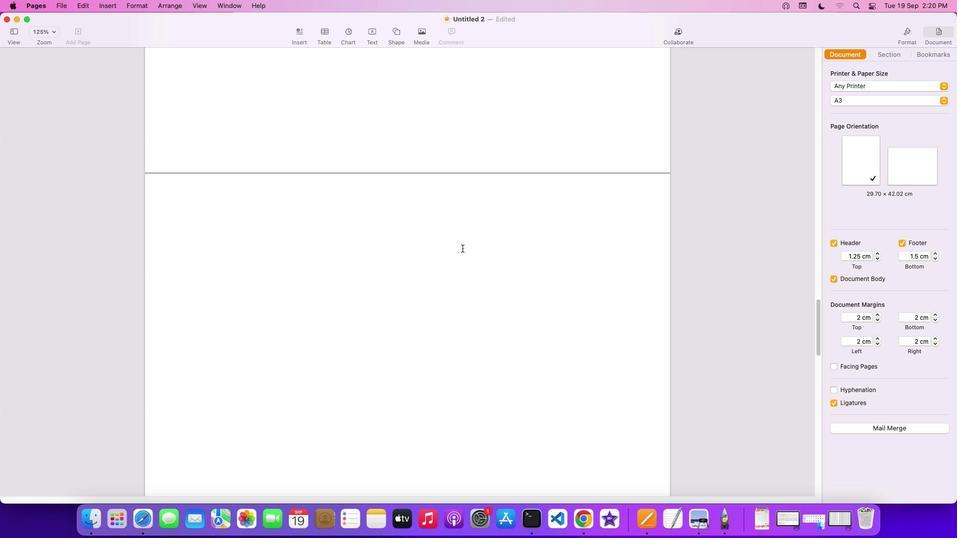 
Action: Mouse moved to (462, 248)
Screenshot: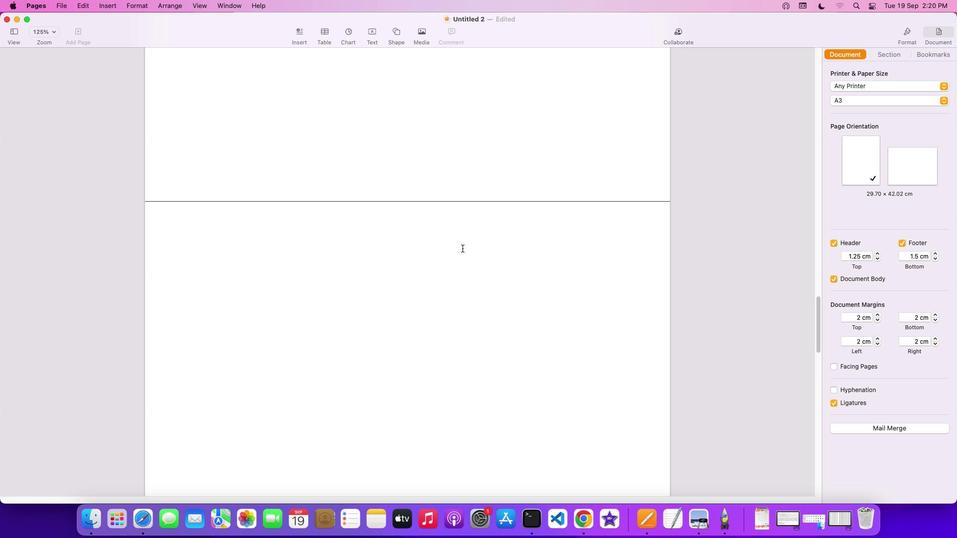 
Action: Mouse scrolled (462, 248) with delta (0, 0)
Screenshot: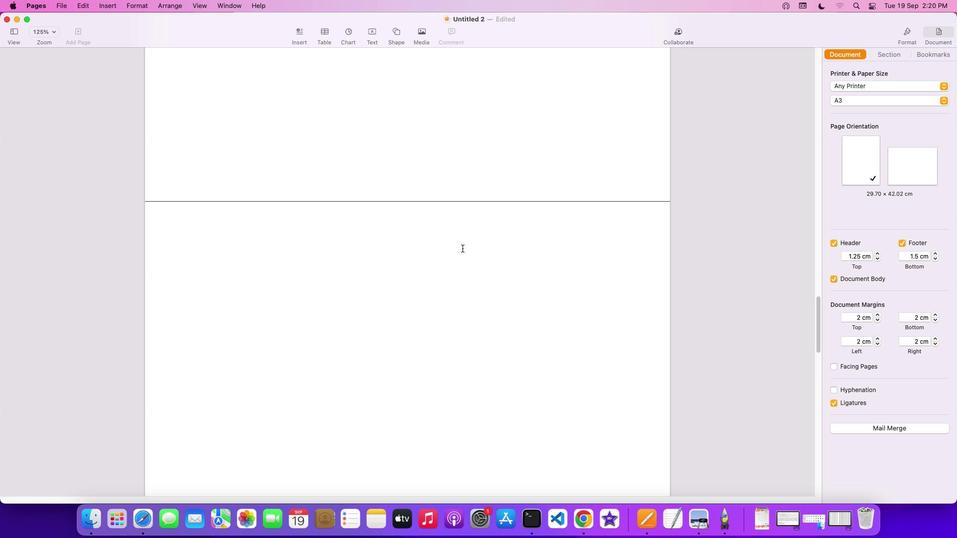
Action: Mouse scrolled (462, 248) with delta (0, 1)
Screenshot: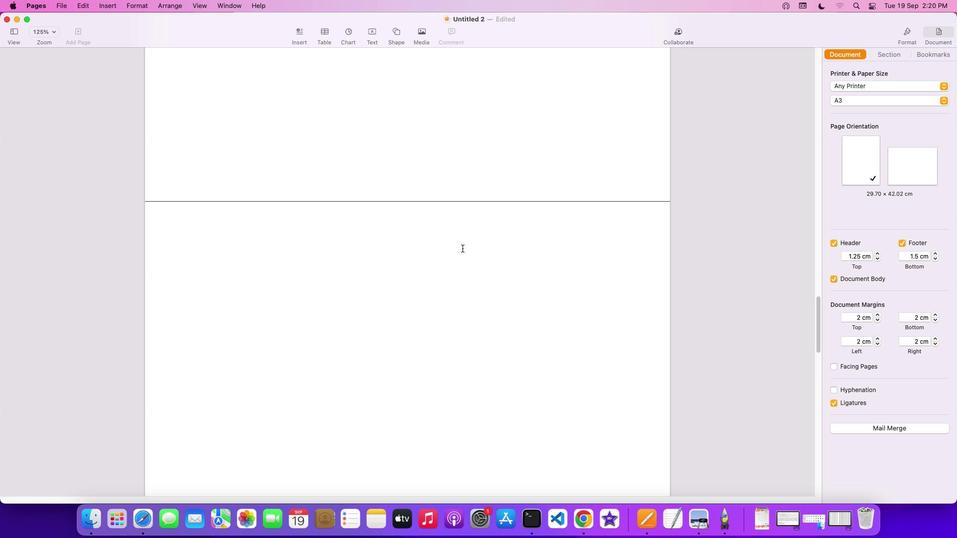 
Action: Mouse scrolled (462, 248) with delta (0, 2)
Screenshot: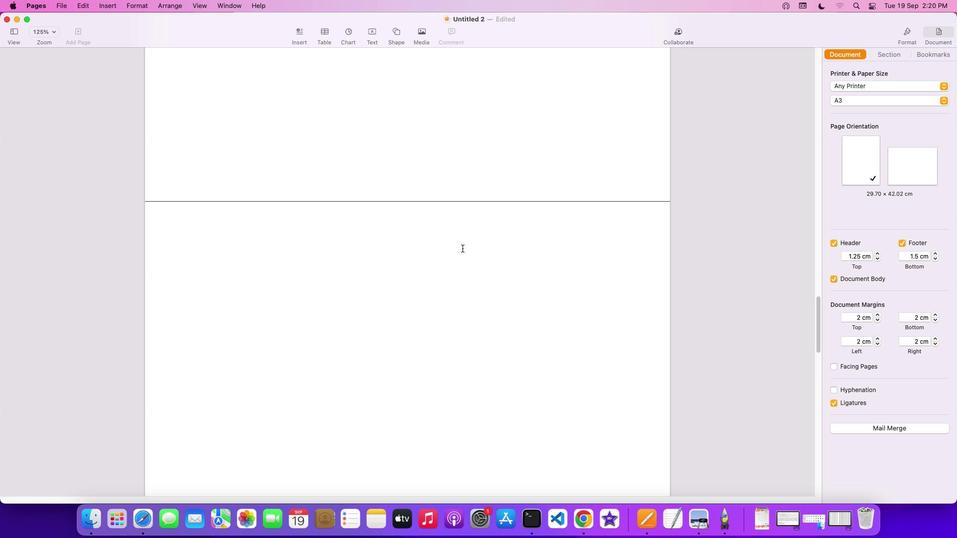 
Action: Mouse scrolled (462, 248) with delta (0, 2)
Screenshot: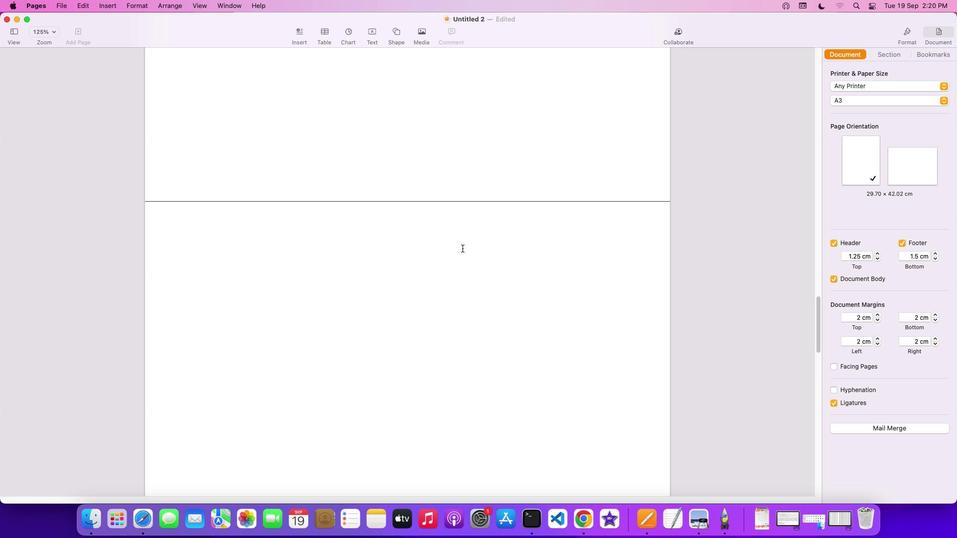 
Action: Mouse scrolled (462, 248) with delta (0, 3)
Screenshot: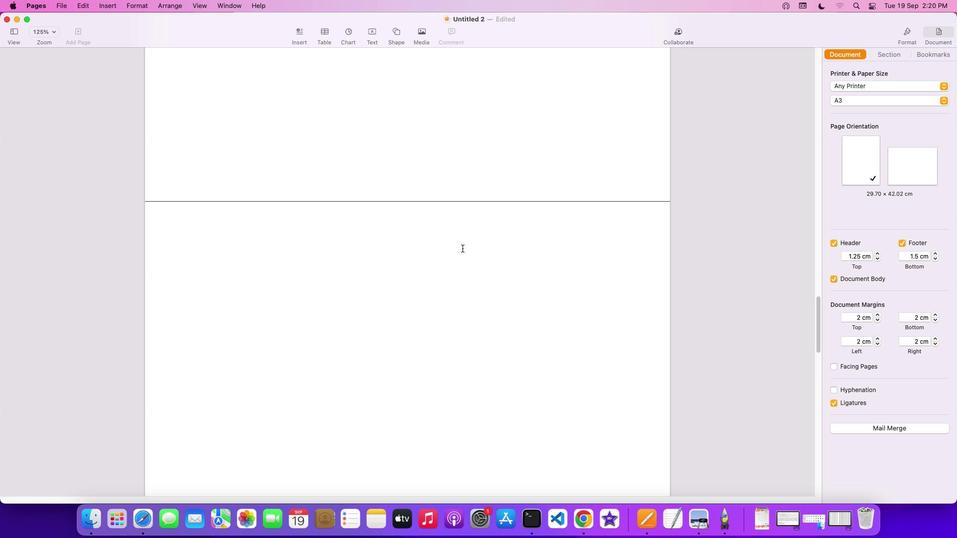 
Action: Mouse scrolled (462, 248) with delta (0, 3)
Screenshot: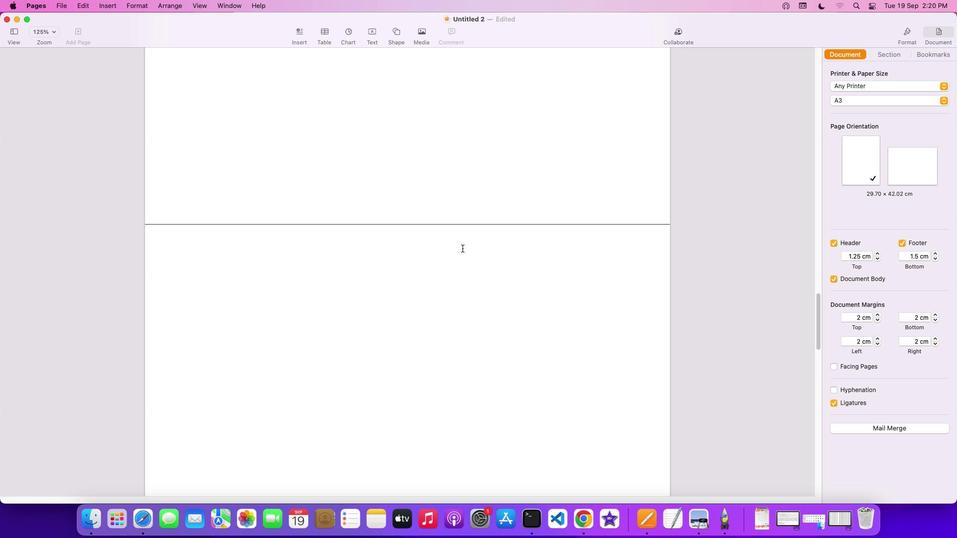 
Action: Mouse scrolled (462, 248) with delta (0, 0)
Screenshot: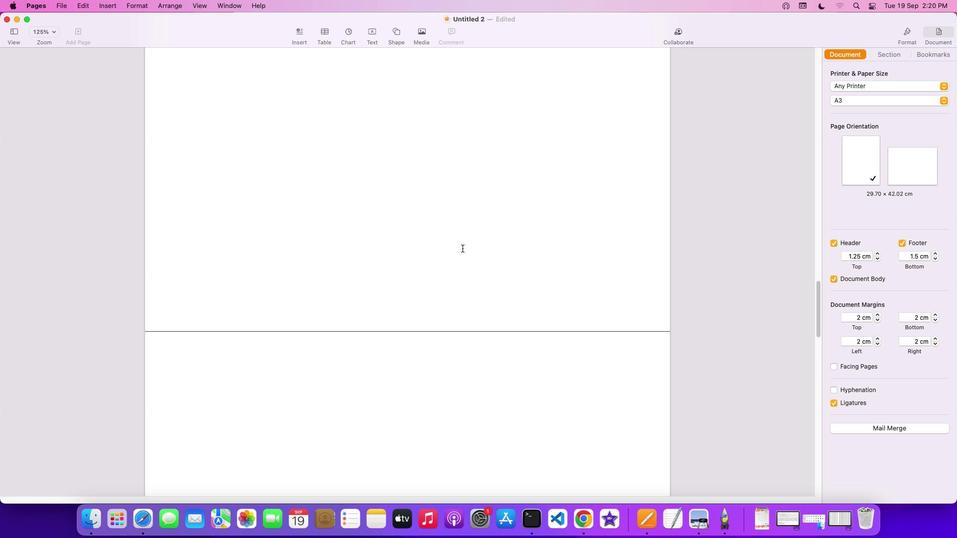 
Action: Mouse scrolled (462, 248) with delta (0, 0)
Screenshot: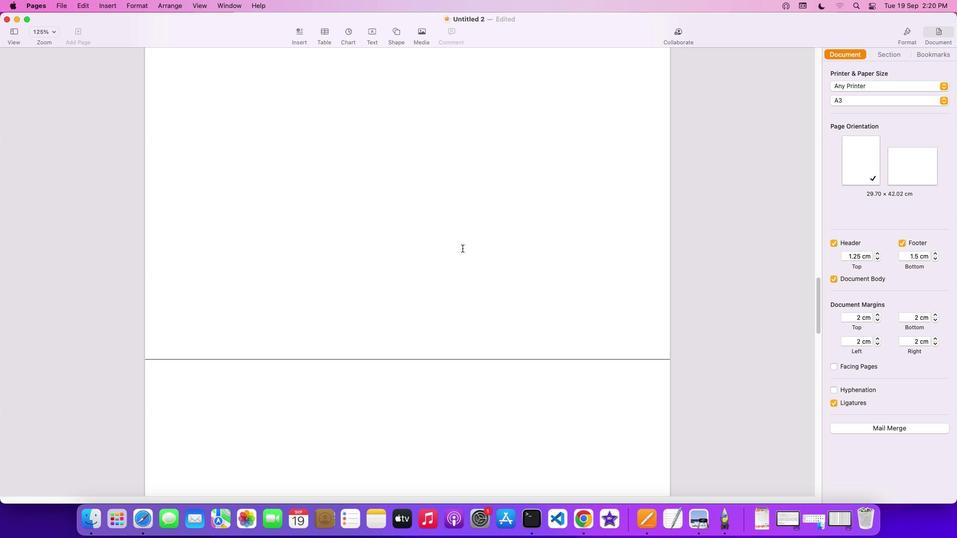
Action: Mouse scrolled (462, 248) with delta (0, 1)
Screenshot: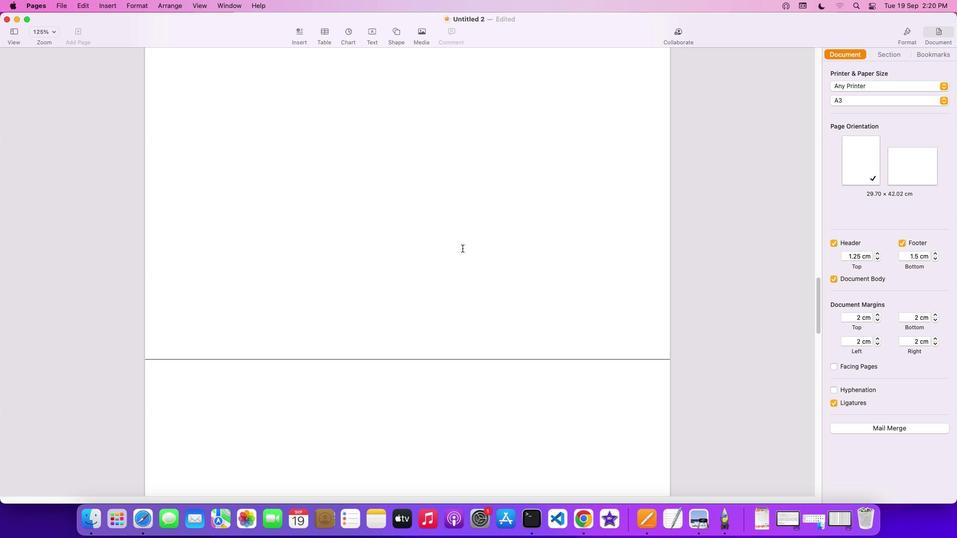 
Action: Mouse scrolled (462, 248) with delta (0, 2)
Screenshot: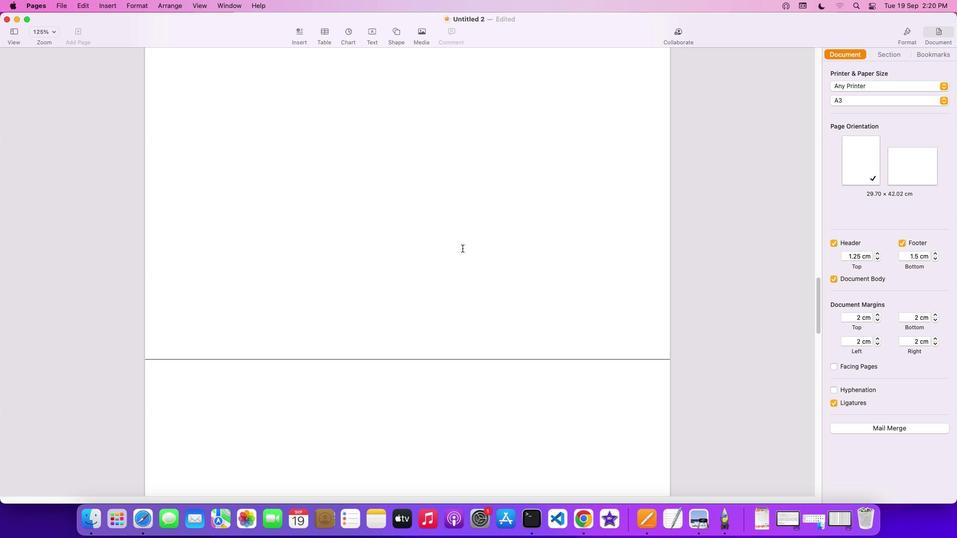 
Action: Mouse scrolled (462, 248) with delta (0, 2)
Screenshot: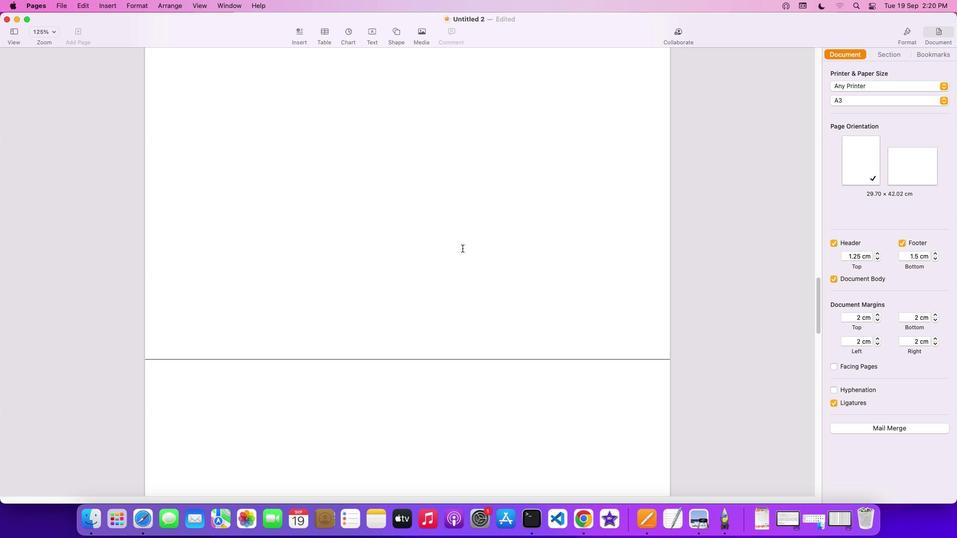 
Action: Mouse scrolled (462, 248) with delta (0, 3)
Screenshot: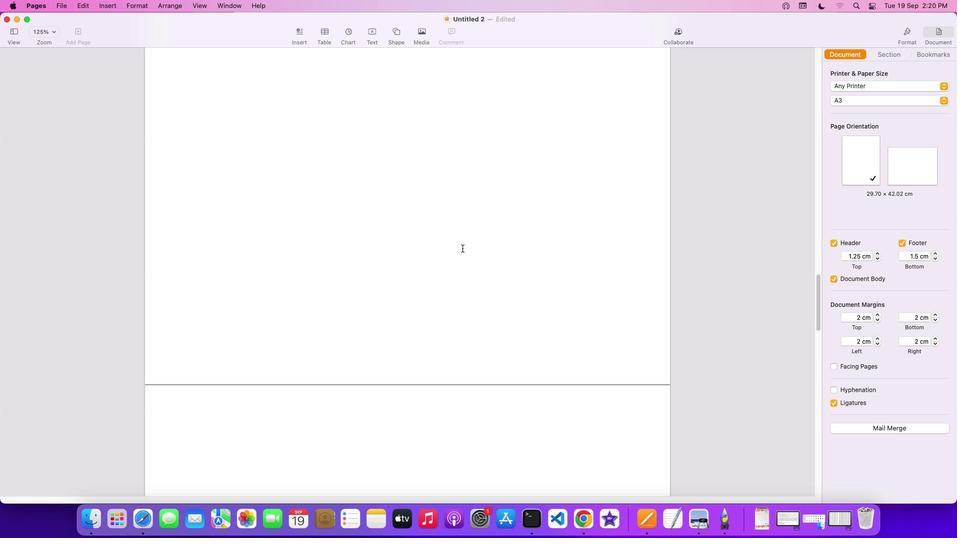 
Action: Mouse scrolled (462, 248) with delta (0, 3)
Screenshot: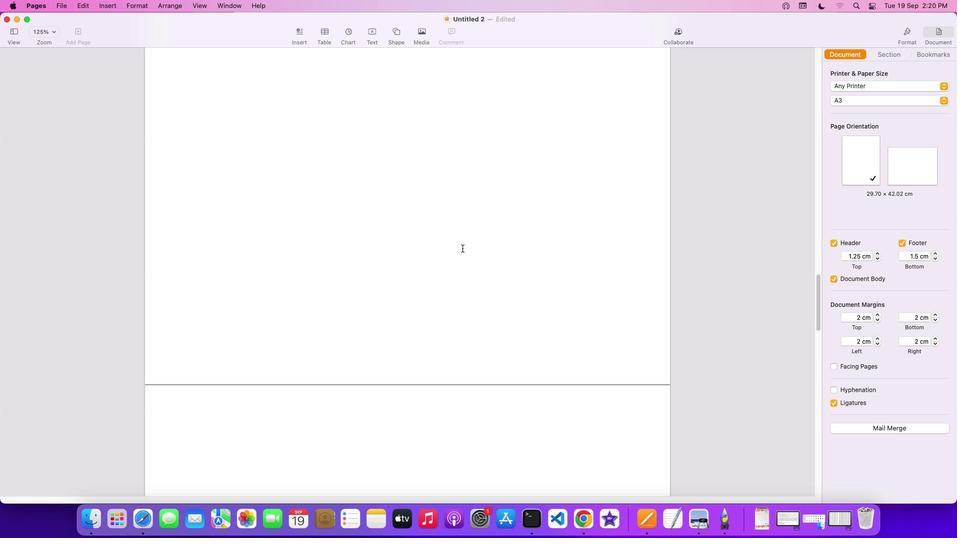 
Action: Mouse scrolled (462, 248) with delta (0, 0)
Screenshot: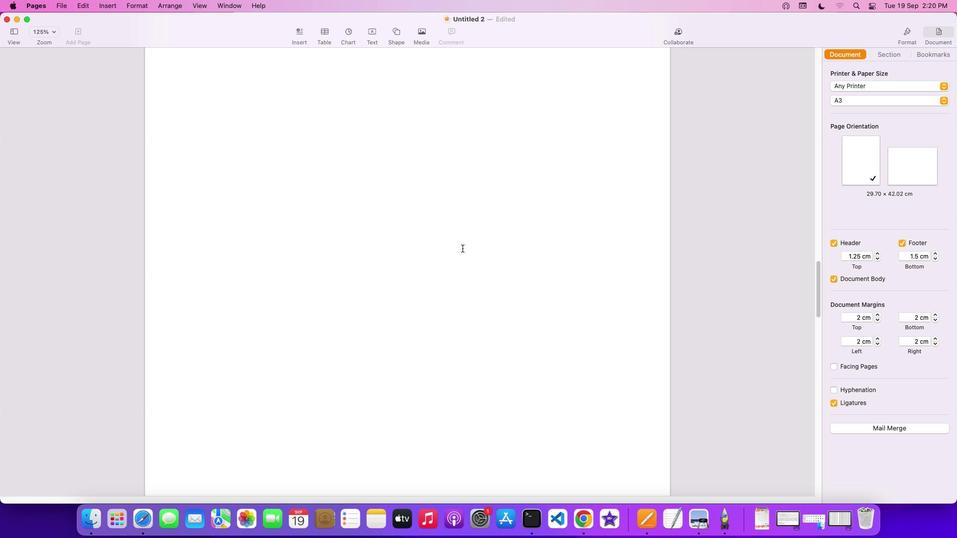 
Action: Mouse scrolled (462, 248) with delta (0, 0)
Screenshot: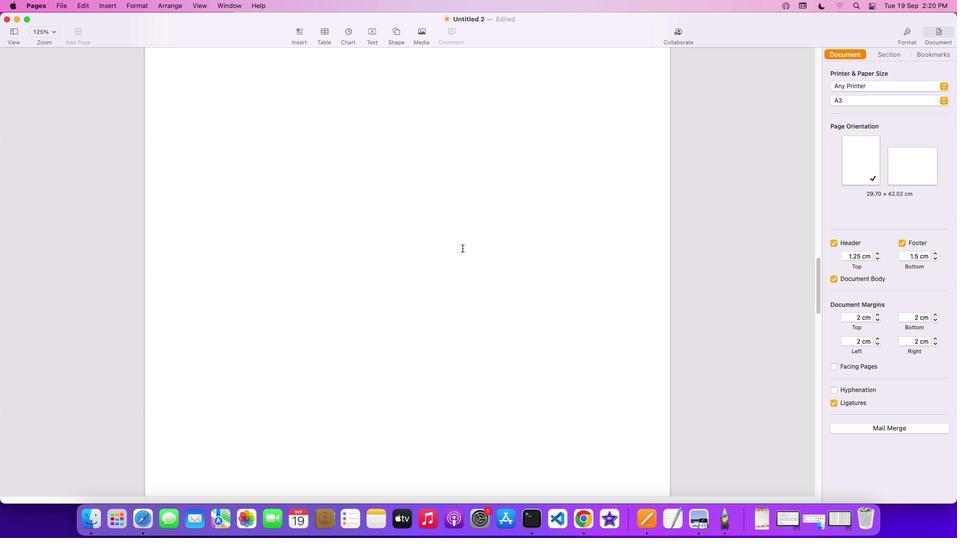 
Action: Mouse scrolled (462, 248) with delta (0, 1)
Screenshot: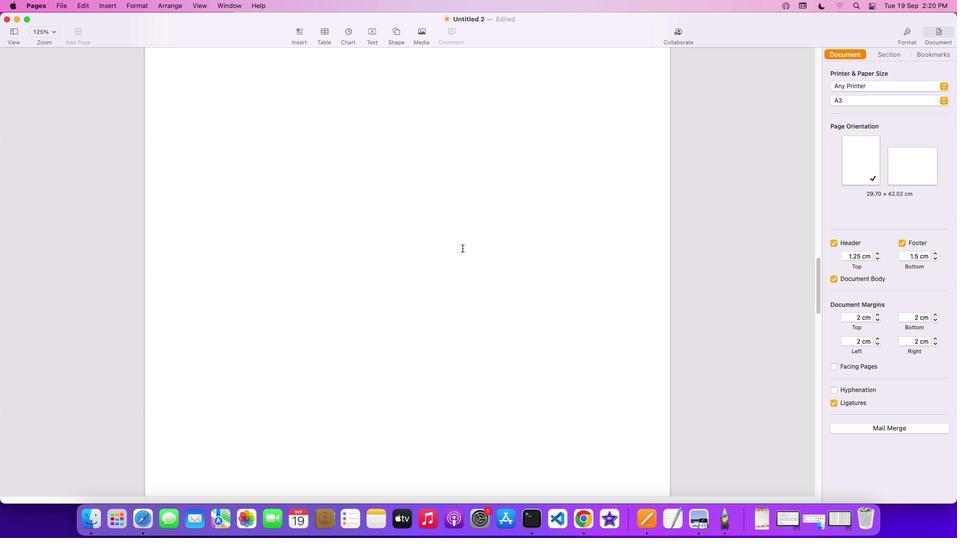 
Action: Mouse scrolled (462, 248) with delta (0, 2)
Screenshot: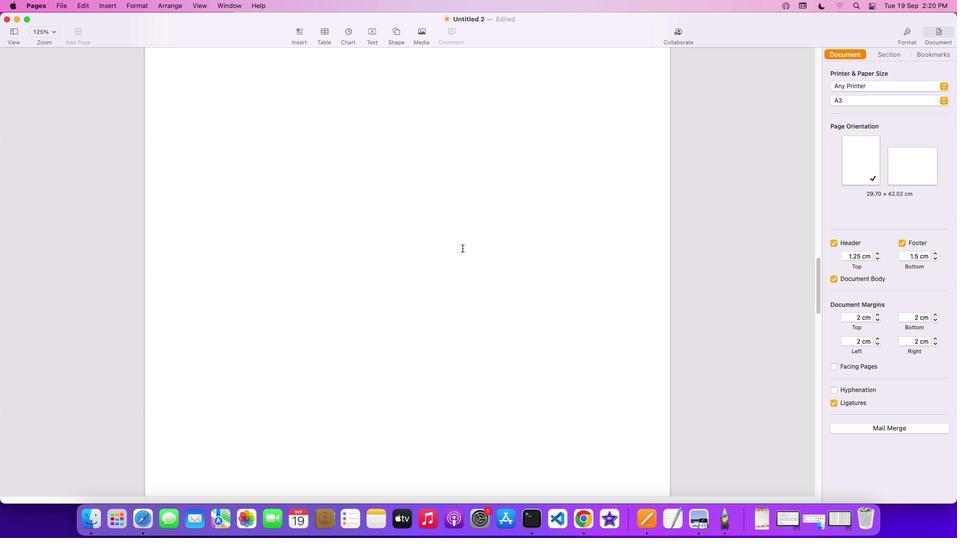 
Action: Mouse scrolled (462, 248) with delta (0, 2)
Screenshot: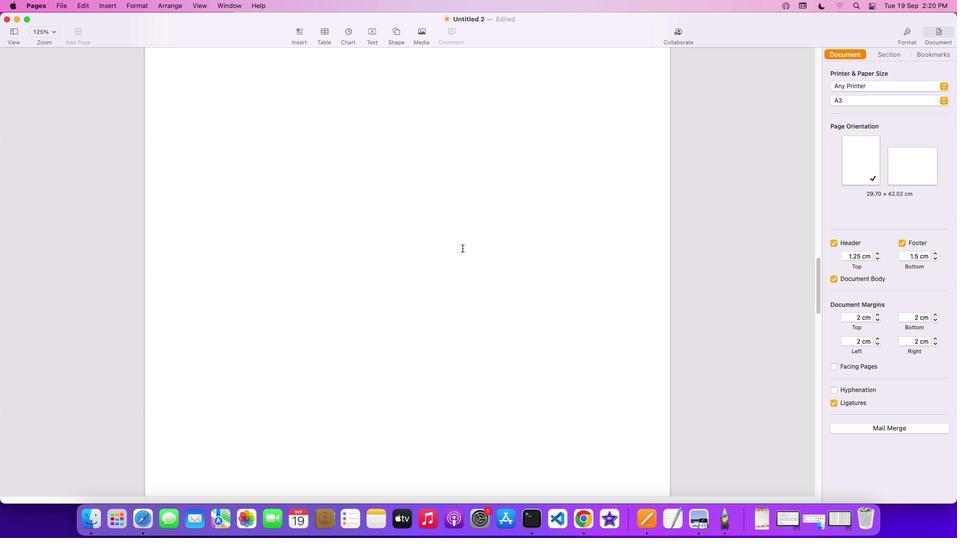 
Action: Mouse scrolled (462, 248) with delta (0, 3)
Screenshot: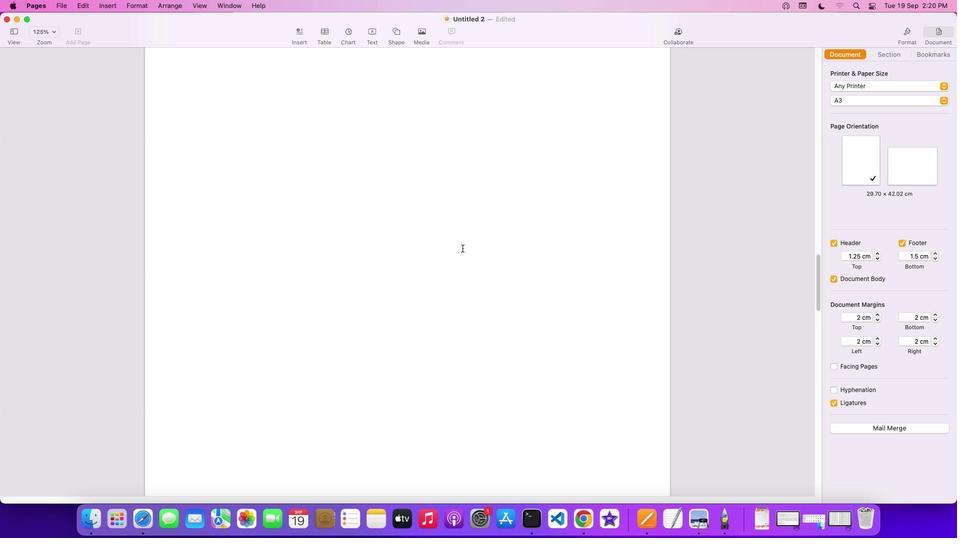 
Action: Mouse scrolled (462, 248) with delta (0, 3)
Screenshot: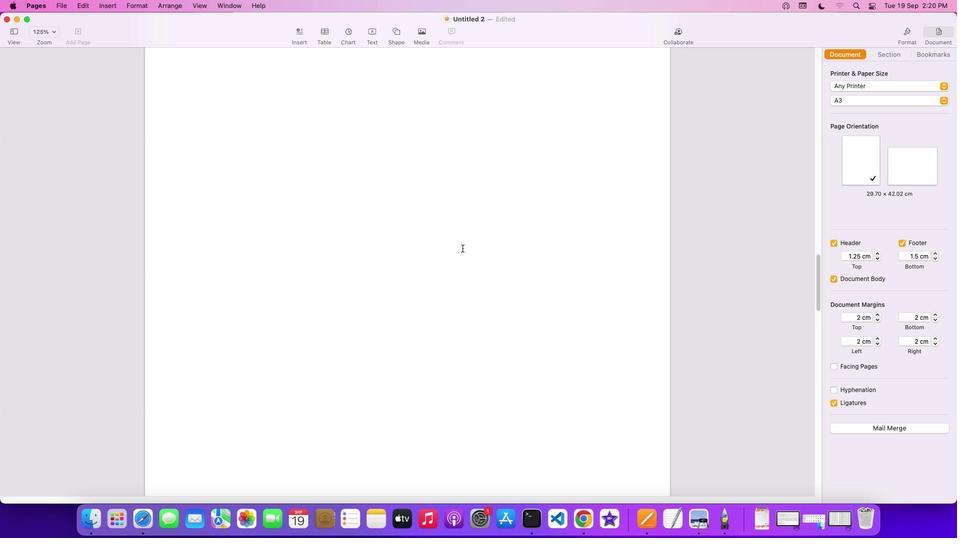 
Action: Mouse scrolled (462, 248) with delta (0, 0)
Screenshot: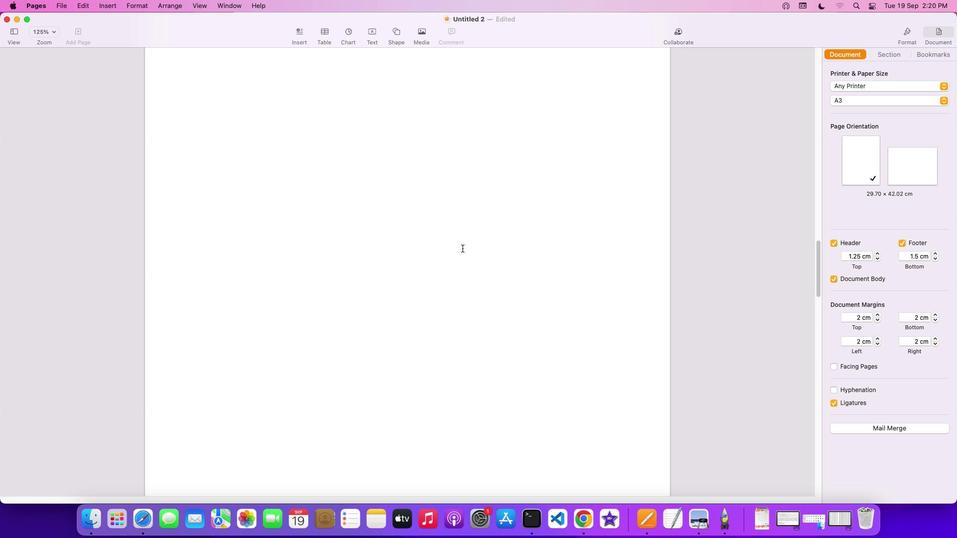 
Action: Mouse scrolled (462, 248) with delta (0, 0)
Screenshot: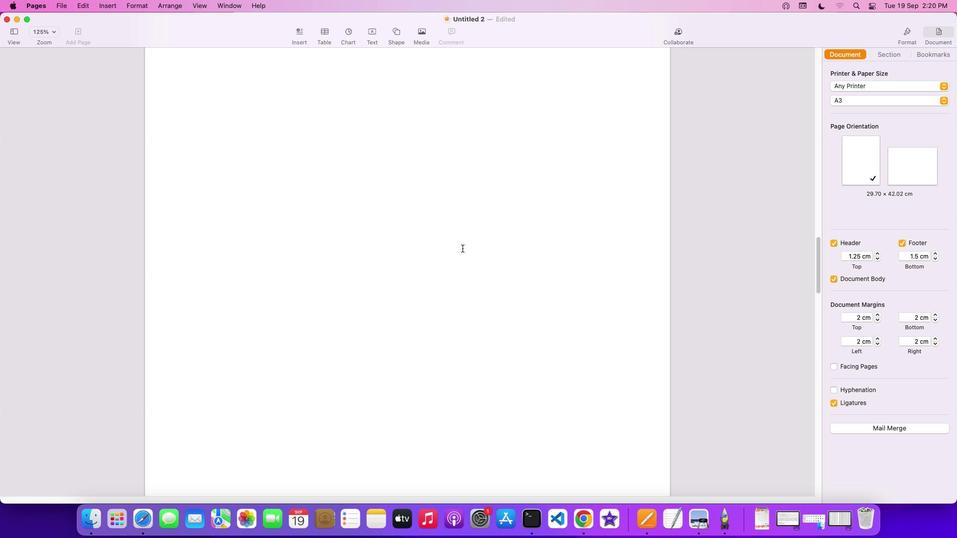 
Action: Mouse scrolled (462, 248) with delta (0, 1)
Screenshot: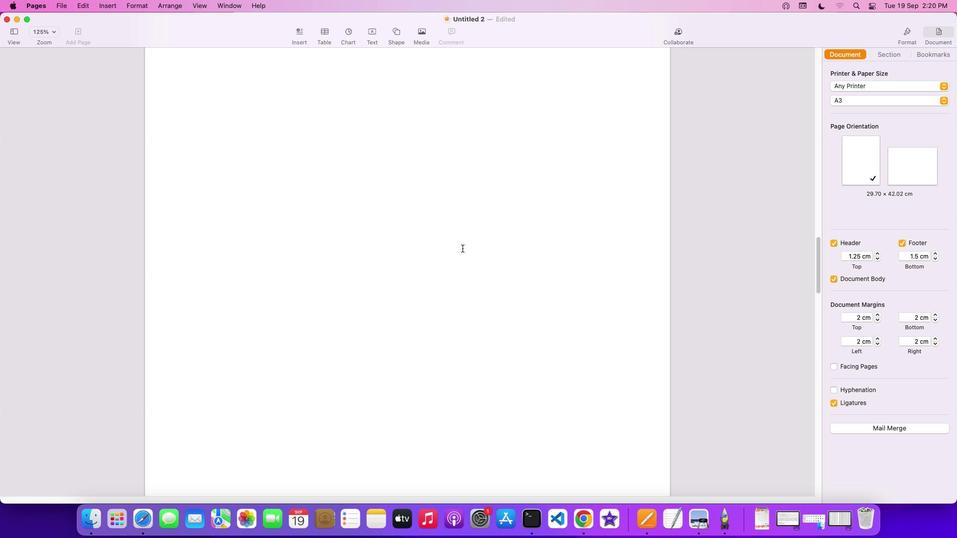 
Action: Mouse scrolled (462, 248) with delta (0, 2)
Screenshot: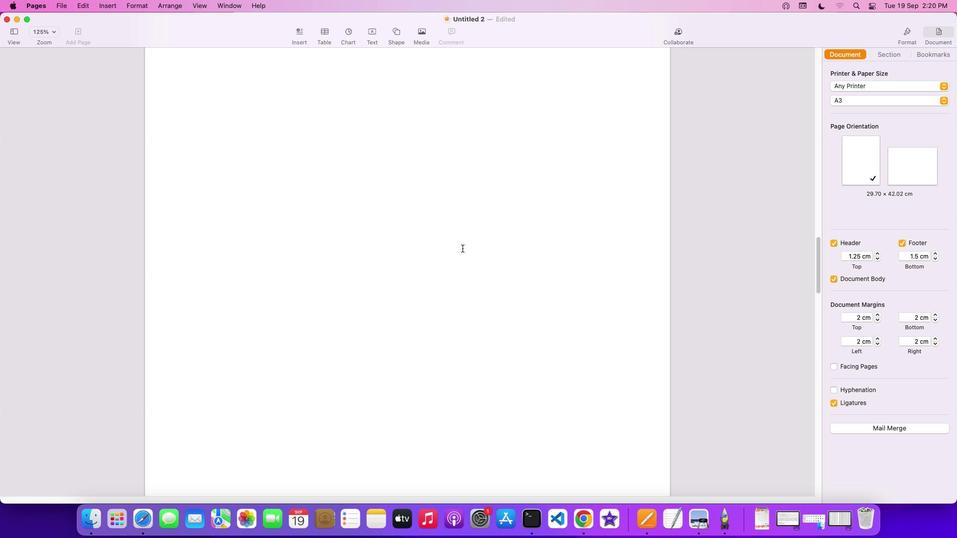 
Action: Mouse scrolled (462, 248) with delta (0, 2)
Screenshot: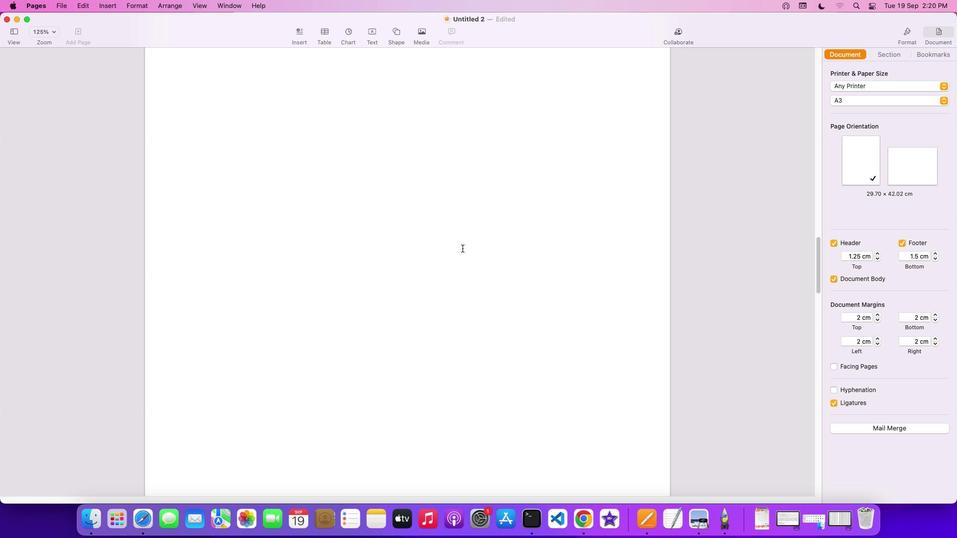 
Action: Mouse scrolled (462, 248) with delta (0, 3)
Screenshot: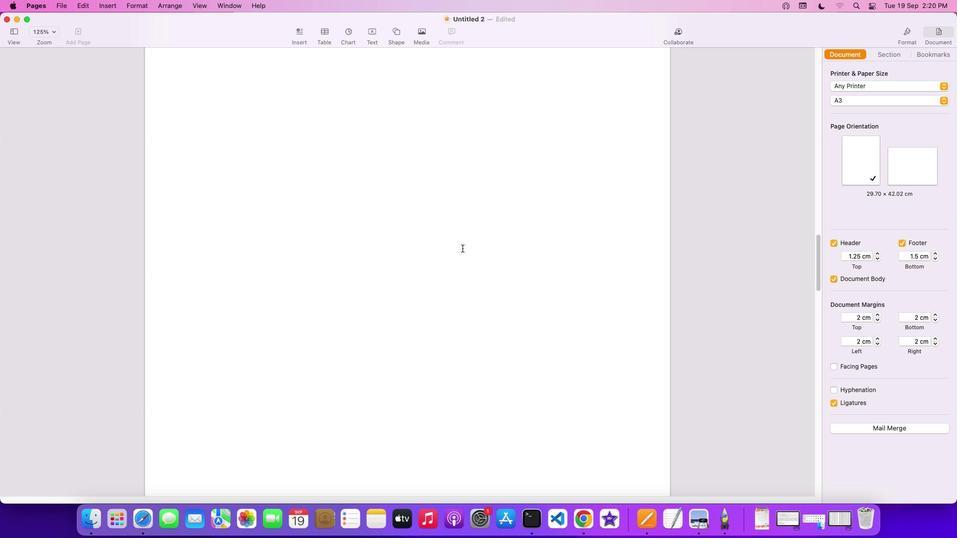 
Action: Mouse scrolled (462, 248) with delta (0, 3)
Screenshot: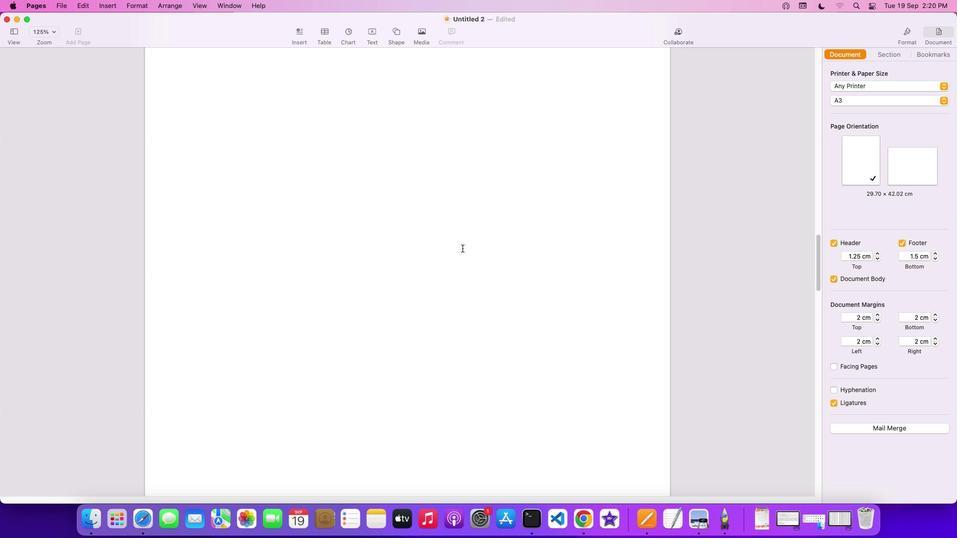 
Action: Mouse scrolled (462, 248) with delta (0, 0)
Screenshot: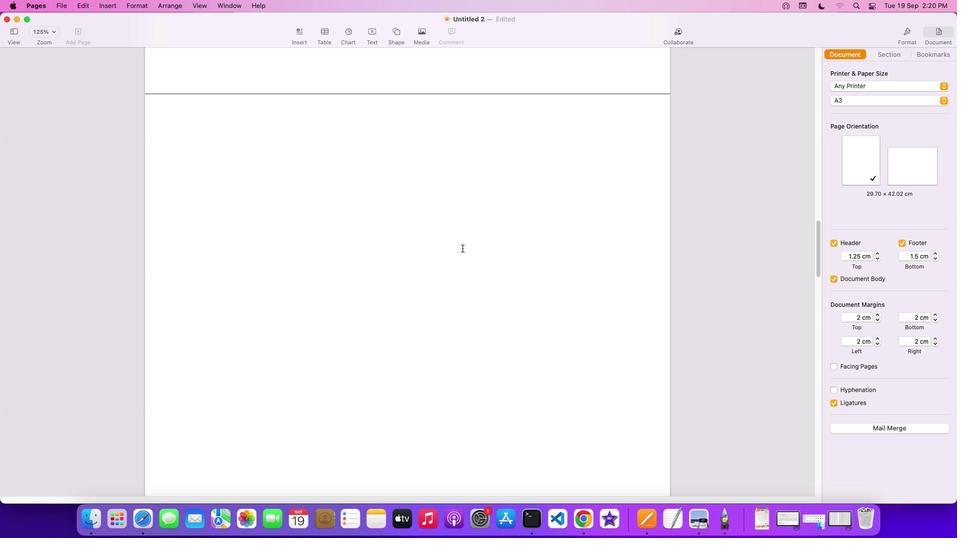 
Action: Mouse scrolled (462, 248) with delta (0, 0)
Screenshot: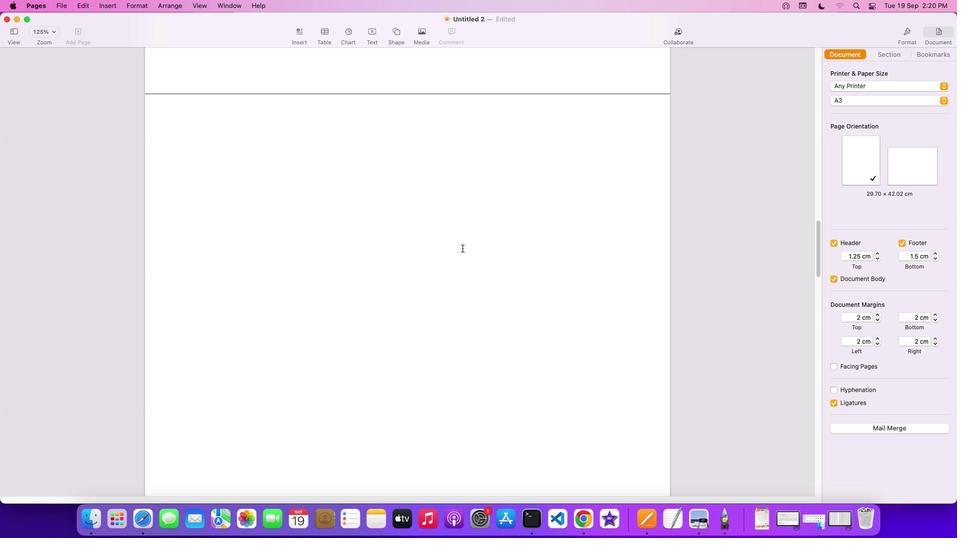 
Action: Mouse scrolled (462, 248) with delta (0, 1)
Screenshot: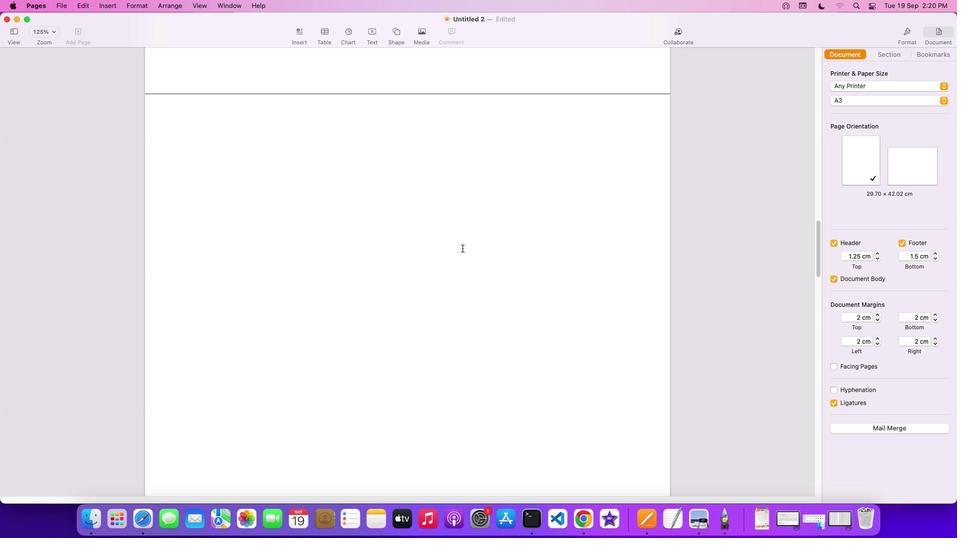 
Action: Mouse scrolled (462, 248) with delta (0, 2)
Screenshot: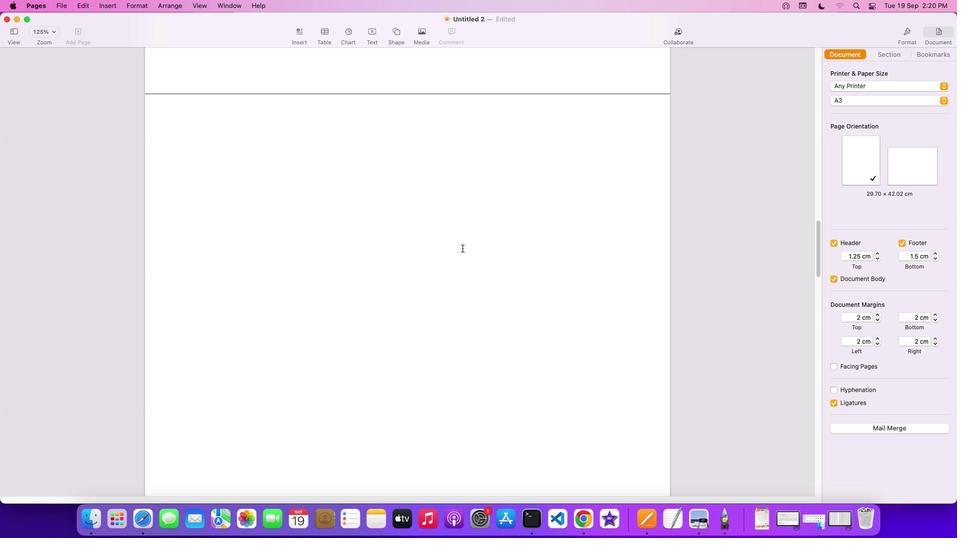 
Action: Mouse scrolled (462, 248) with delta (0, 2)
Screenshot: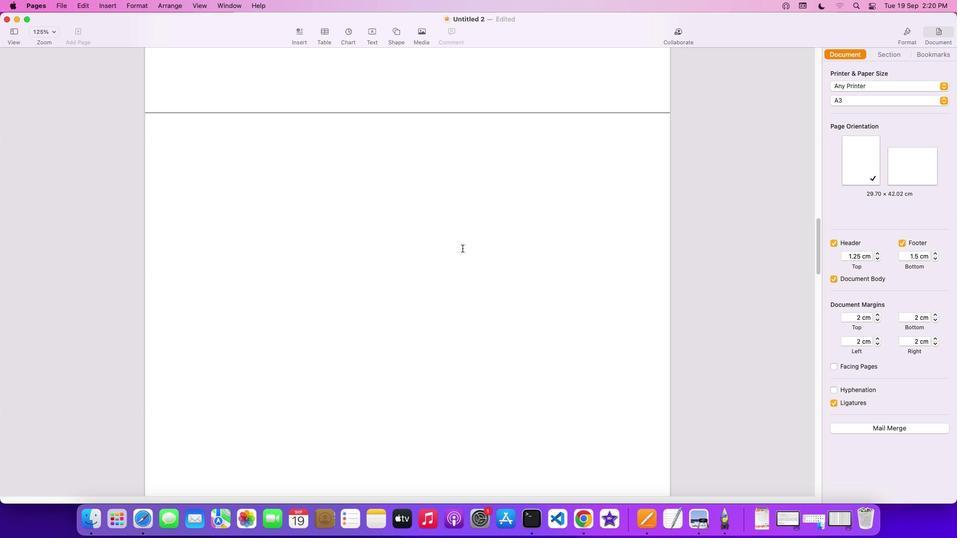 
Action: Mouse scrolled (462, 248) with delta (0, 3)
Screenshot: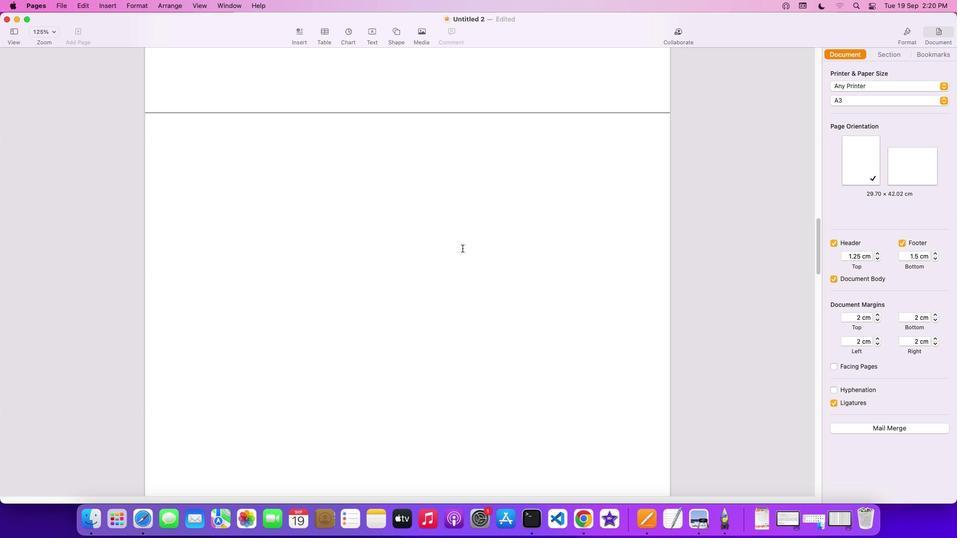 
Action: Mouse scrolled (462, 248) with delta (0, 0)
Screenshot: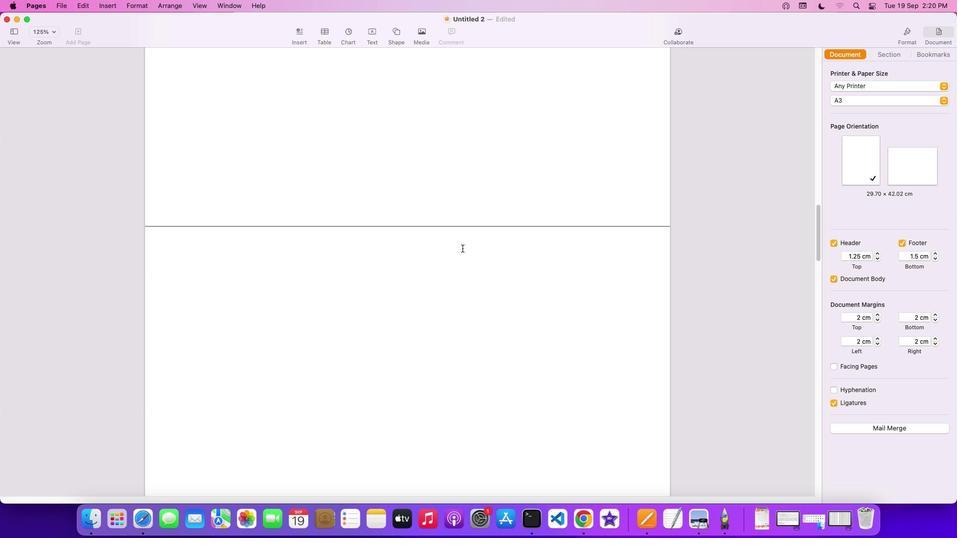 
Action: Mouse scrolled (462, 248) with delta (0, 0)
Screenshot: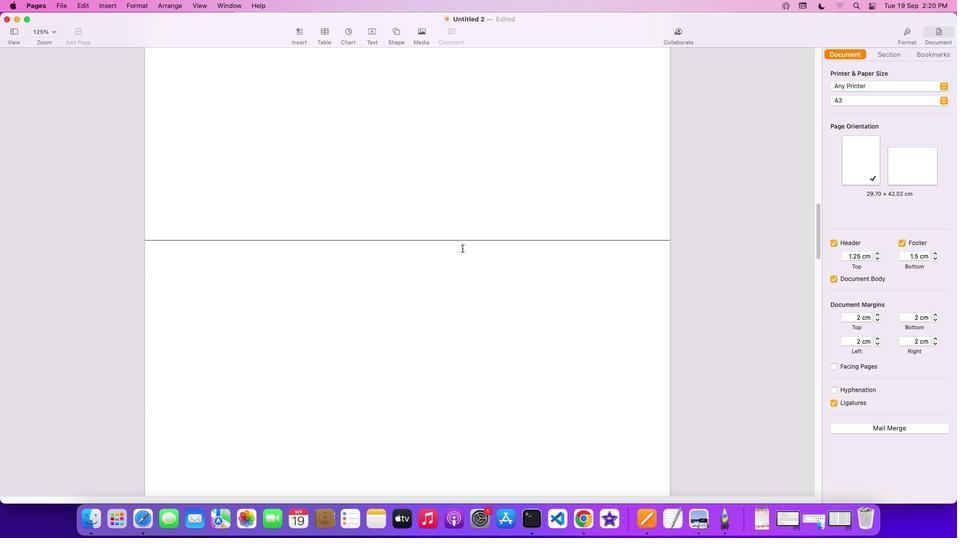 
Action: Mouse scrolled (462, 248) with delta (0, 1)
Screenshot: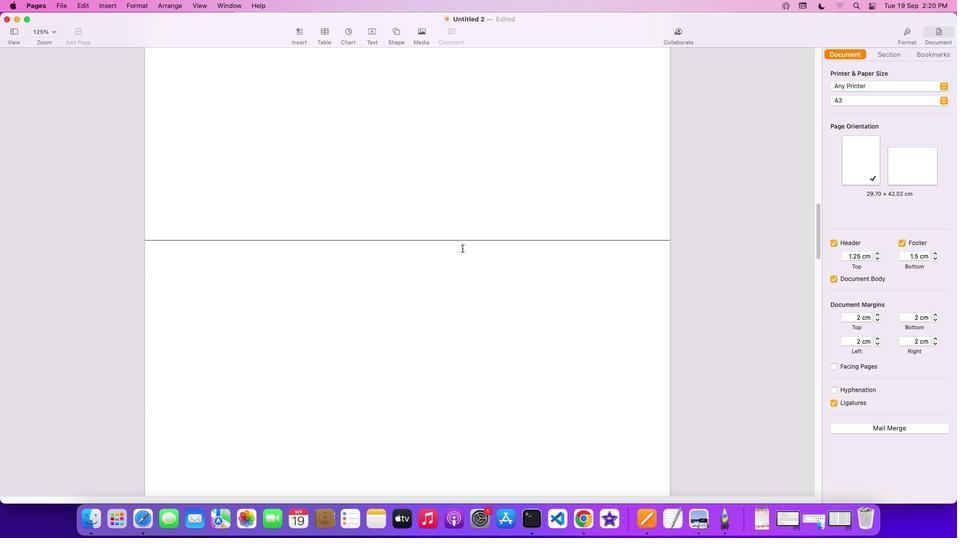 
Action: Mouse scrolled (462, 248) with delta (0, 2)
Screenshot: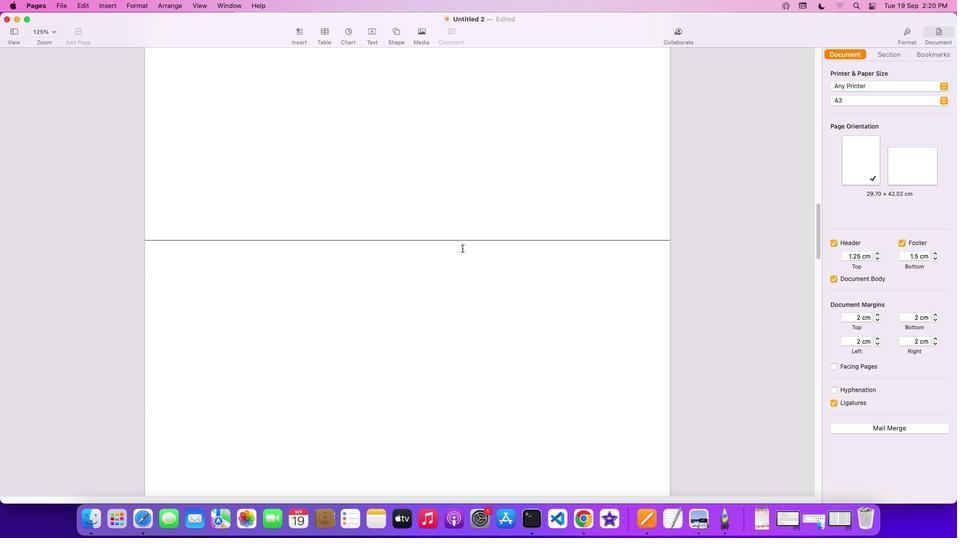 
Action: Mouse scrolled (462, 248) with delta (0, 2)
Screenshot: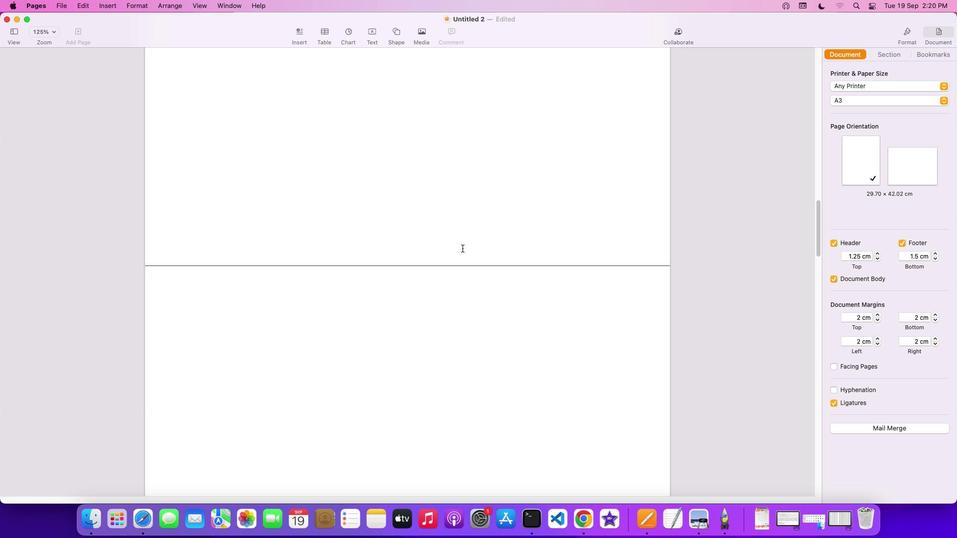 
Action: Mouse scrolled (462, 248) with delta (0, 3)
Screenshot: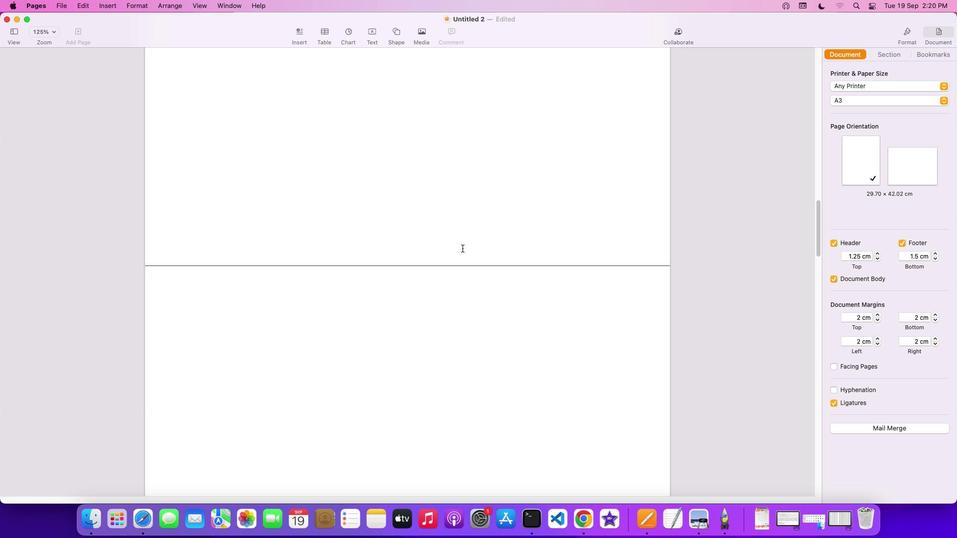 
Action: Mouse scrolled (462, 248) with delta (0, 3)
Screenshot: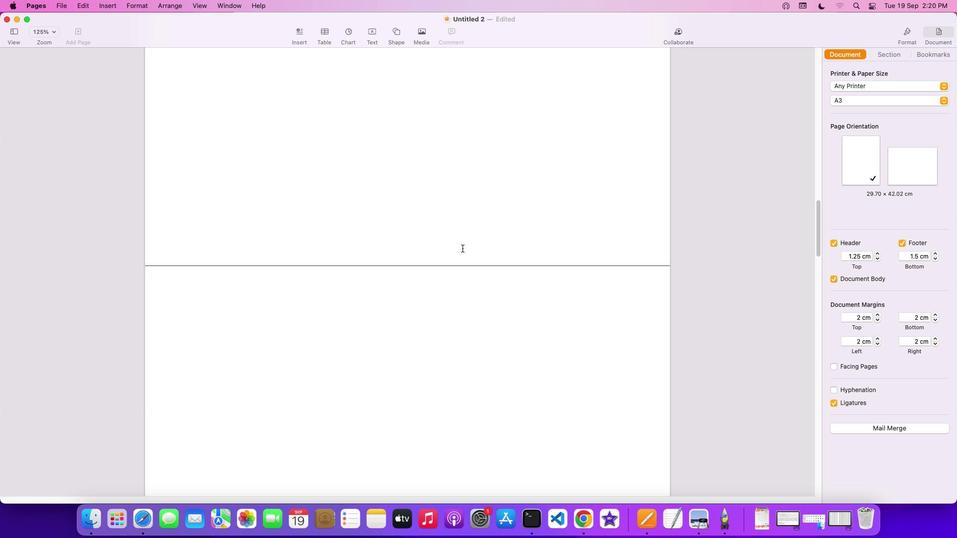 
Action: Mouse moved to (462, 248)
Screenshot: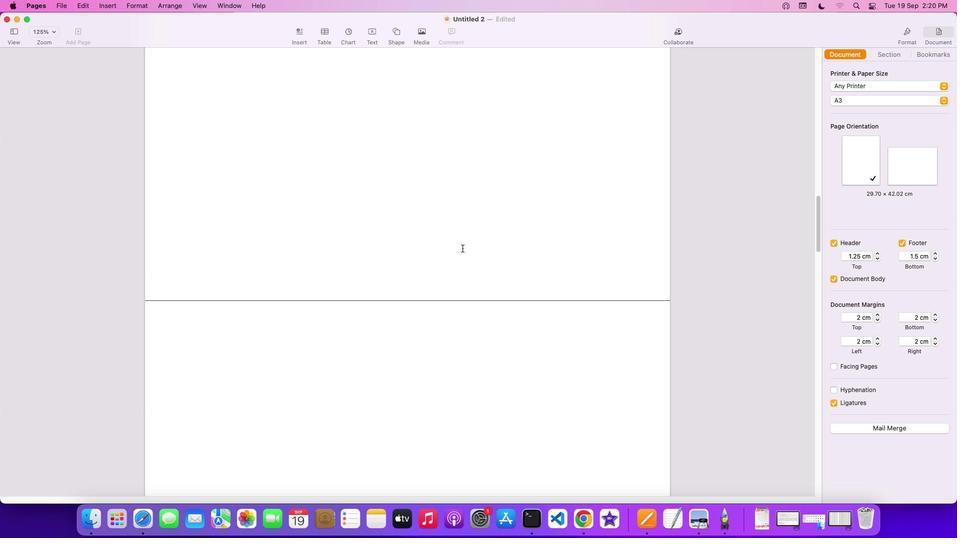 
Action: Mouse scrolled (462, 248) with delta (0, 0)
Screenshot: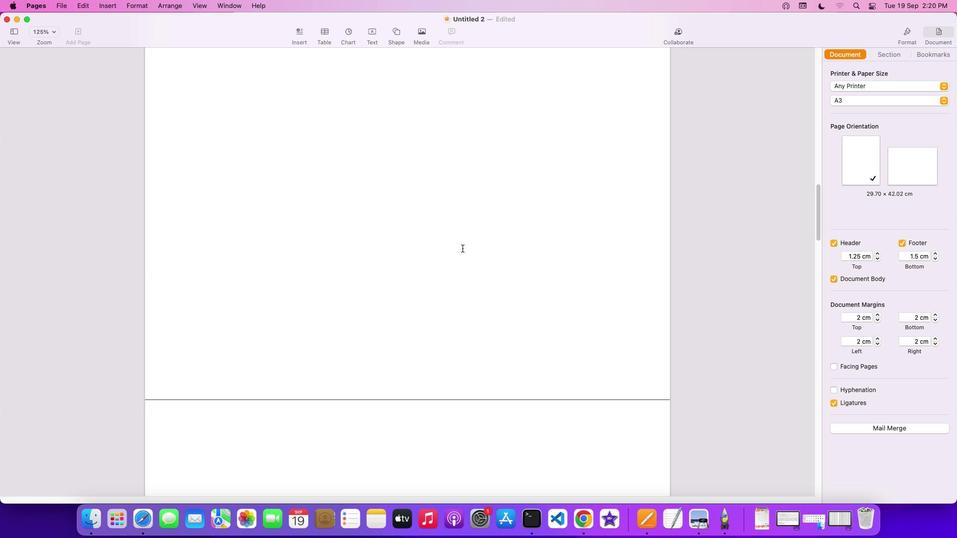 
Action: Mouse scrolled (462, 248) with delta (0, 0)
Screenshot: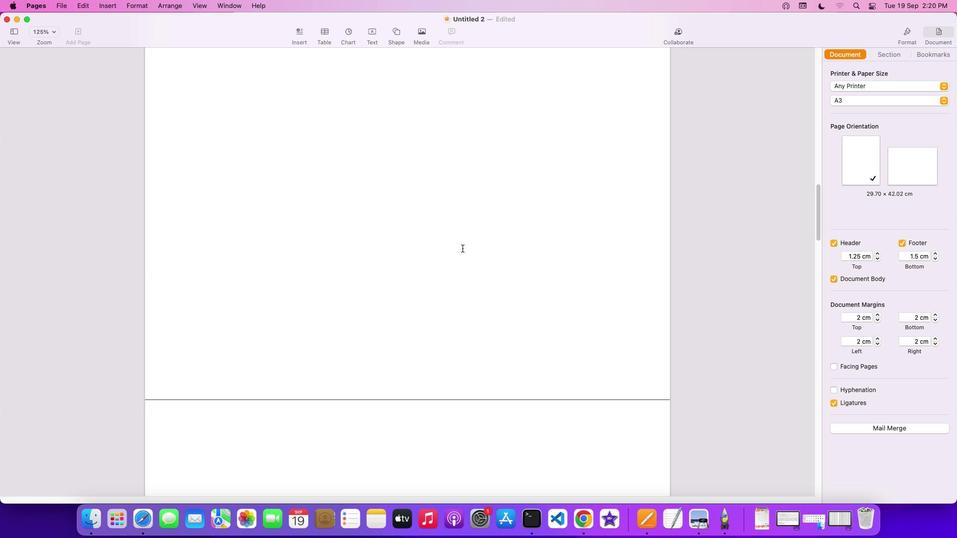 
Action: Mouse scrolled (462, 248) with delta (0, 1)
Screenshot: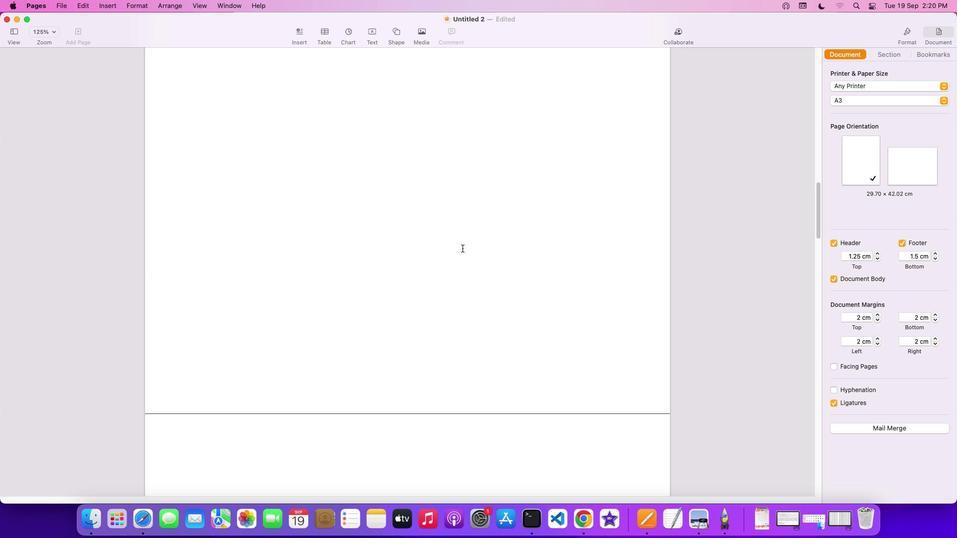 
Action: Mouse scrolled (462, 248) with delta (0, 2)
Screenshot: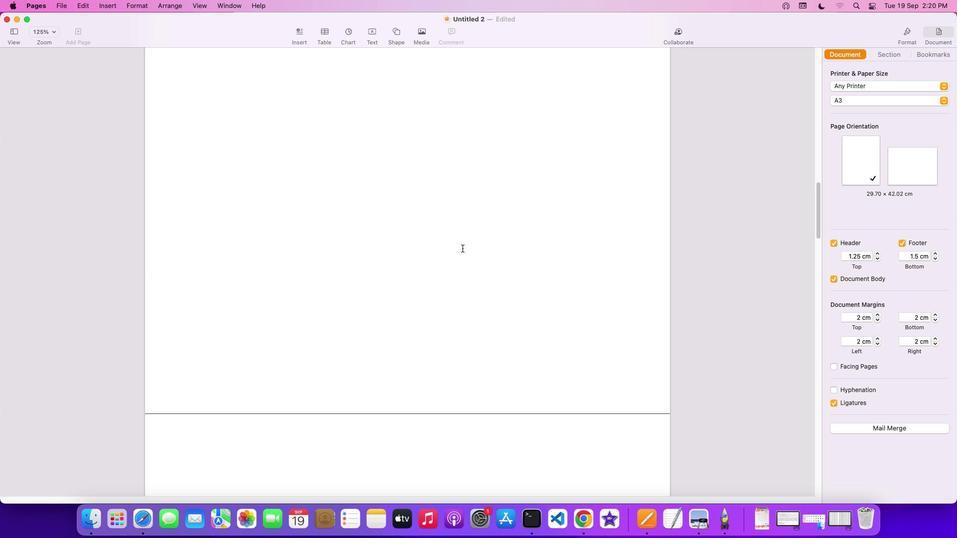 
Action: Mouse scrolled (462, 248) with delta (0, 2)
Screenshot: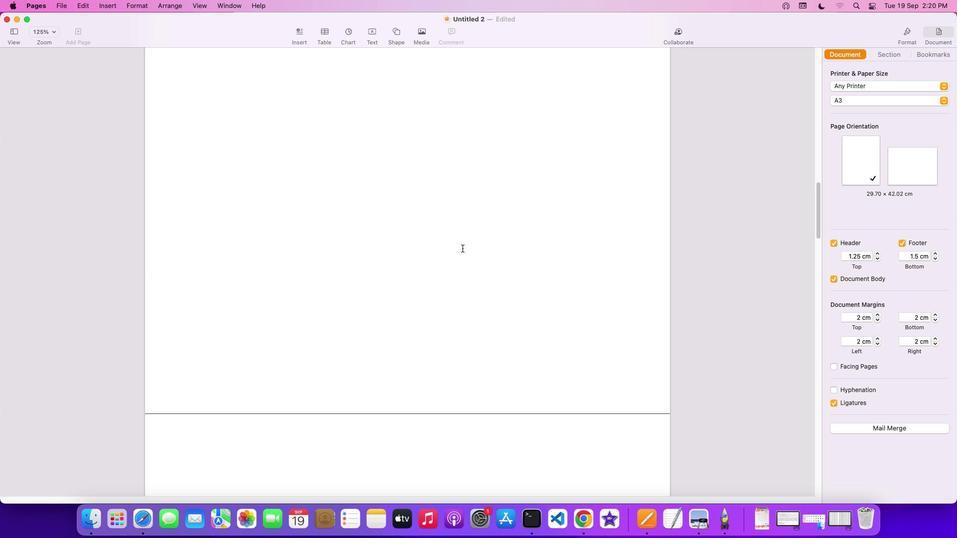 
Action: Mouse scrolled (462, 248) with delta (0, 3)
Screenshot: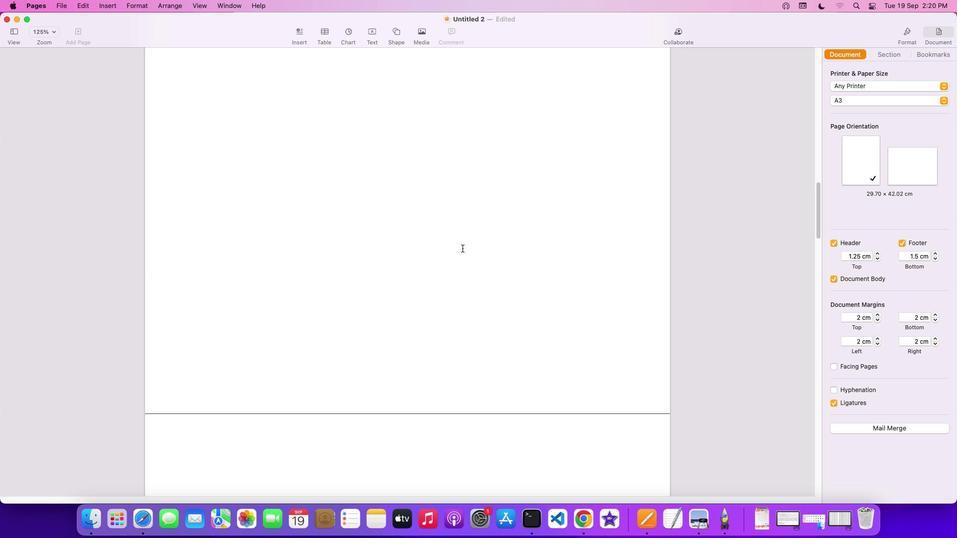 
Action: Mouse scrolled (462, 248) with delta (0, 3)
Screenshot: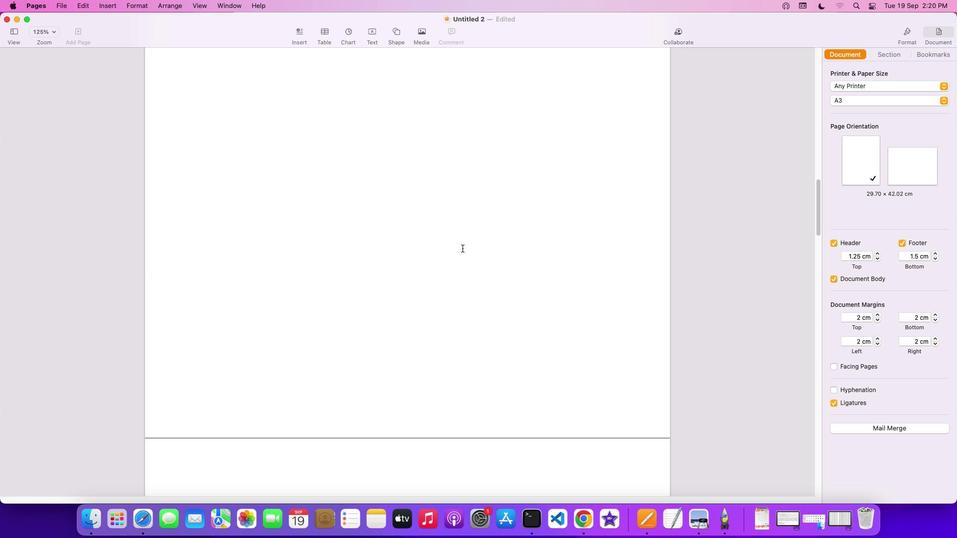
Action: Mouse scrolled (462, 248) with delta (0, 0)
Screenshot: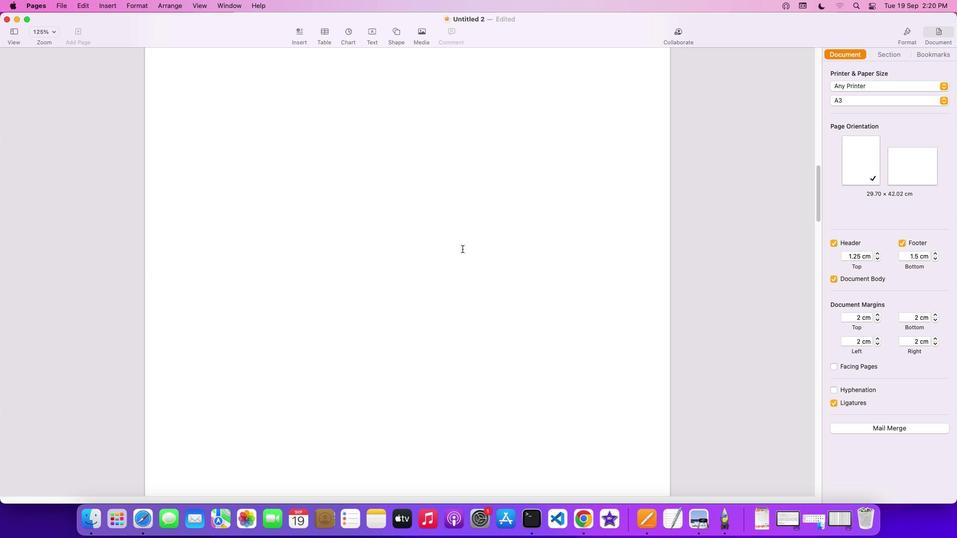 
Action: Mouse scrolled (462, 248) with delta (0, 0)
Screenshot: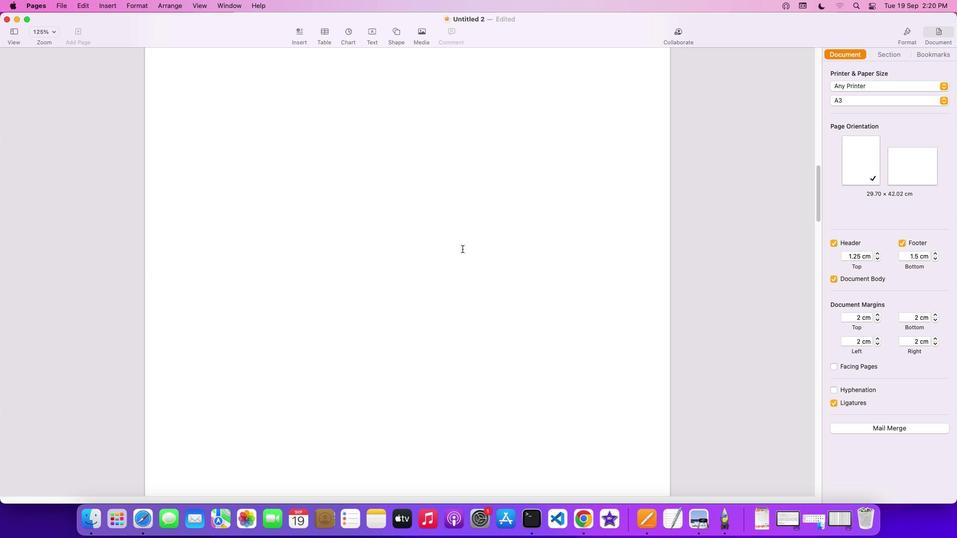 
Action: Mouse scrolled (462, 248) with delta (0, 1)
Screenshot: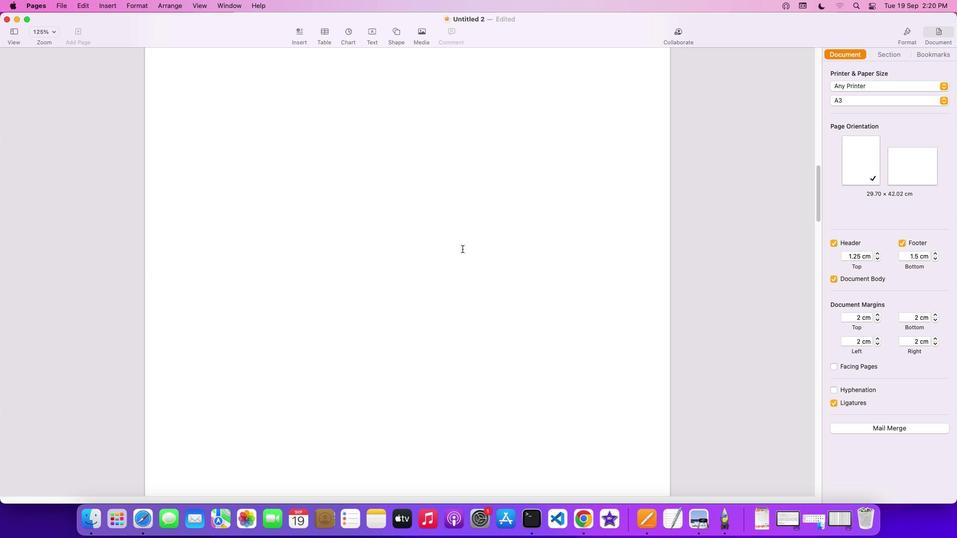 
Action: Mouse scrolled (462, 248) with delta (0, 2)
Screenshot: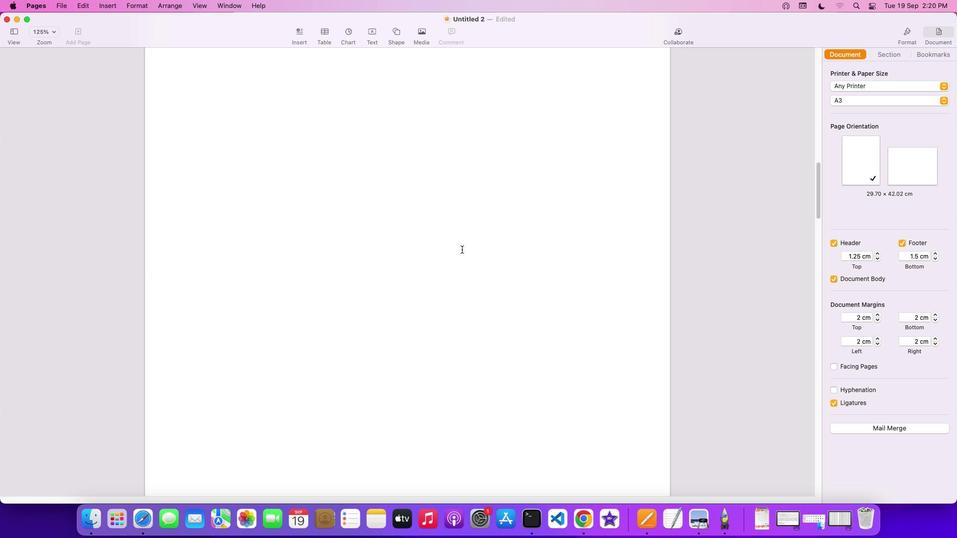 
Action: Mouse scrolled (462, 248) with delta (0, 2)
Screenshot: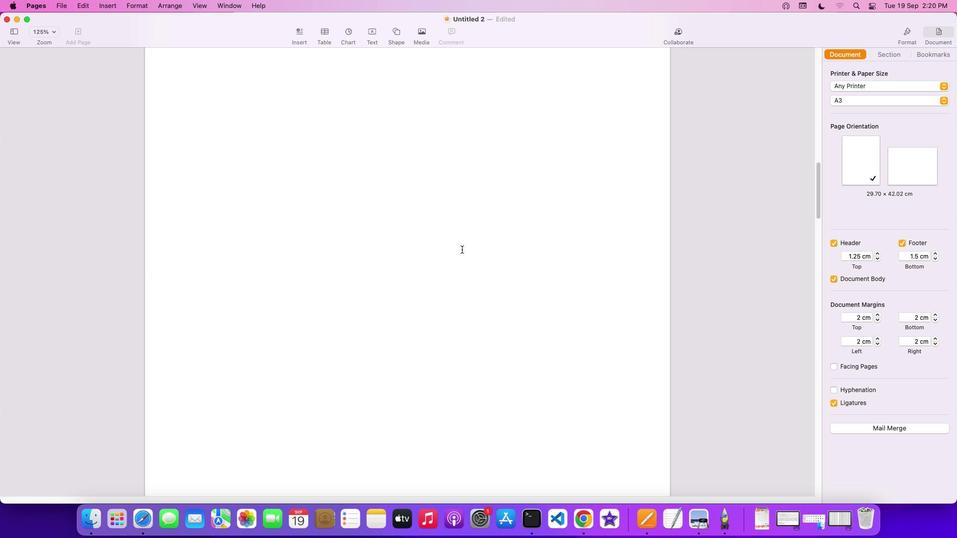 
Action: Mouse scrolled (462, 248) with delta (0, 3)
Screenshot: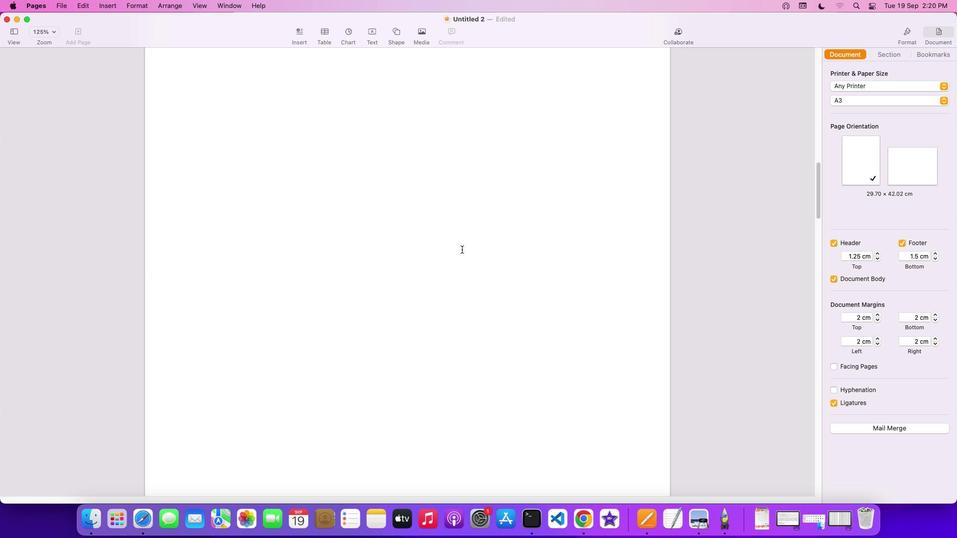 
Action: Mouse scrolled (462, 248) with delta (0, 3)
Screenshot: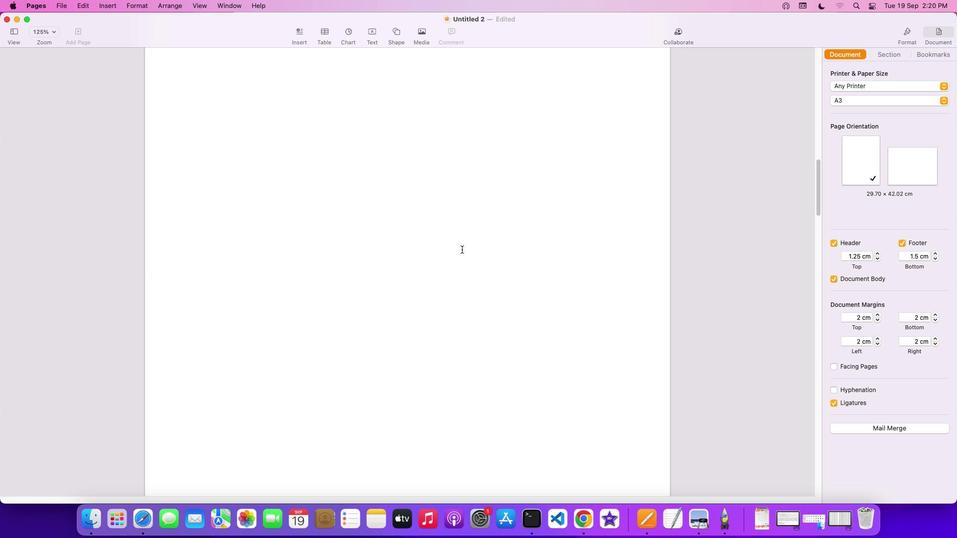 
Action: Mouse moved to (461, 249)
Screenshot: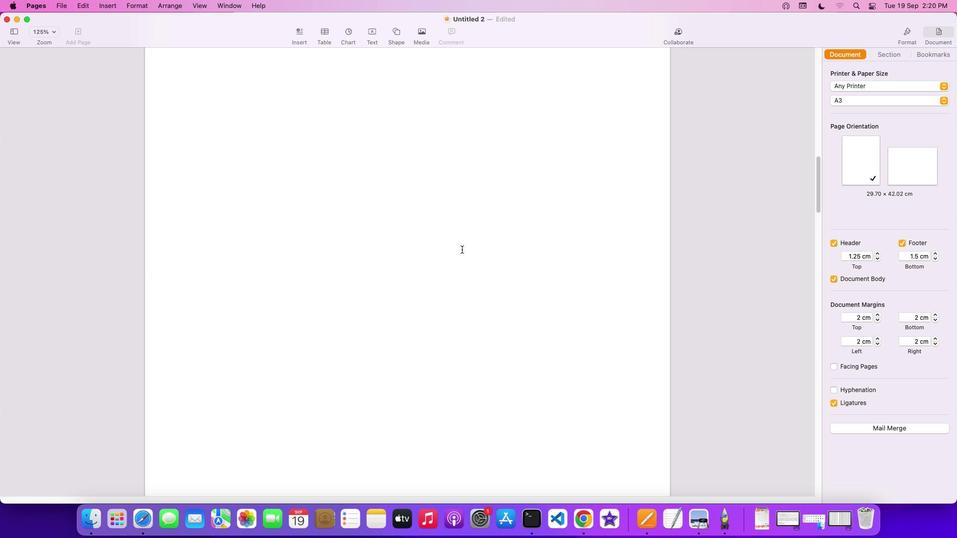 
Action: Mouse scrolled (461, 249) with delta (0, 0)
Screenshot: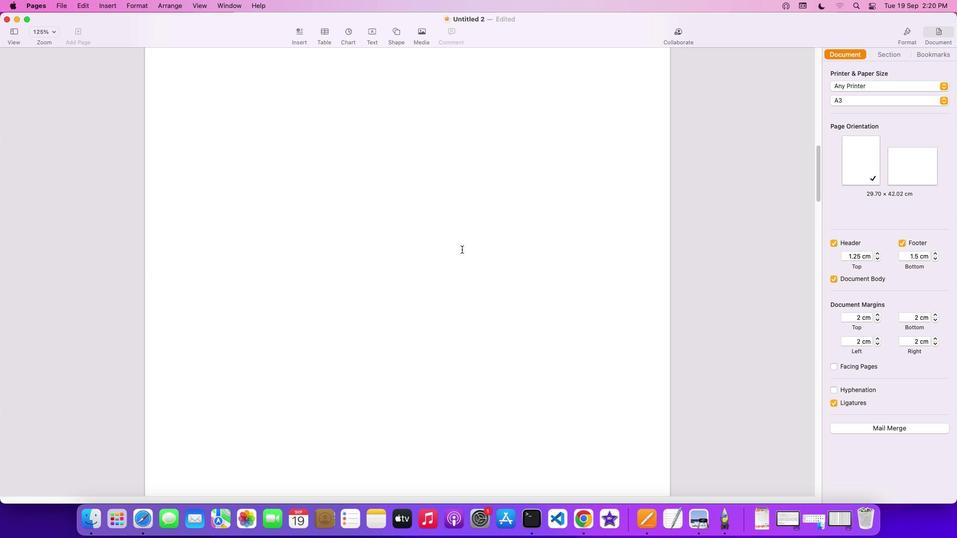 
Action: Mouse scrolled (461, 249) with delta (0, 0)
Screenshot: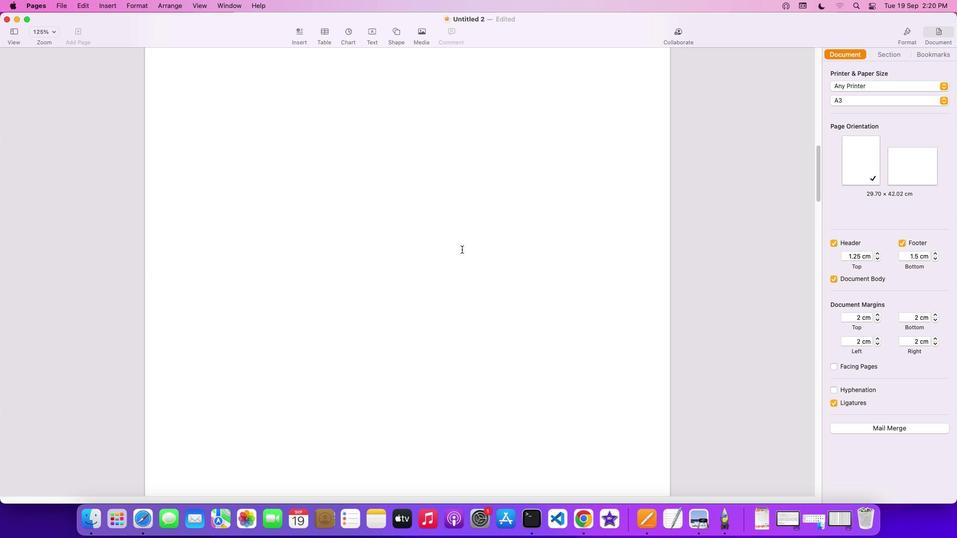 
Action: Mouse scrolled (461, 249) with delta (0, 1)
Screenshot: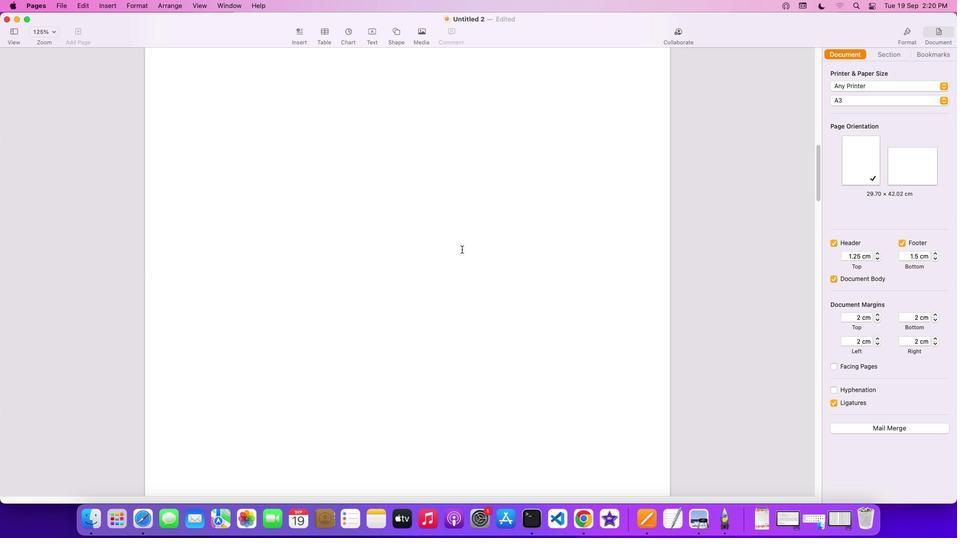 
Action: Mouse scrolled (461, 249) with delta (0, 2)
Screenshot: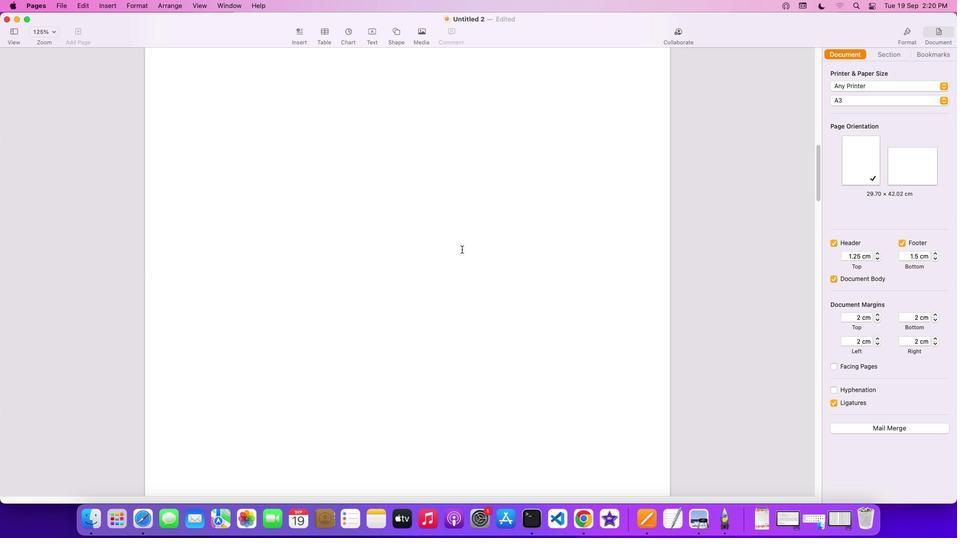 
Action: Mouse scrolled (461, 249) with delta (0, 3)
Screenshot: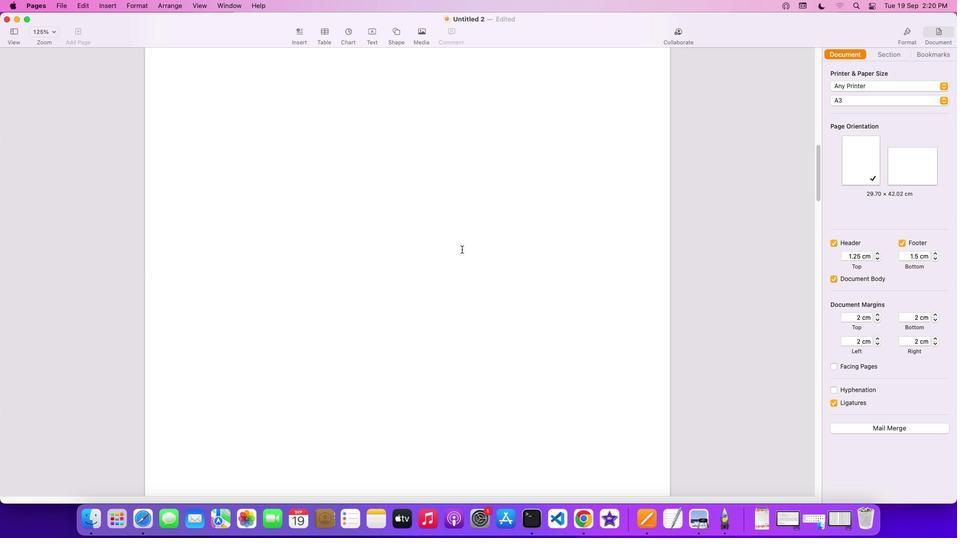 
Action: Mouse scrolled (461, 249) with delta (0, 0)
Screenshot: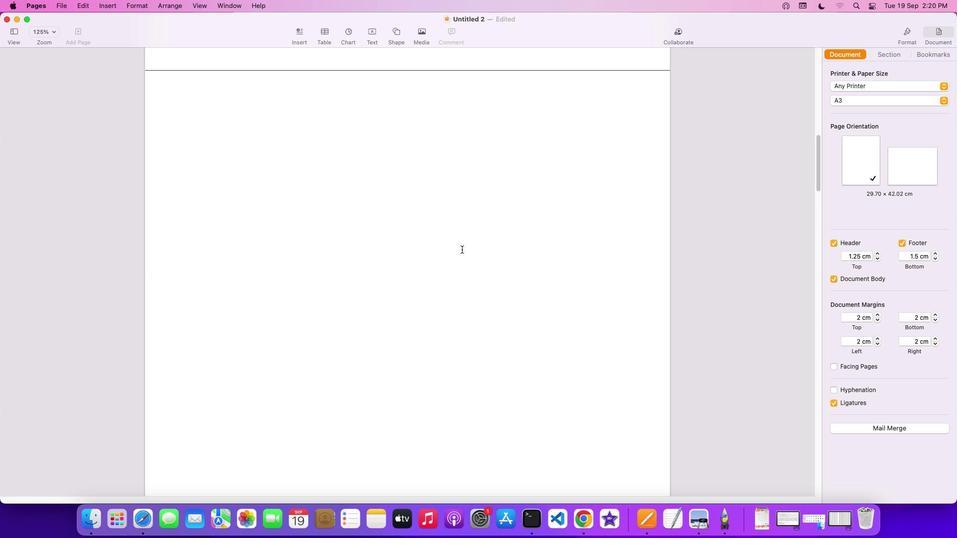 
Action: Mouse scrolled (461, 249) with delta (0, 0)
Screenshot: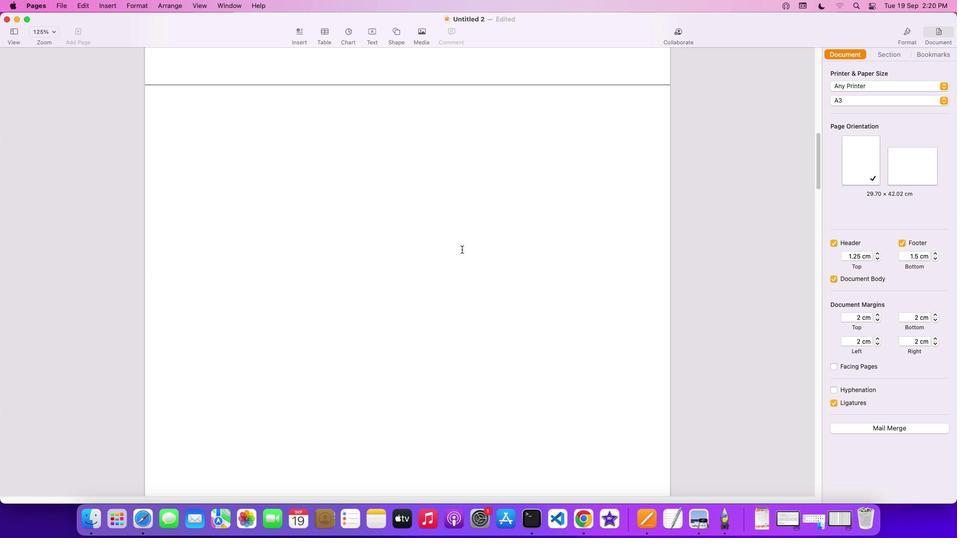 
Action: Mouse scrolled (461, 249) with delta (0, 1)
Screenshot: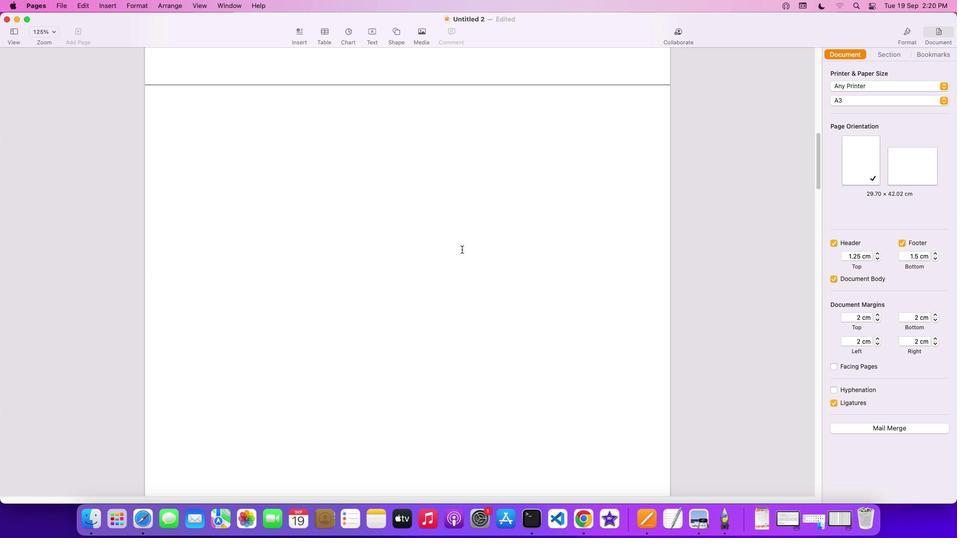 
Action: Mouse scrolled (461, 249) with delta (0, 2)
Screenshot: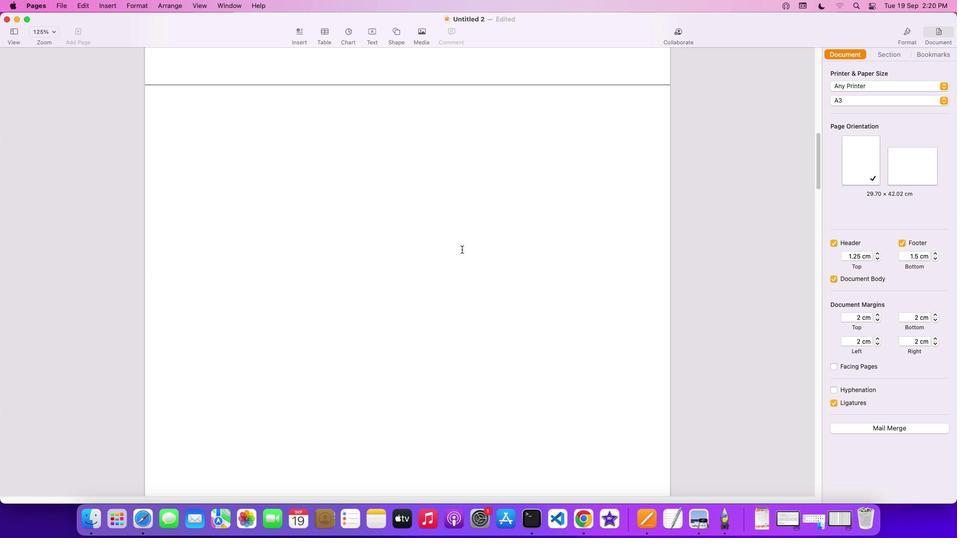 
Action: Mouse scrolled (461, 249) with delta (0, 2)
Screenshot: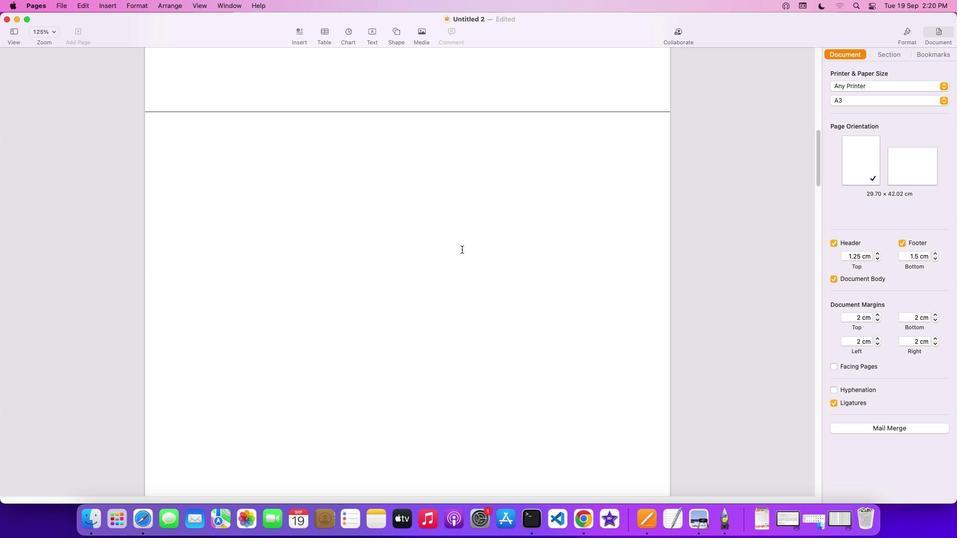 
Action: Mouse scrolled (461, 249) with delta (0, 3)
Screenshot: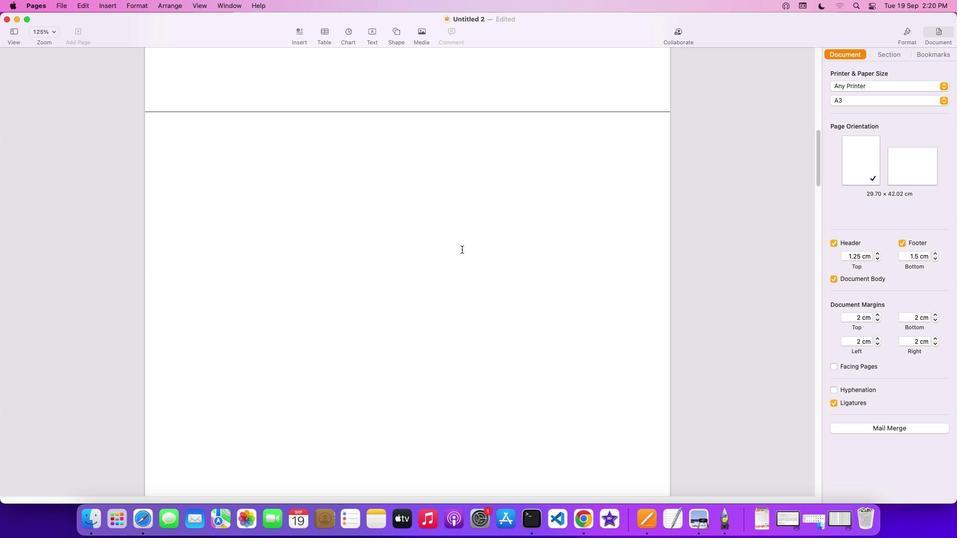 
Action: Mouse scrolled (461, 249) with delta (0, 3)
Screenshot: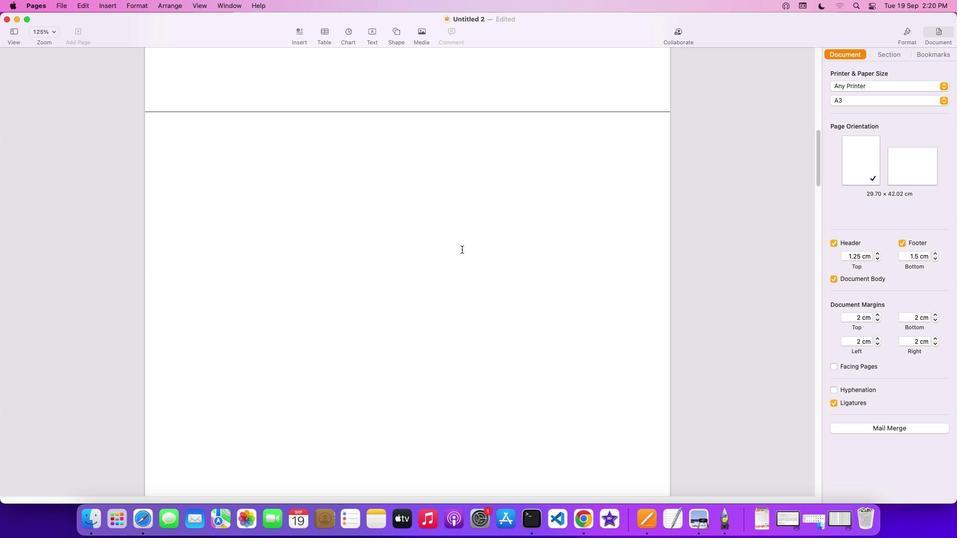 
Action: Mouse scrolled (461, 249) with delta (0, 0)
Screenshot: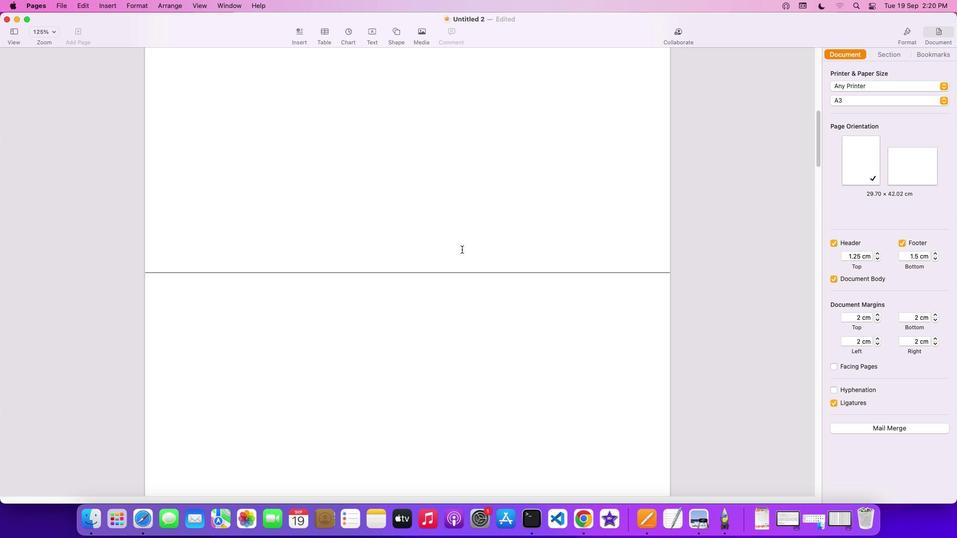 
Action: Mouse scrolled (461, 249) with delta (0, 0)
Screenshot: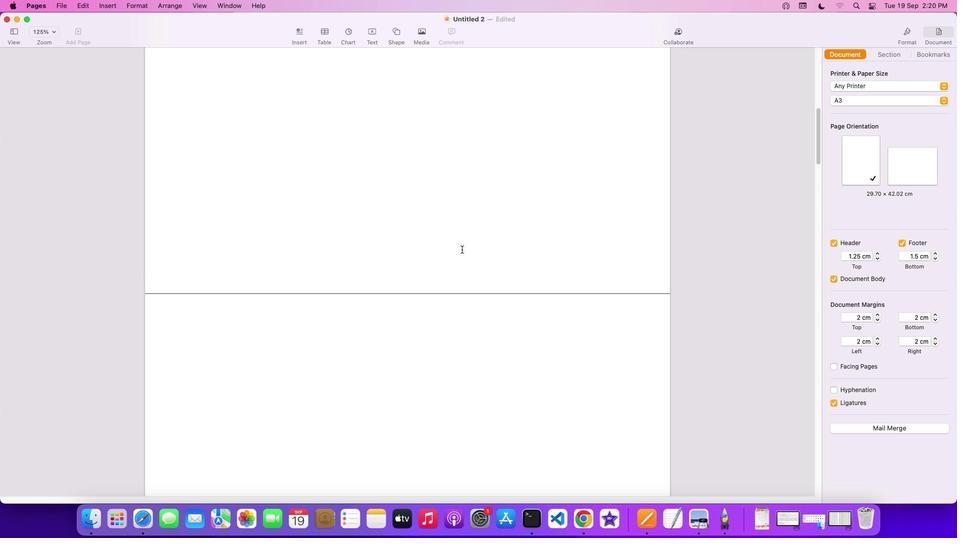 
Action: Mouse scrolled (461, 249) with delta (0, 1)
Screenshot: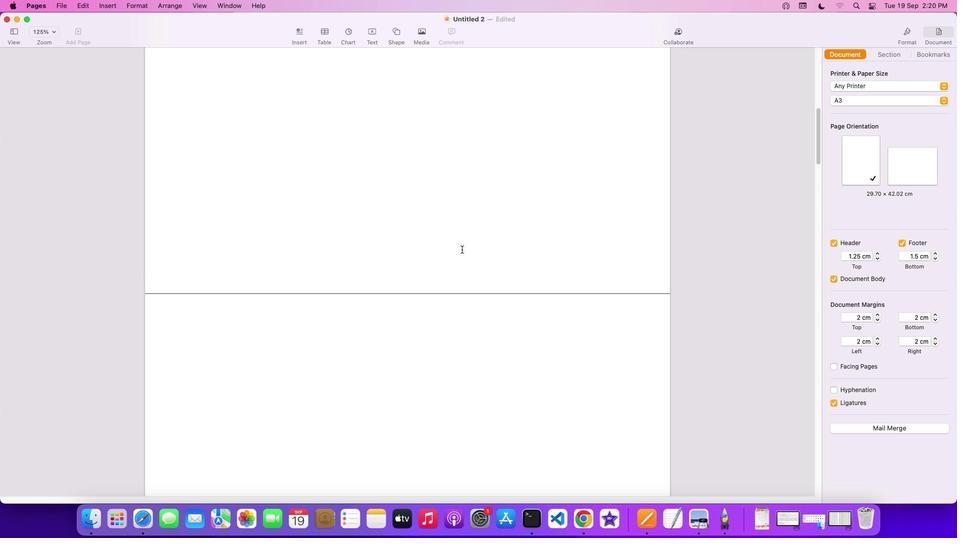 
Action: Mouse scrolled (461, 249) with delta (0, 2)
Screenshot: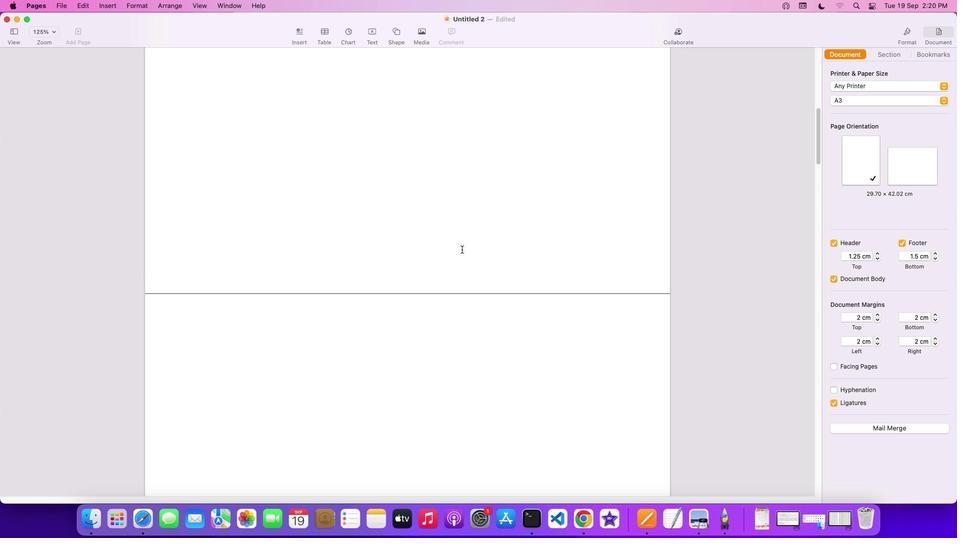
Action: Mouse scrolled (461, 249) with delta (0, 2)
Screenshot: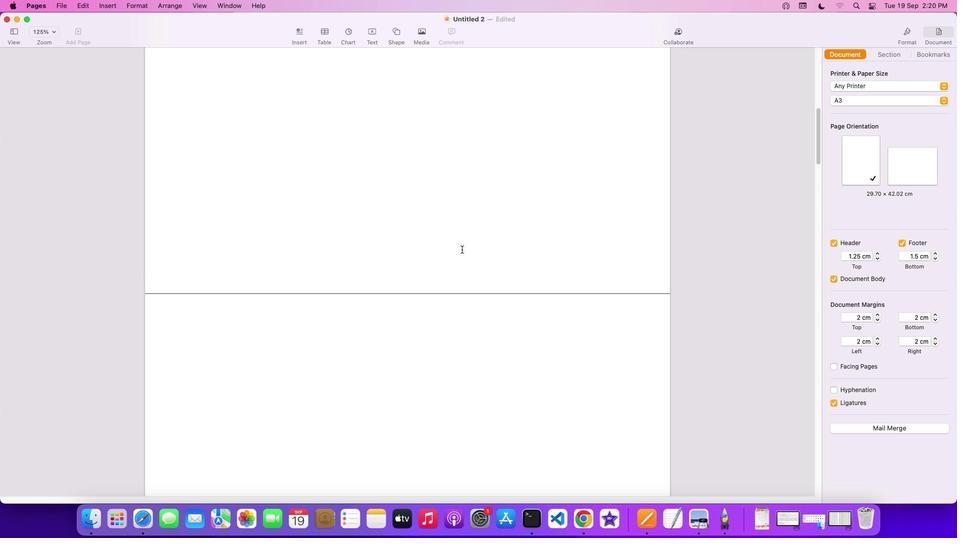 
Action: Mouse scrolled (461, 249) with delta (0, 3)
Screenshot: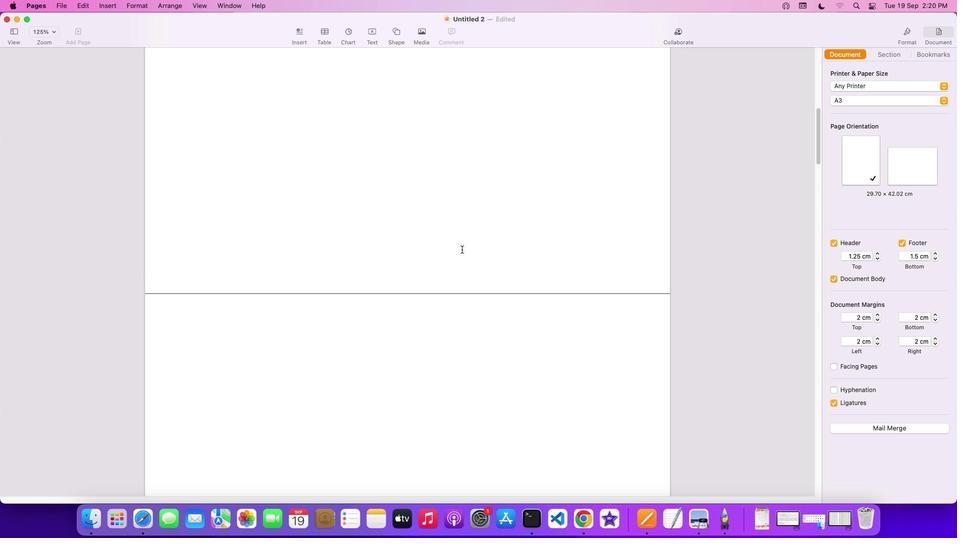 
Action: Mouse scrolled (461, 249) with delta (0, 3)
Screenshot: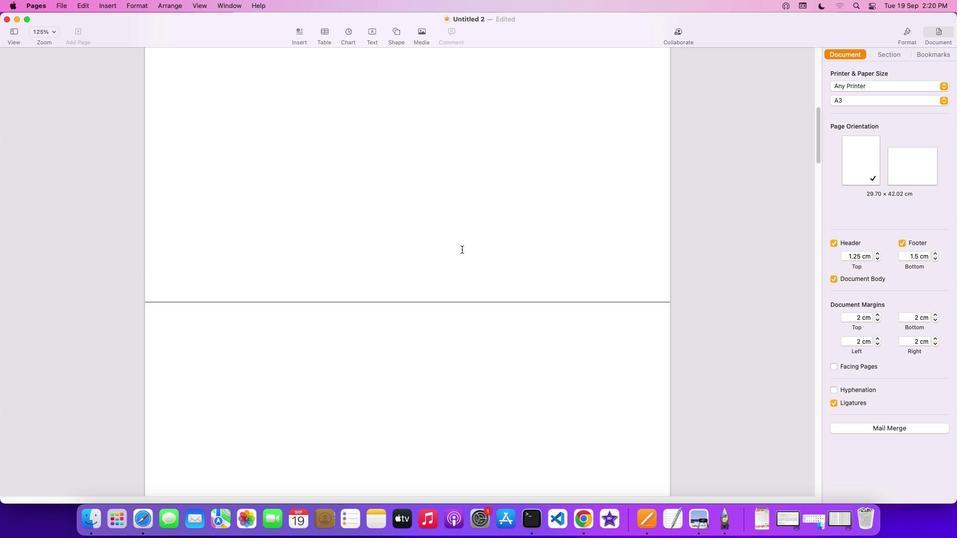 
Action: Mouse scrolled (461, 249) with delta (0, 0)
Screenshot: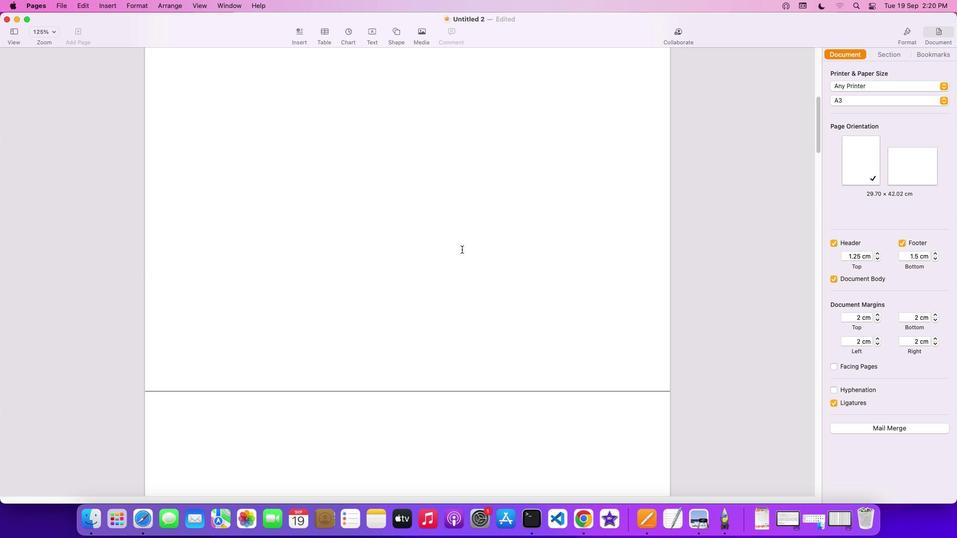 
Action: Mouse scrolled (461, 249) with delta (0, 0)
Screenshot: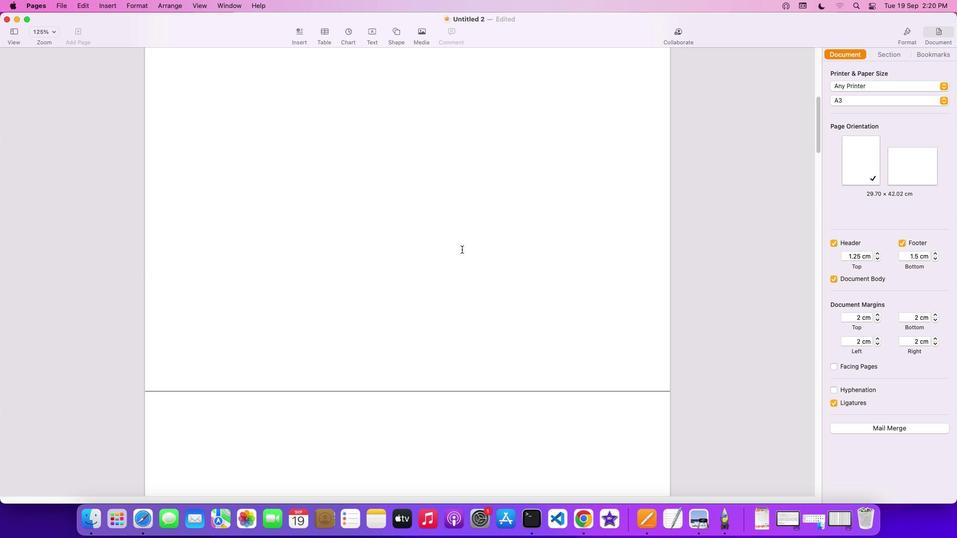 
Action: Mouse scrolled (461, 249) with delta (0, 1)
Screenshot: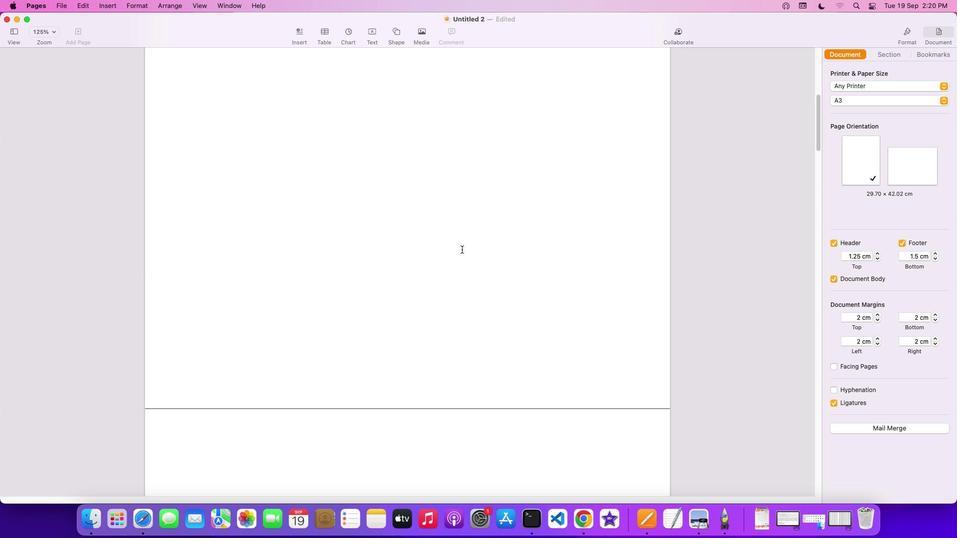 
Action: Mouse scrolled (461, 249) with delta (0, 2)
Screenshot: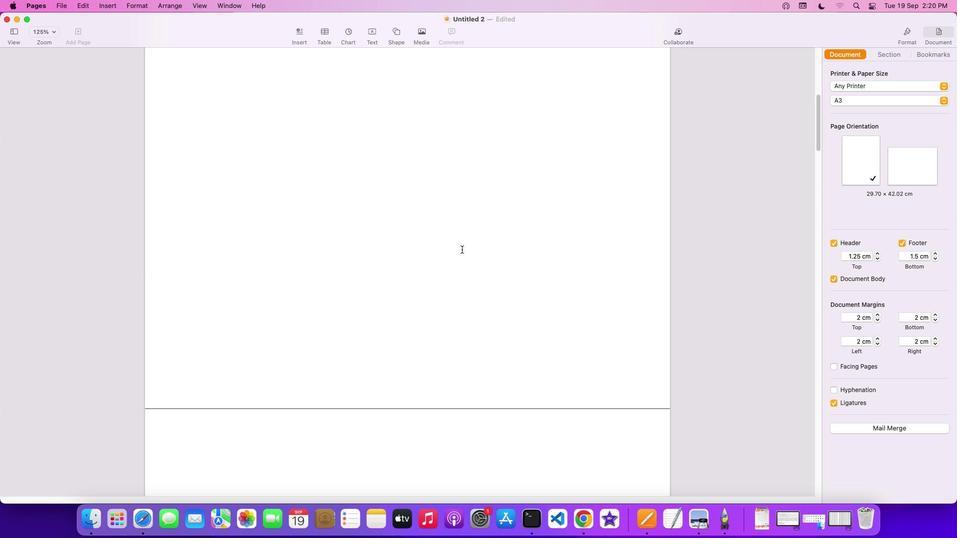 
Action: Mouse scrolled (461, 249) with delta (0, 2)
Screenshot: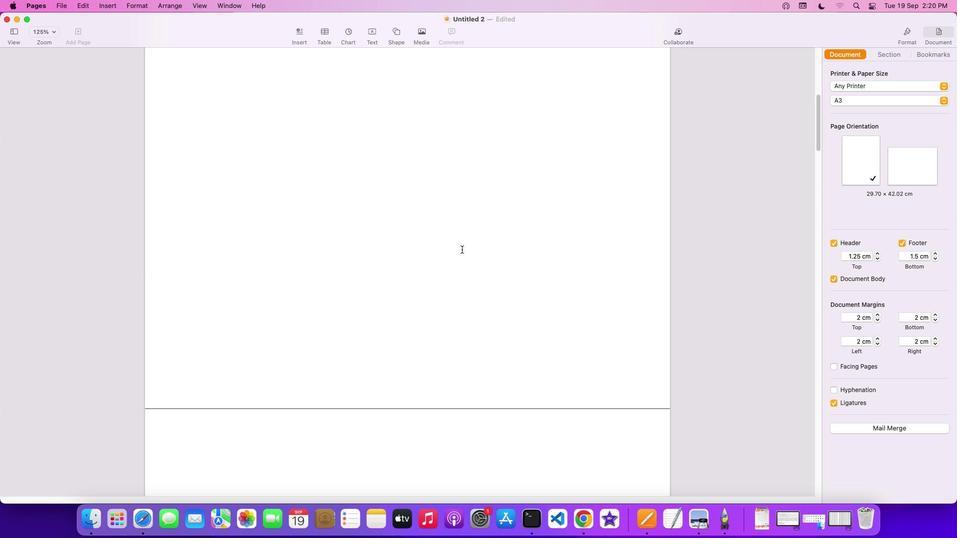 
Action: Mouse scrolled (461, 249) with delta (0, 3)
Screenshot: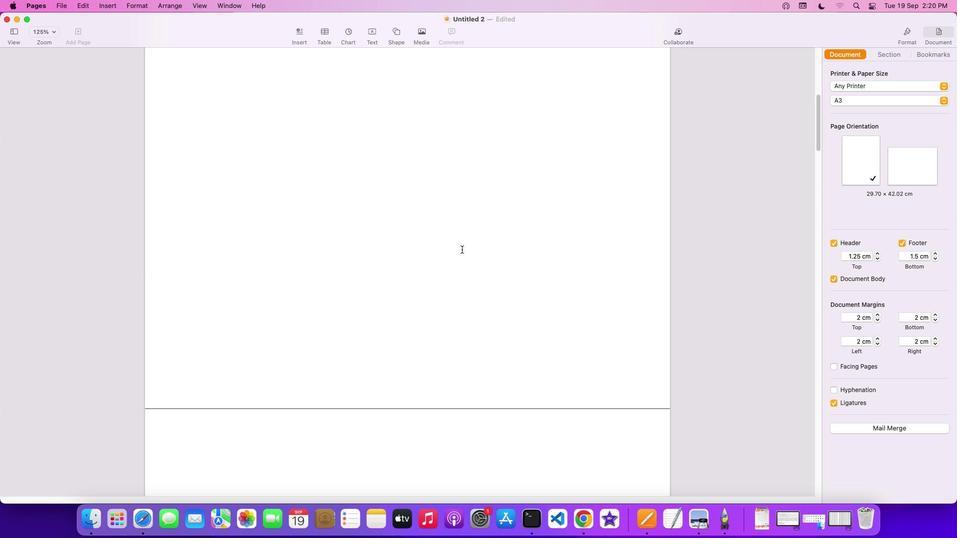 
Action: Mouse scrolled (461, 249) with delta (0, 3)
Screenshot: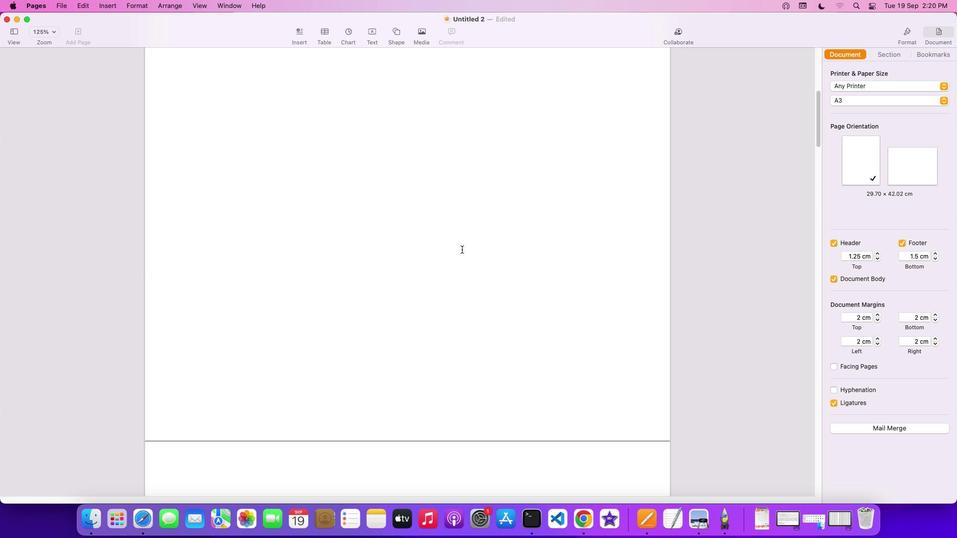 
Action: Mouse scrolled (461, 249) with delta (0, 0)
Screenshot: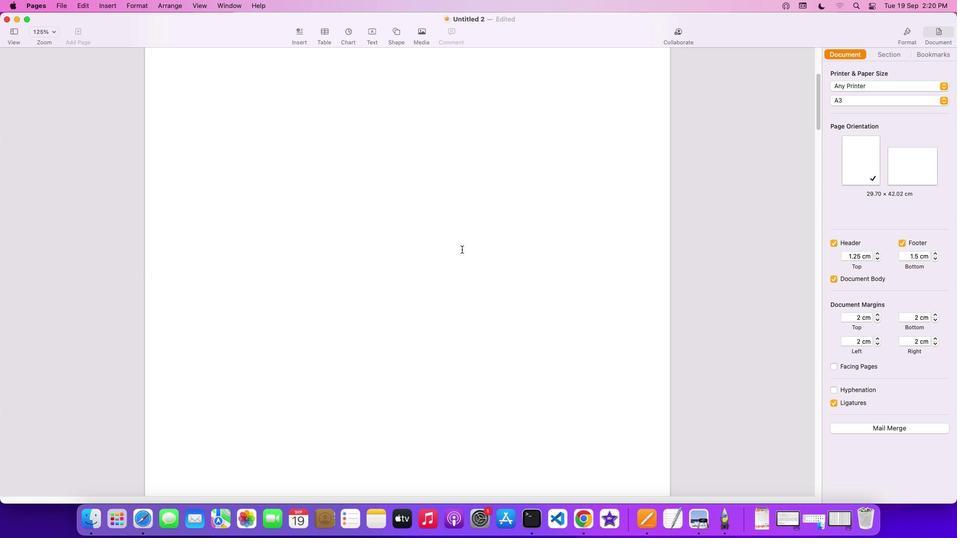 
Action: Mouse scrolled (461, 249) with delta (0, 0)
Screenshot: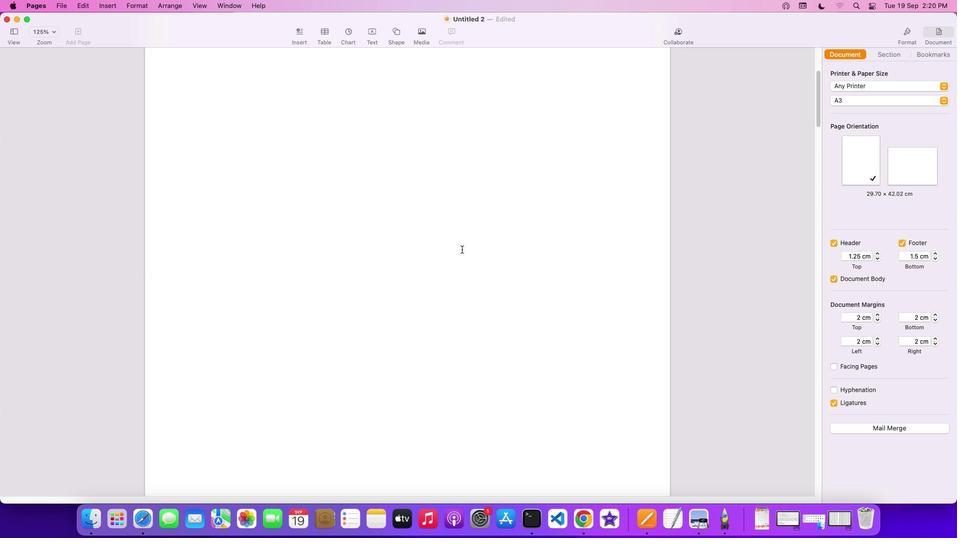 
Action: Mouse scrolled (461, 249) with delta (0, 1)
Screenshot: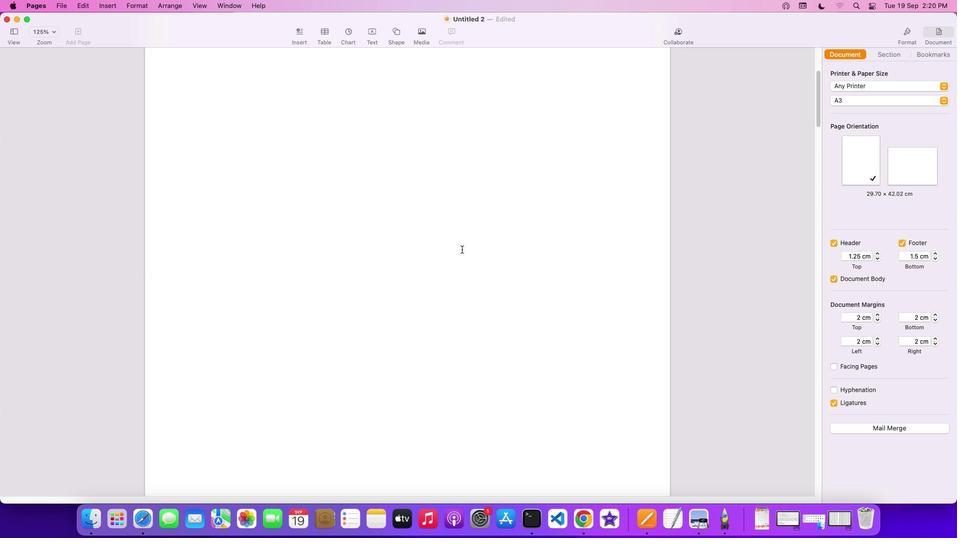 
Action: Mouse scrolled (461, 249) with delta (0, 2)
Screenshot: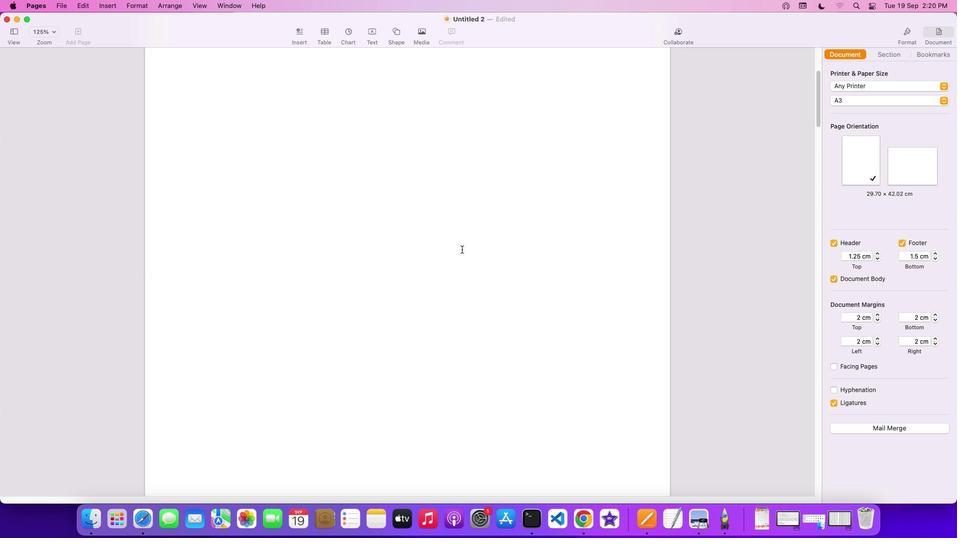 
Action: Mouse scrolled (461, 249) with delta (0, 2)
Screenshot: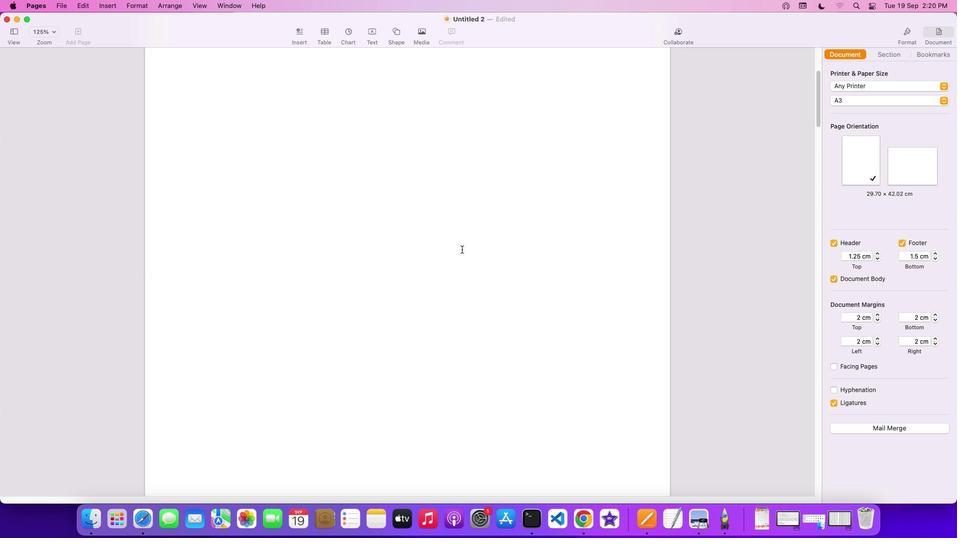 
Action: Mouse scrolled (461, 249) with delta (0, 3)
Screenshot: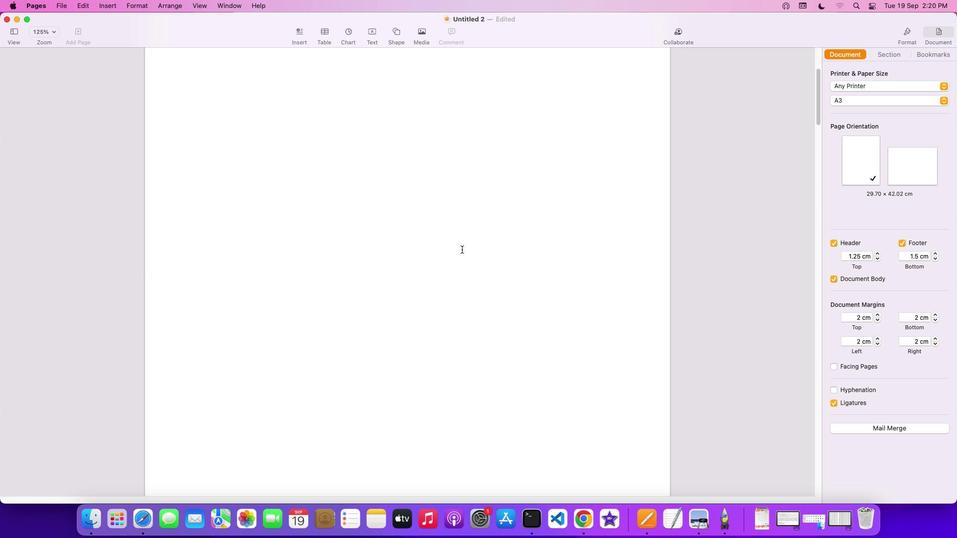 
Action: Mouse scrolled (461, 249) with delta (0, 3)
Screenshot: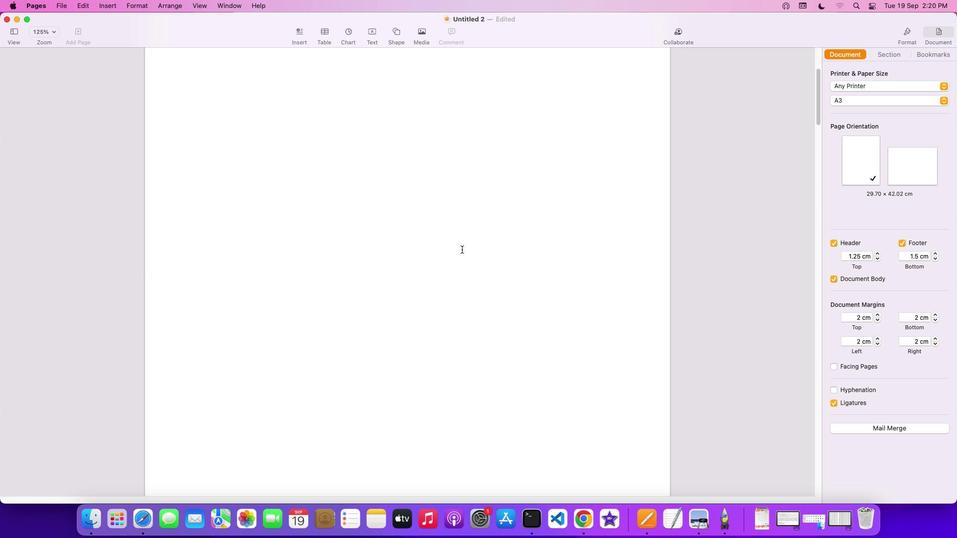 
Action: Mouse scrolled (461, 249) with delta (0, 0)
Screenshot: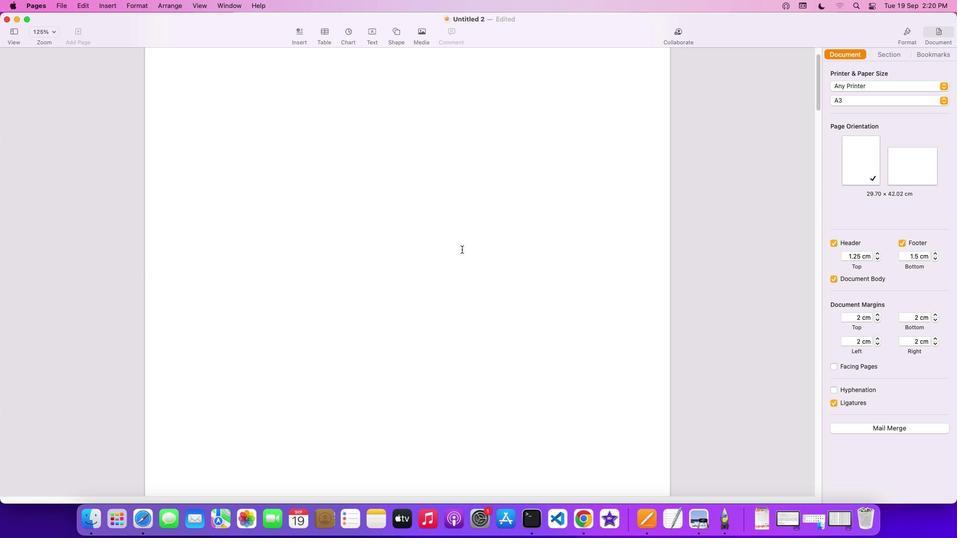 
Action: Mouse scrolled (461, 249) with delta (0, 0)
Screenshot: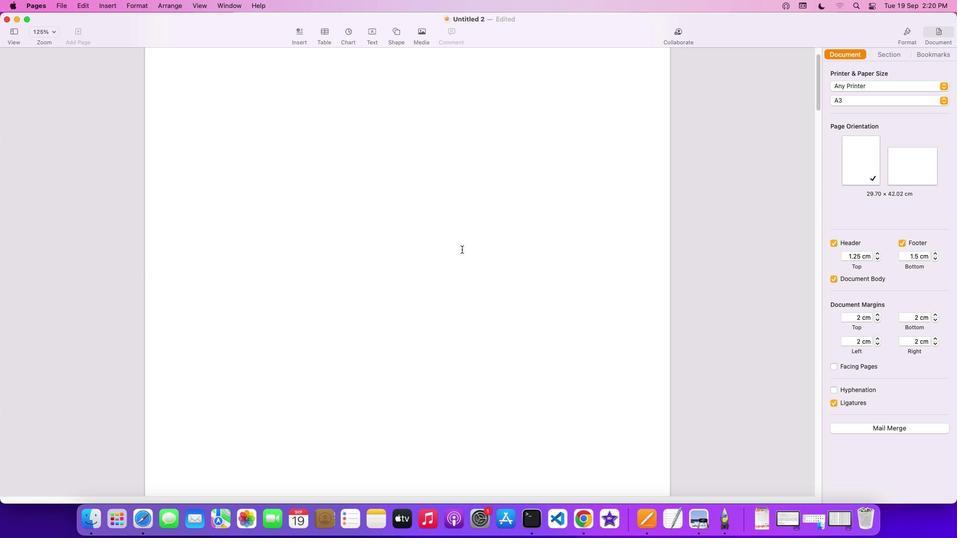 
Action: Mouse scrolled (461, 249) with delta (0, 1)
Screenshot: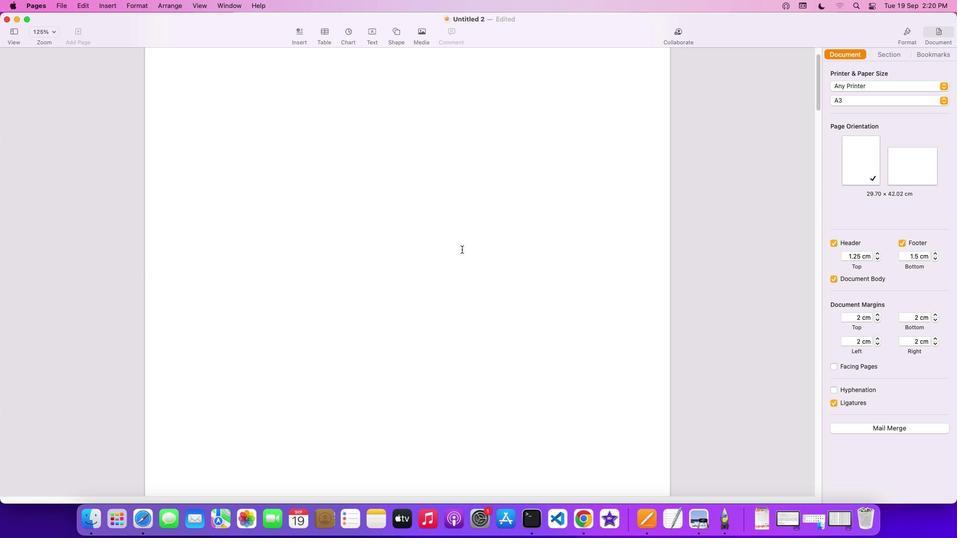 
Action: Mouse scrolled (461, 249) with delta (0, 2)
Screenshot: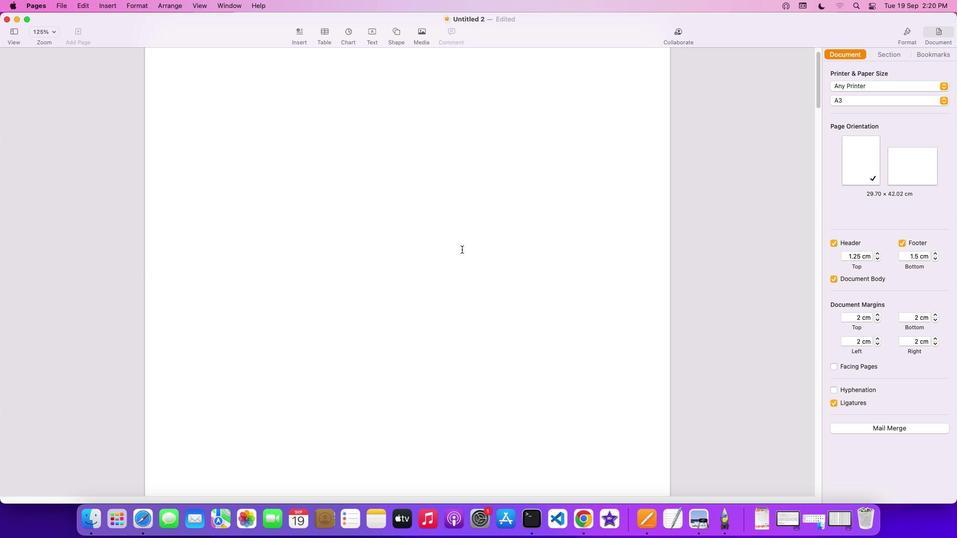 
Action: Mouse scrolled (461, 249) with delta (0, 3)
Screenshot: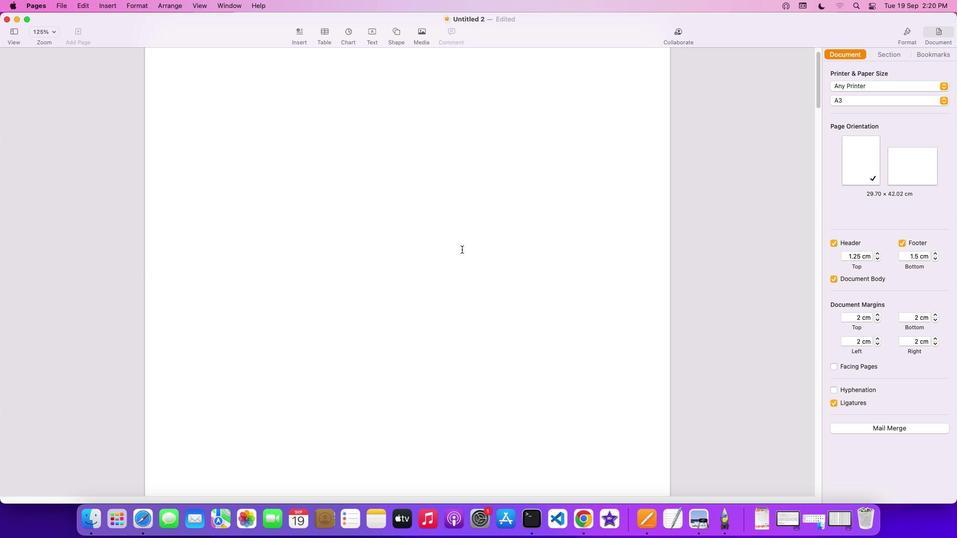 
Action: Mouse scrolled (461, 249) with delta (0, 3)
Screenshot: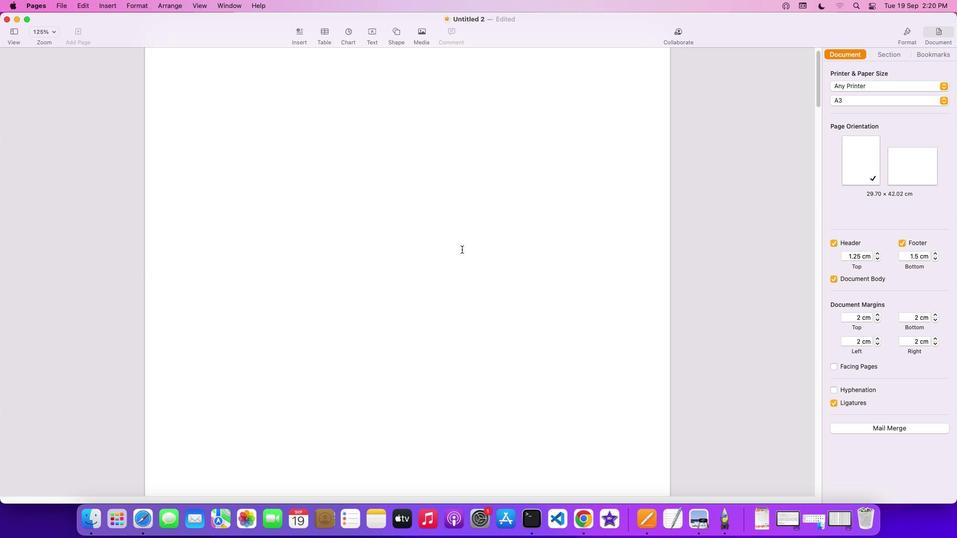 
Action: Mouse scrolled (461, 249) with delta (0, 0)
Screenshot: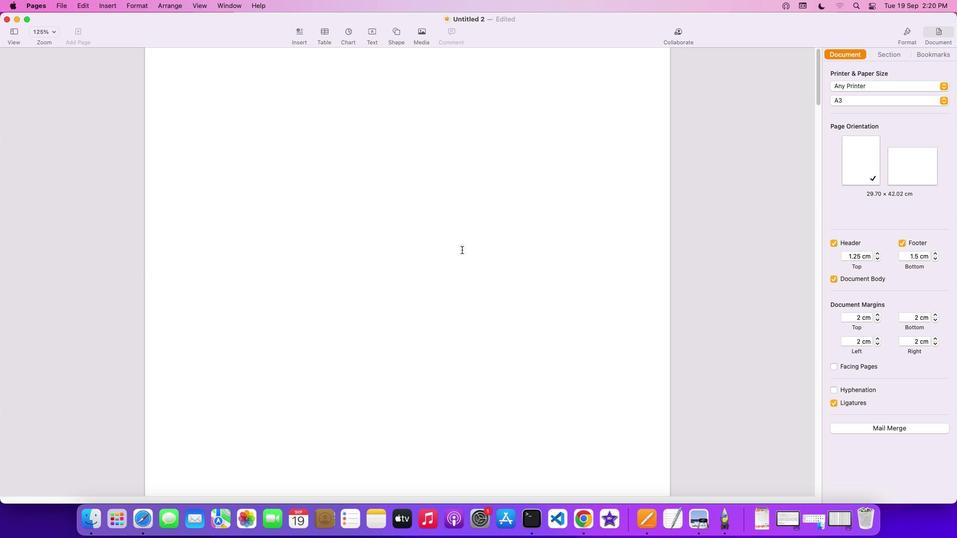 
Action: Mouse moved to (461, 249)
Screenshot: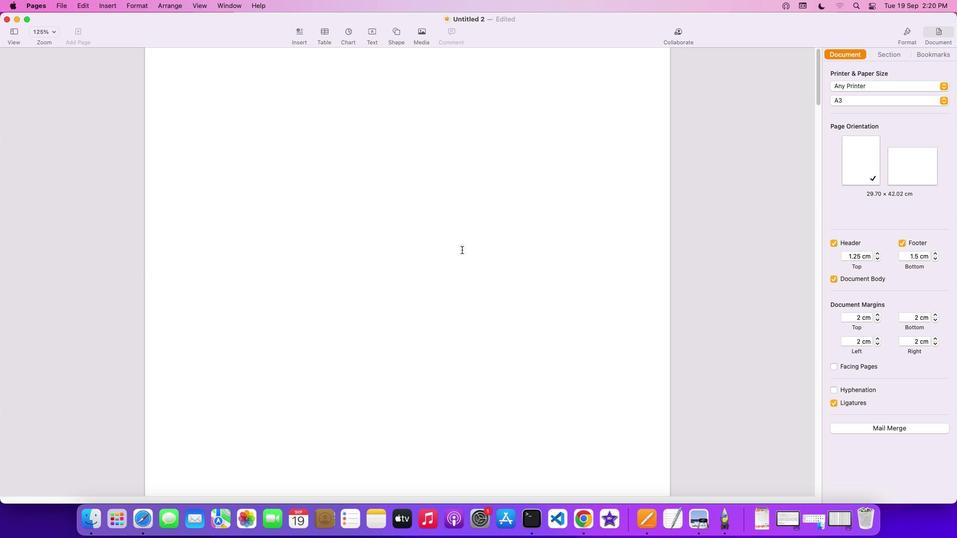 
Action: Mouse scrolled (461, 249) with delta (0, 0)
Screenshot: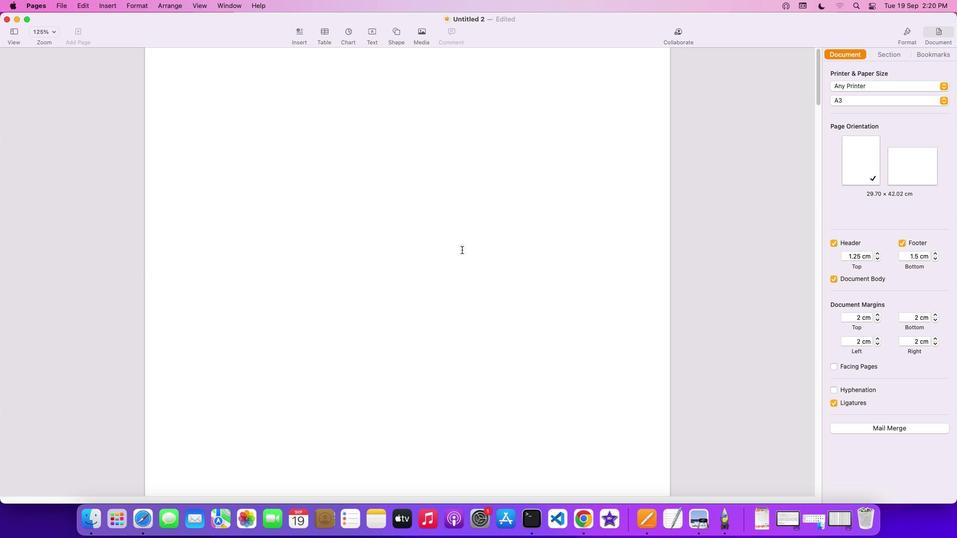 
Action: Mouse scrolled (461, 249) with delta (0, 1)
Screenshot: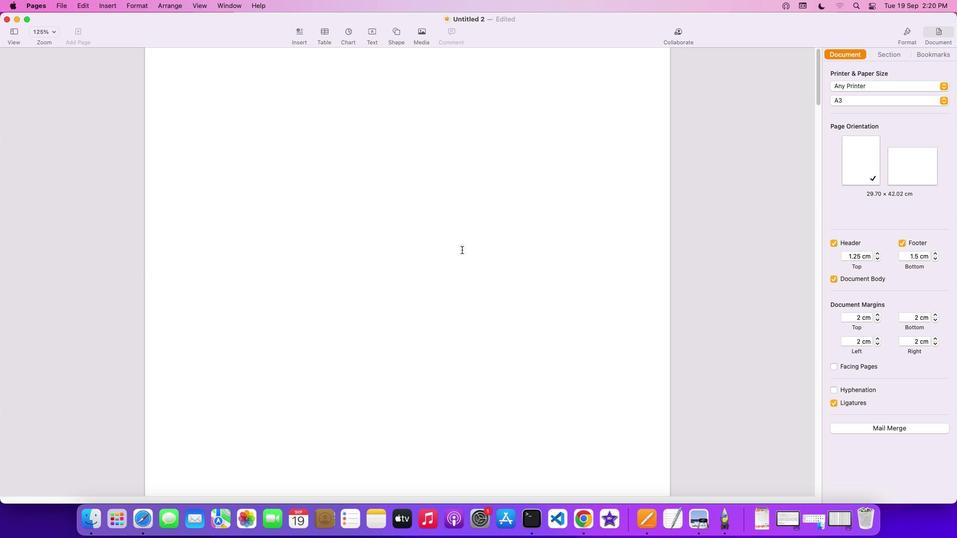 
Action: Mouse scrolled (461, 249) with delta (0, 2)
Screenshot: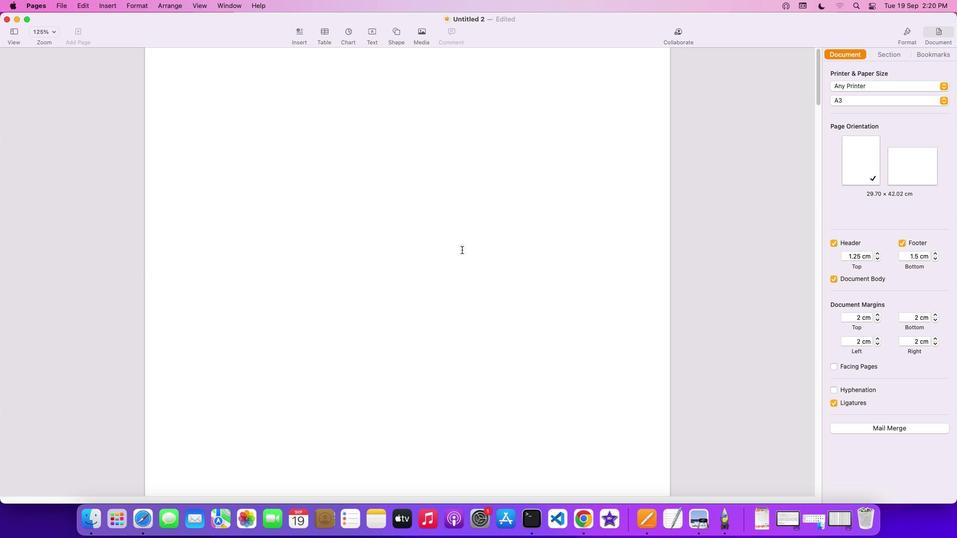 
Action: Mouse scrolled (461, 249) with delta (0, 2)
Screenshot: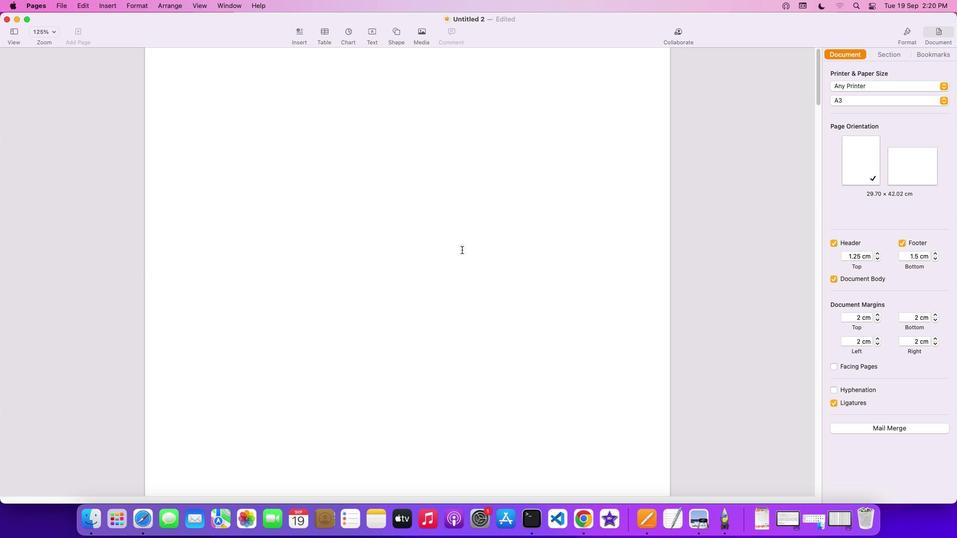 
Action: Mouse scrolled (461, 249) with delta (0, 3)
Screenshot: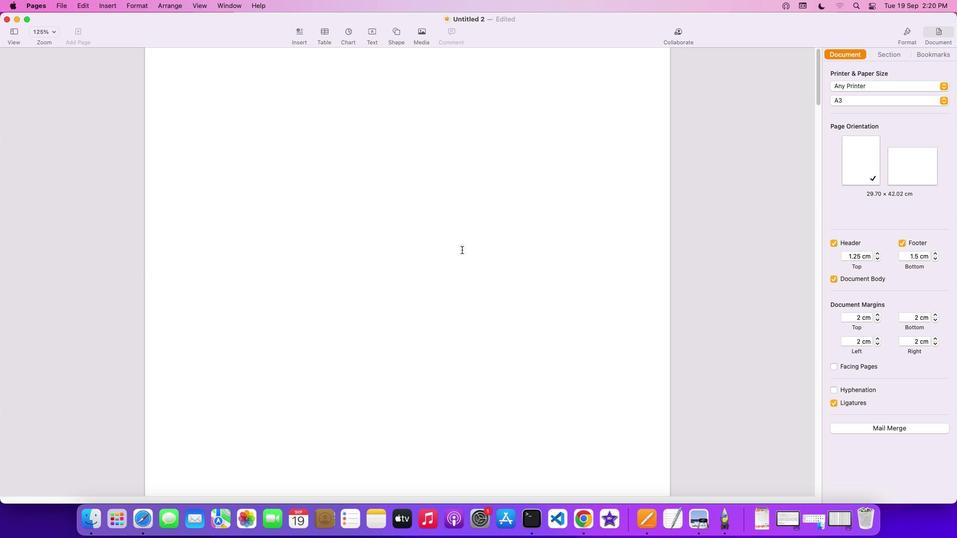 
Action: Mouse scrolled (461, 249) with delta (0, 0)
Screenshot: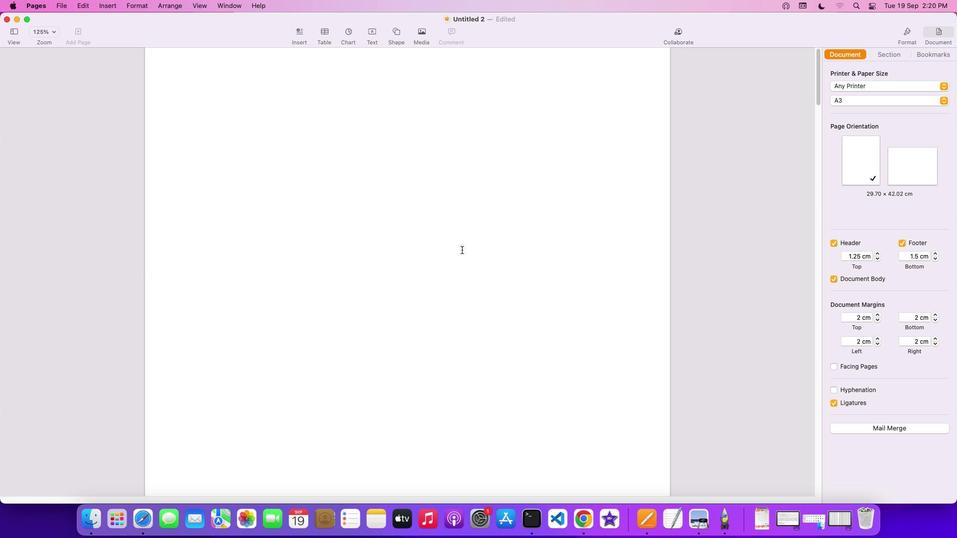 
Action: Mouse scrolled (461, 249) with delta (0, 0)
Screenshot: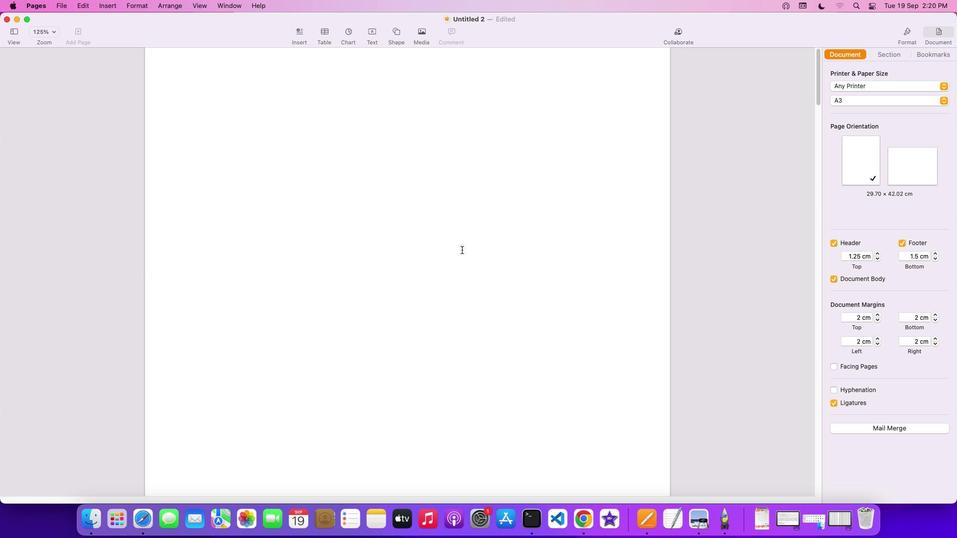 
Action: Mouse scrolled (461, 249) with delta (0, 1)
Screenshot: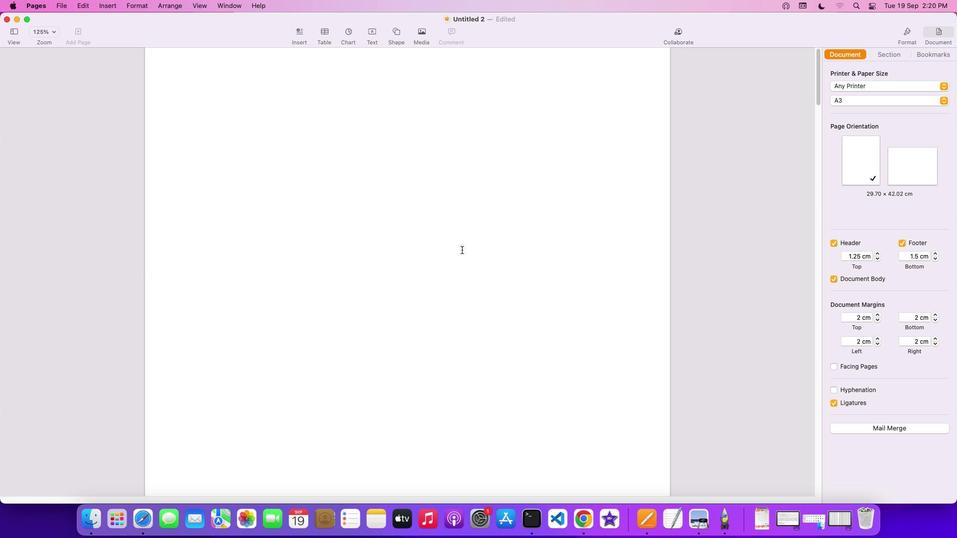 
Action: Mouse scrolled (461, 249) with delta (0, 2)
Screenshot: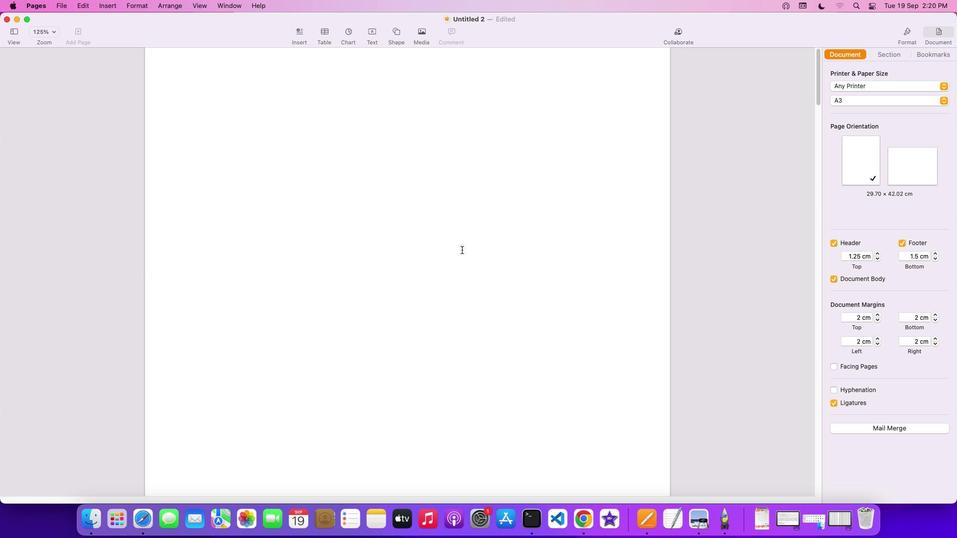 
Action: Mouse scrolled (461, 249) with delta (0, 2)
Screenshot: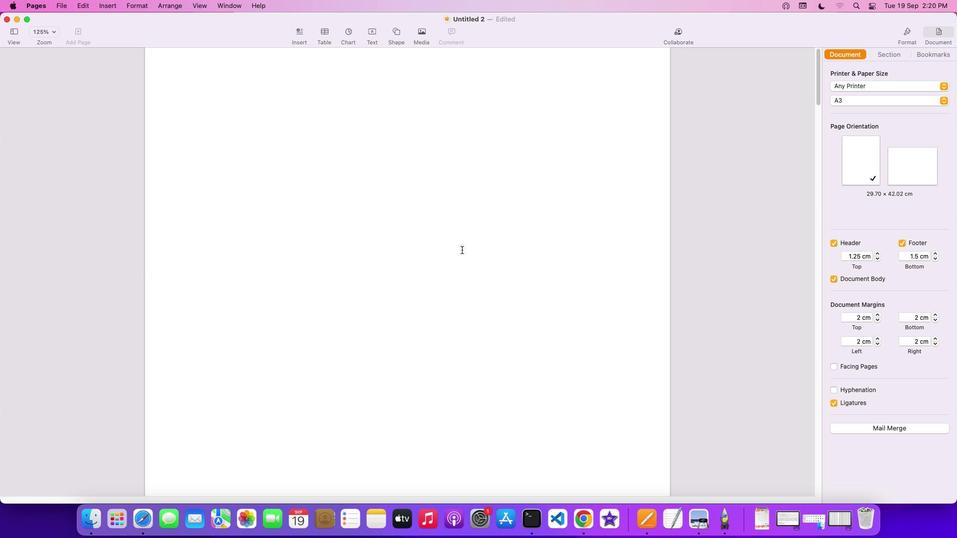 
Action: Mouse scrolled (461, 249) with delta (0, 3)
Screenshot: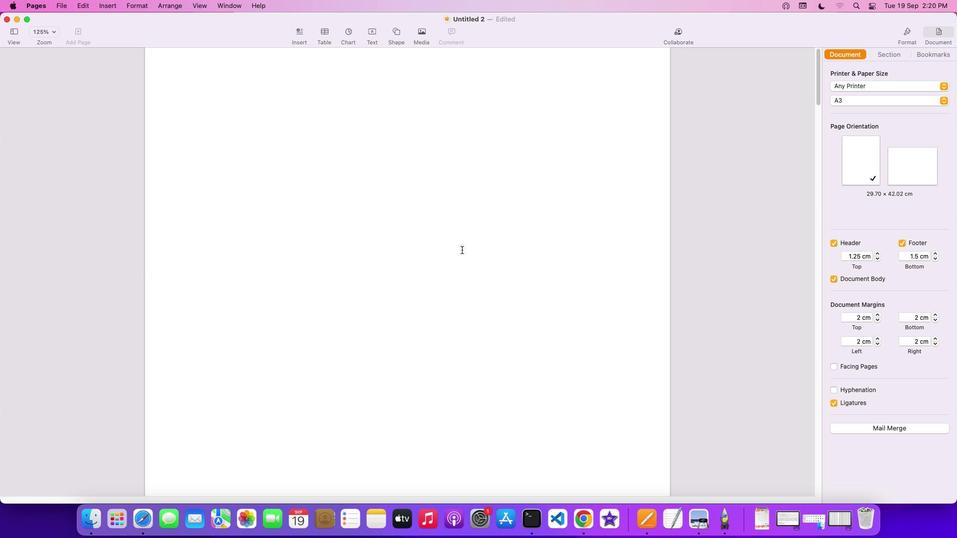 
Action: Mouse moved to (285, 190)
Screenshot: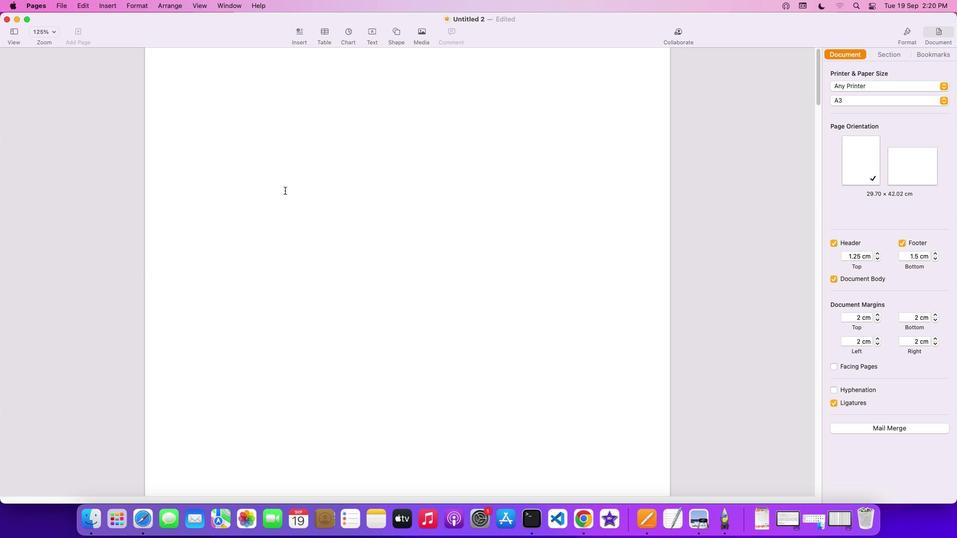 
Action: Mouse pressed left at (285, 190)
Screenshot: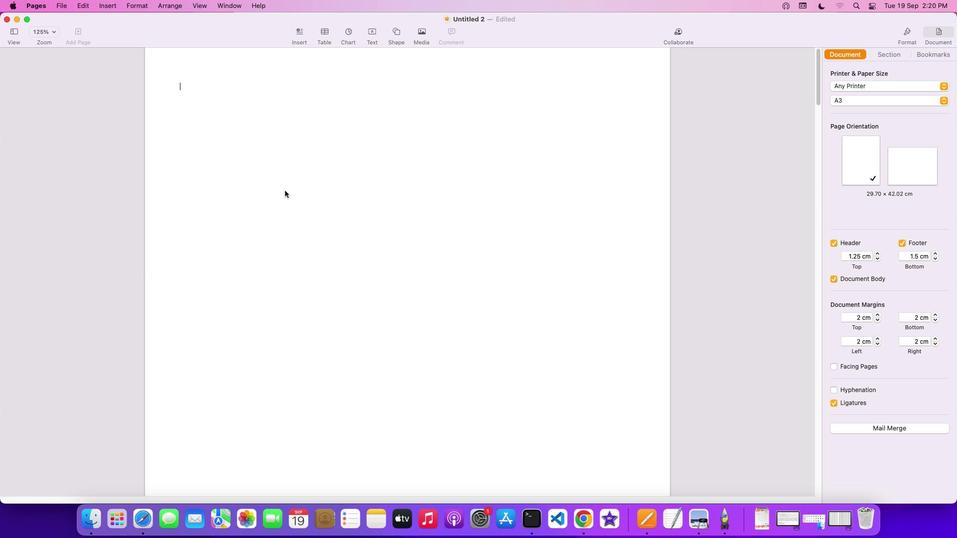 
Action: Mouse moved to (398, 29)
Screenshot: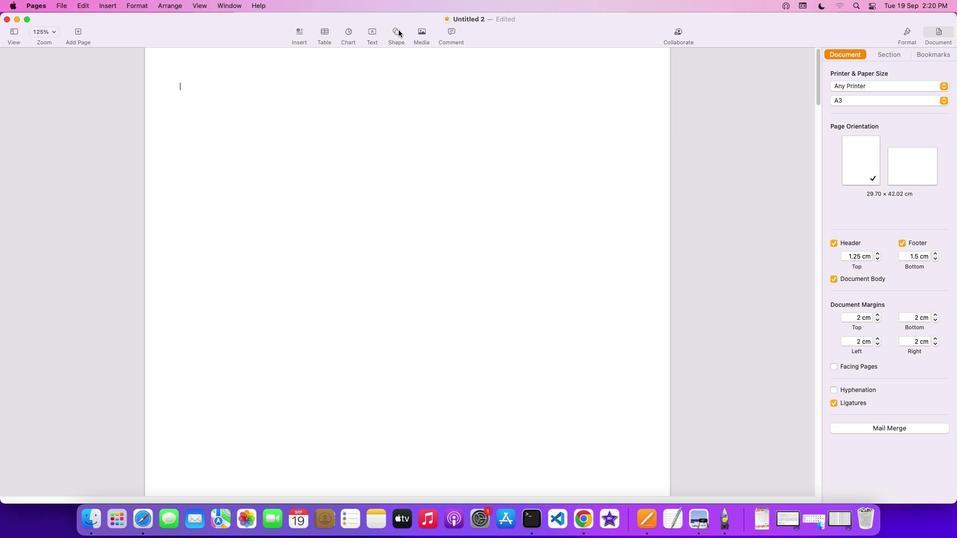 
Action: Mouse pressed left at (398, 29)
Screenshot: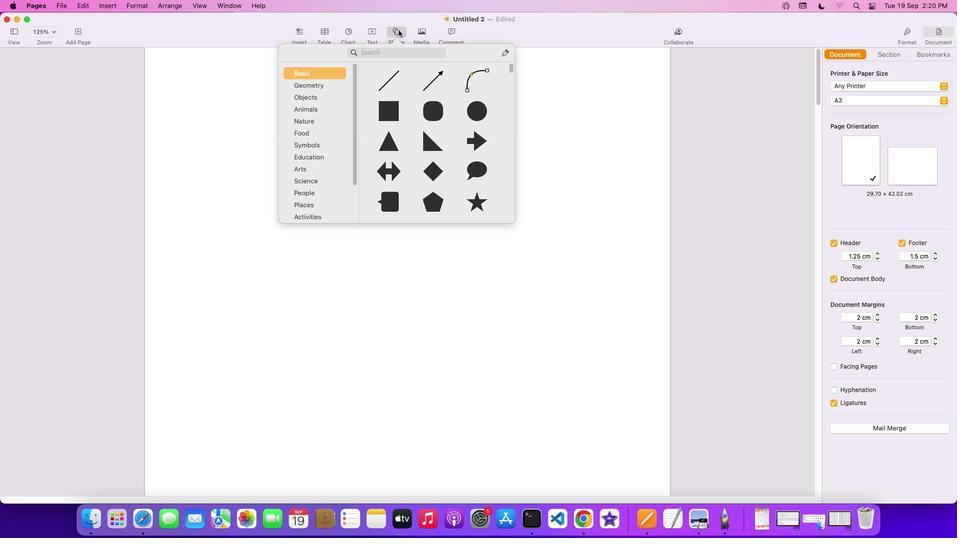 
Action: Mouse moved to (436, 112)
Screenshot: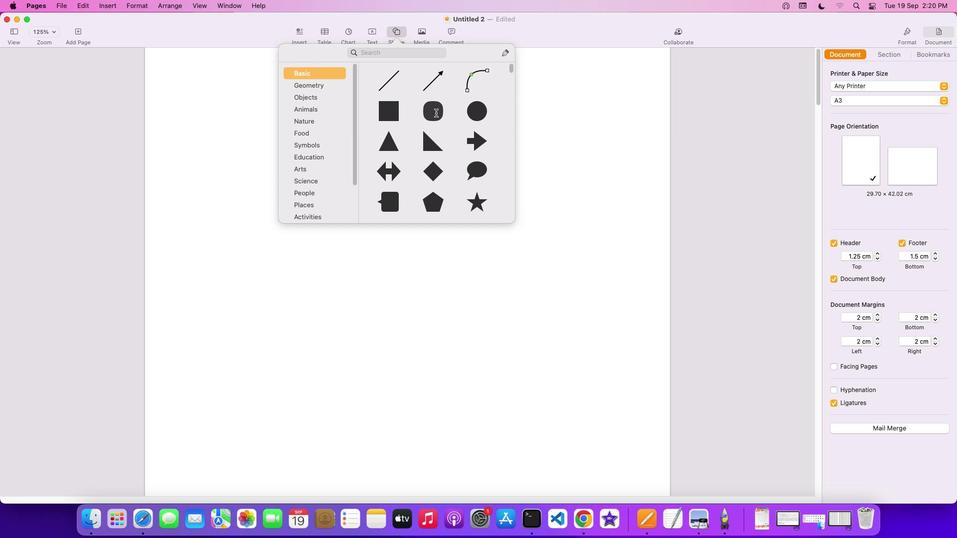 
Action: Mouse pressed left at (436, 112)
Screenshot: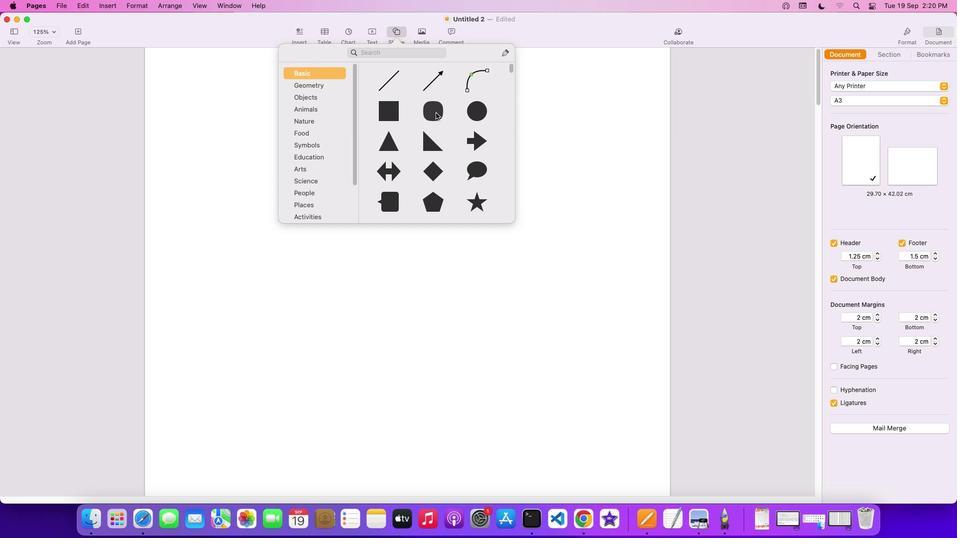 
Action: Mouse moved to (437, 89)
Screenshot: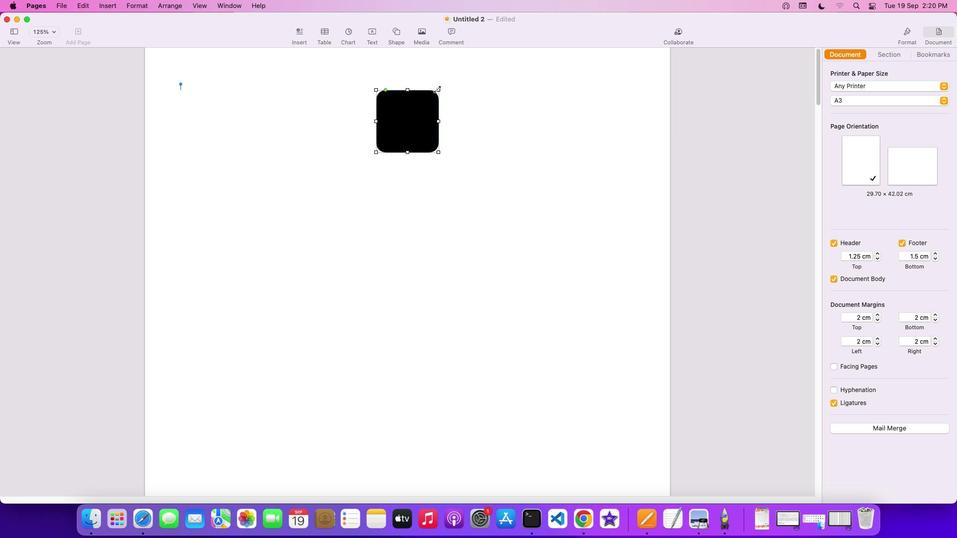 
Action: Mouse pressed left at (437, 89)
Screenshot: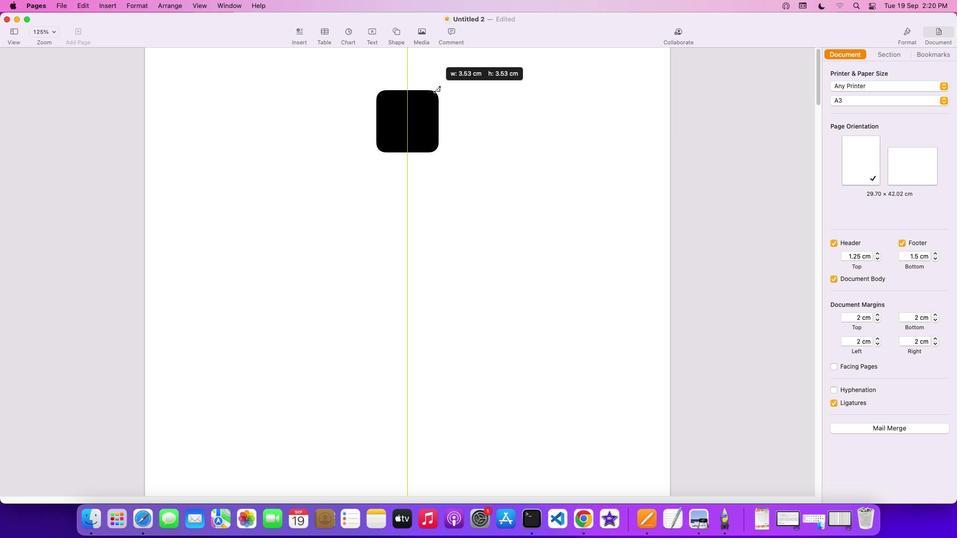 
Action: Mouse moved to (590, 98)
Screenshot: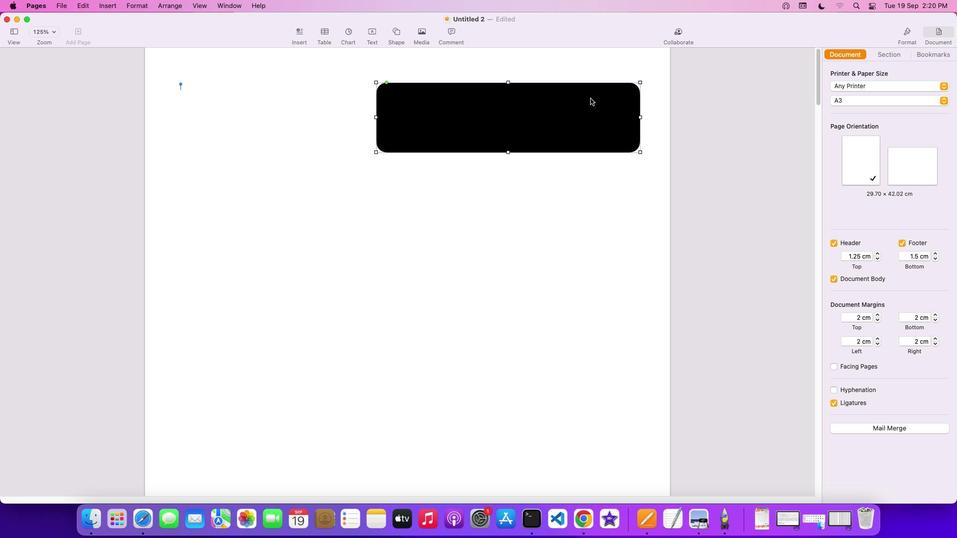 
Action: Mouse pressed left at (590, 98)
